 Task: Find connections with filter location Bhīmavaram with filter topic #Lawwith filter profile language German with filter current company Medanta with filter school Trinity Institute of Professional Studies (TIPS,Dwarka) with filter industry E-Learning Providers with filter service category Event Photography with filter keywords title Caretaker or House Sitter
Action: Mouse moved to (593, 488)
Screenshot: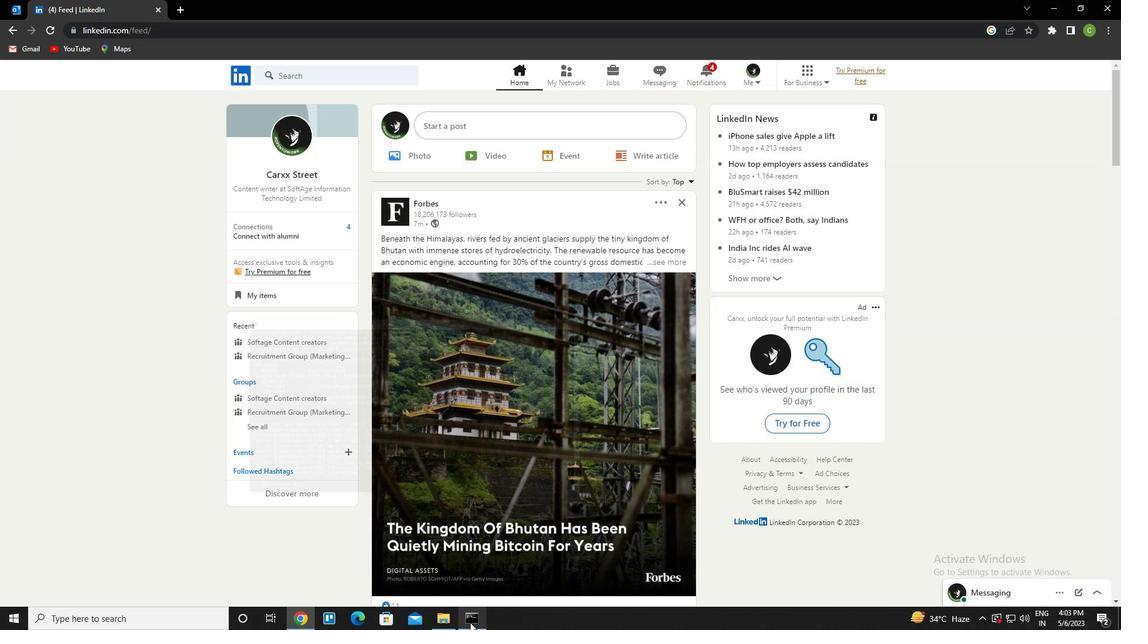 
Action: Mouse scrolled (593, 488) with delta (0, 0)
Screenshot: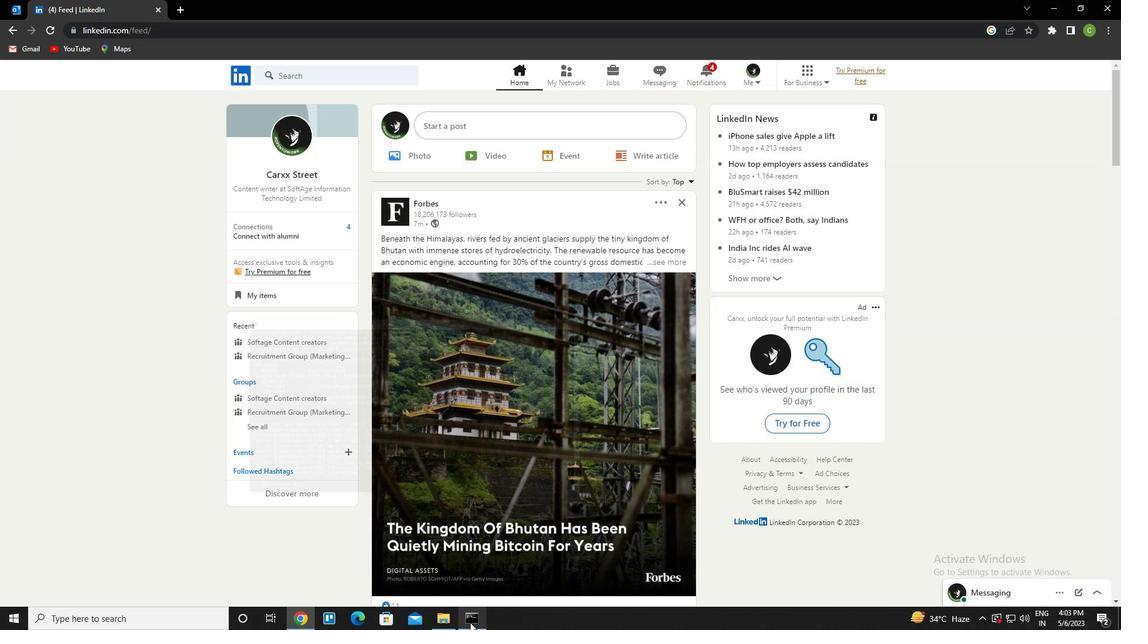 
Action: Mouse moved to (561, 81)
Screenshot: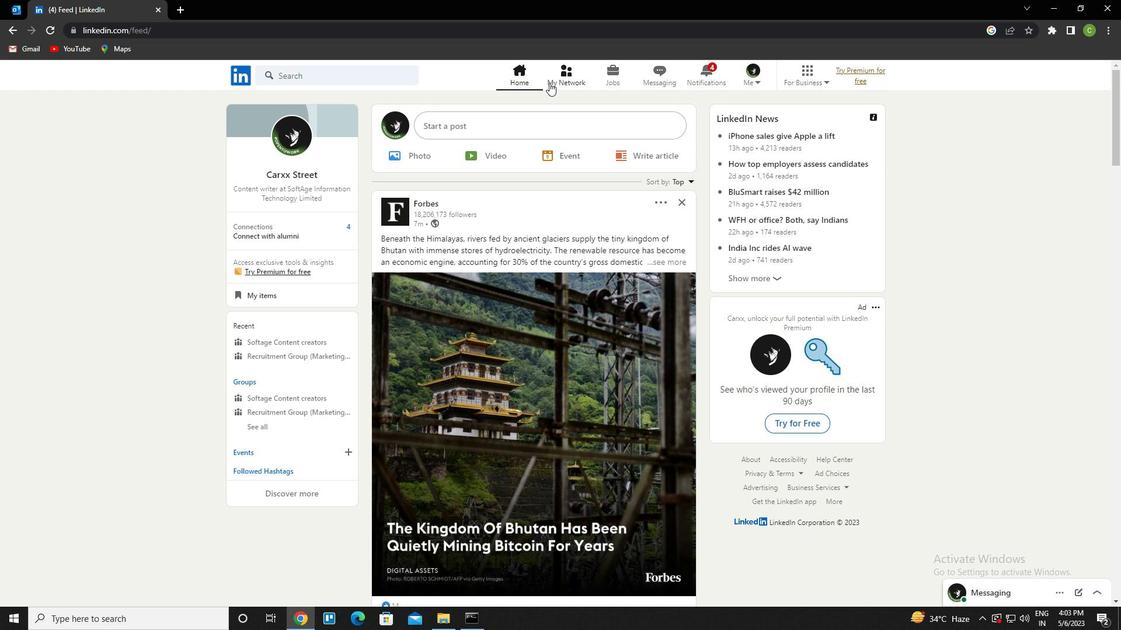 
Action: Mouse pressed left at (561, 81)
Screenshot: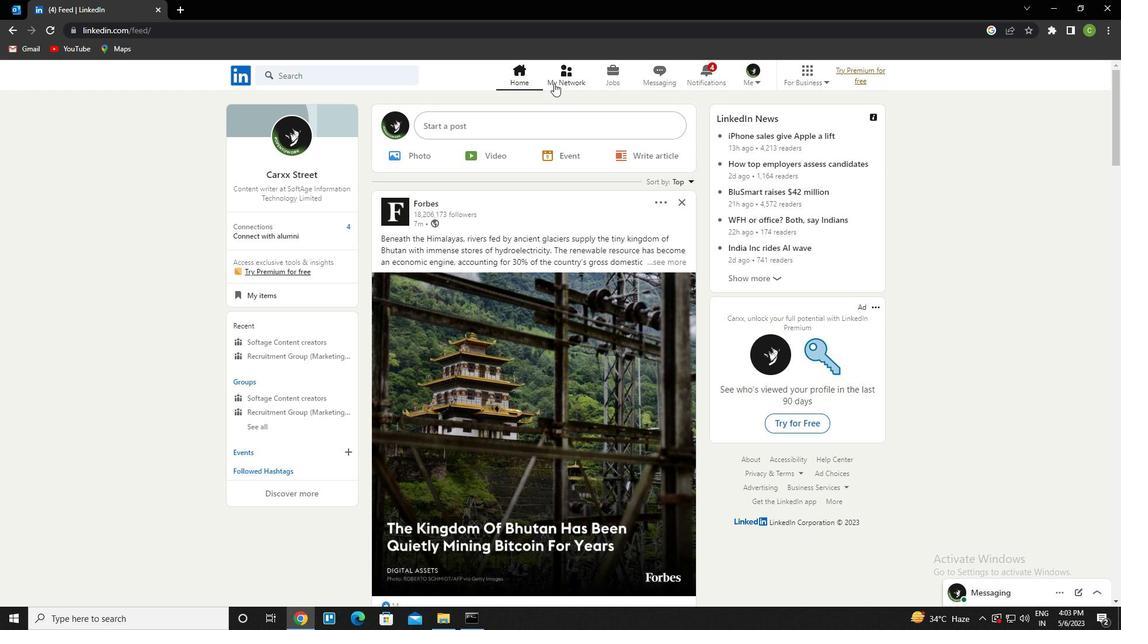 
Action: Mouse moved to (359, 133)
Screenshot: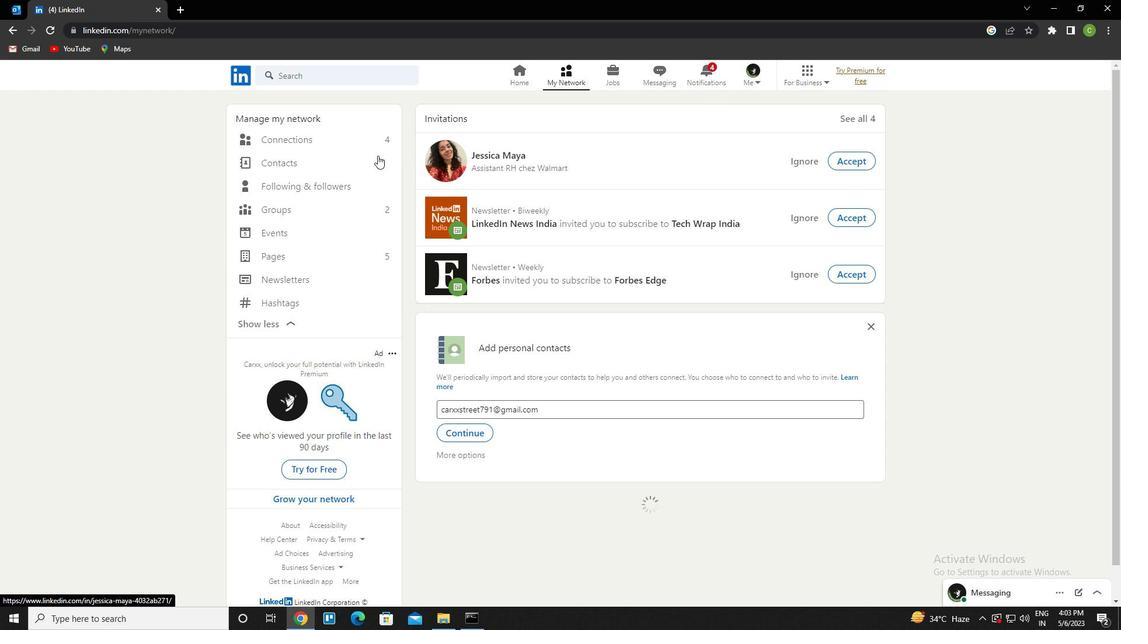 
Action: Mouse pressed left at (359, 133)
Screenshot: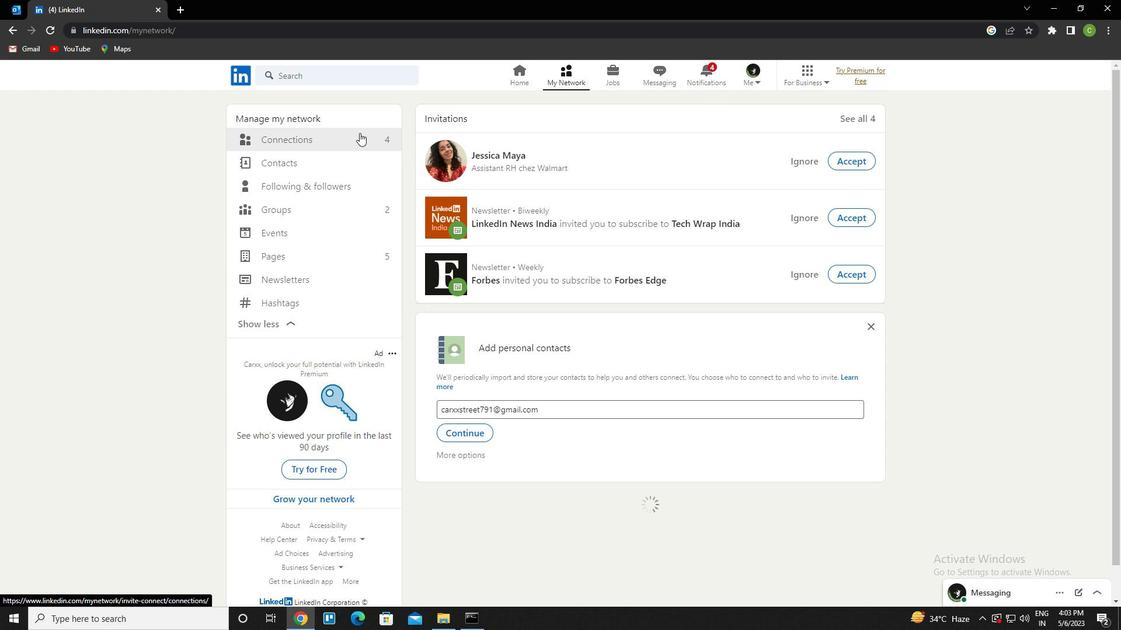 
Action: Mouse moved to (627, 137)
Screenshot: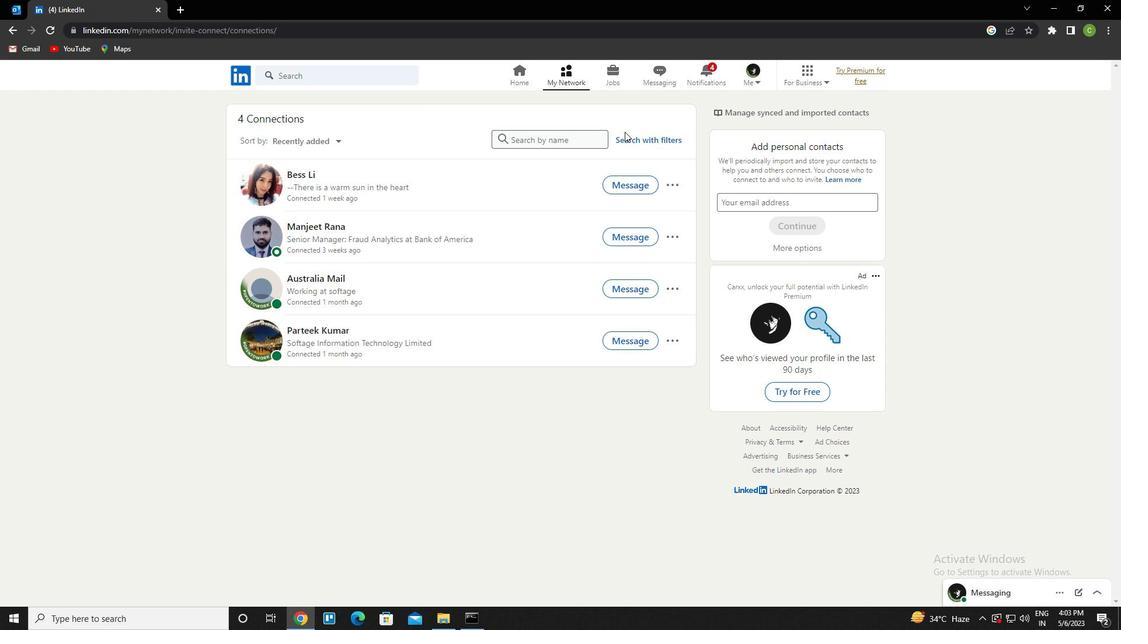 
Action: Mouse pressed left at (627, 137)
Screenshot: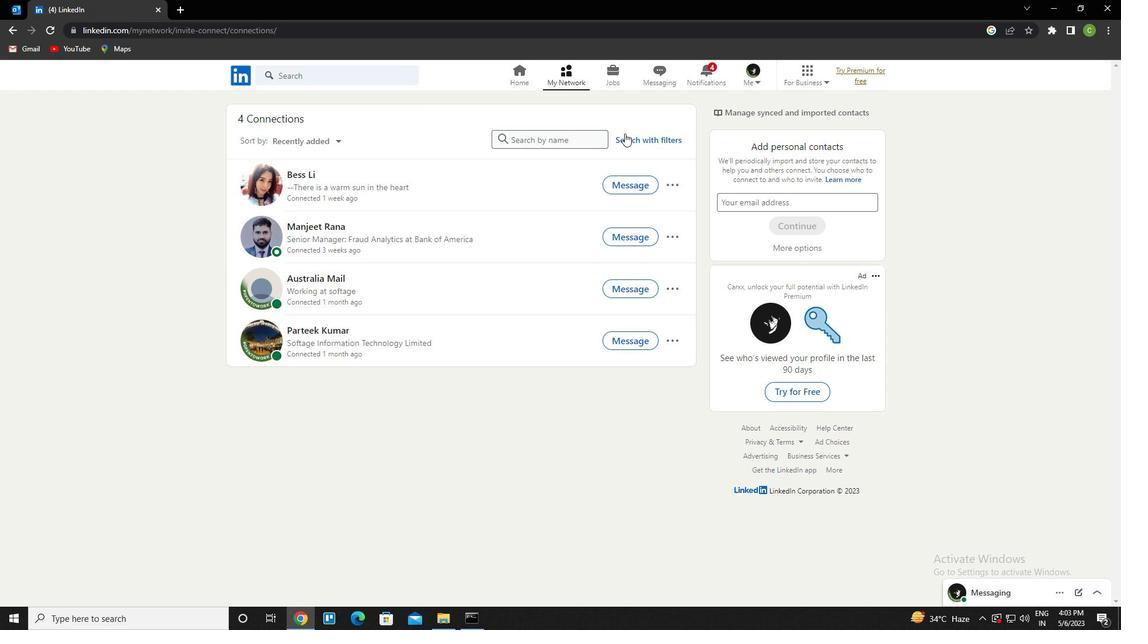 
Action: Mouse moved to (599, 112)
Screenshot: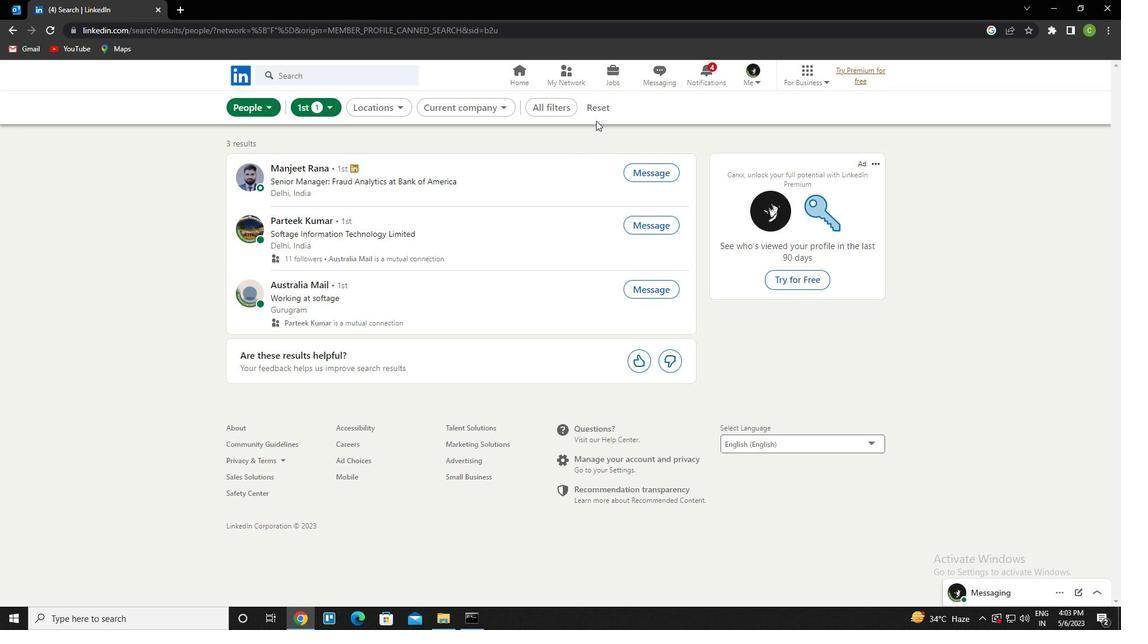 
Action: Mouse pressed left at (599, 112)
Screenshot: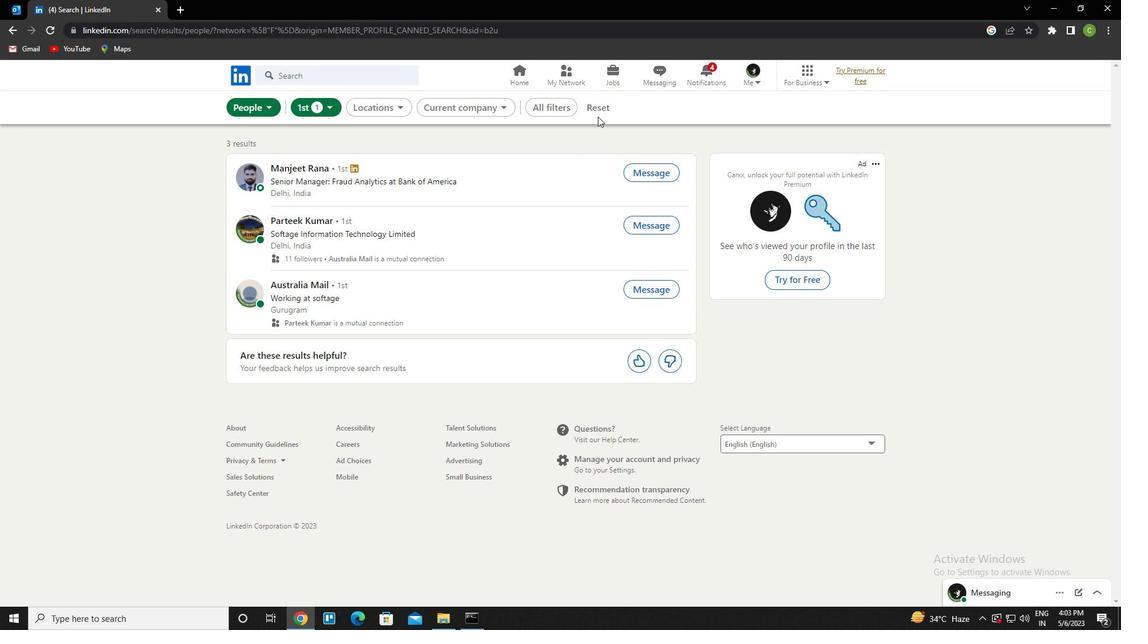 
Action: Mouse moved to (584, 110)
Screenshot: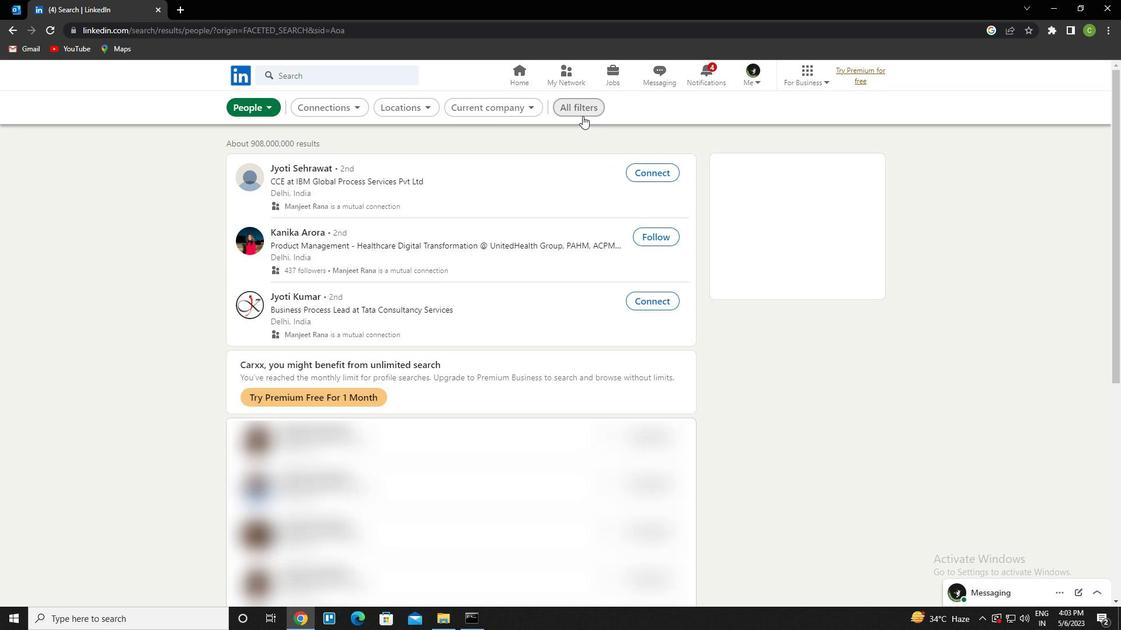 
Action: Mouse pressed left at (584, 110)
Screenshot: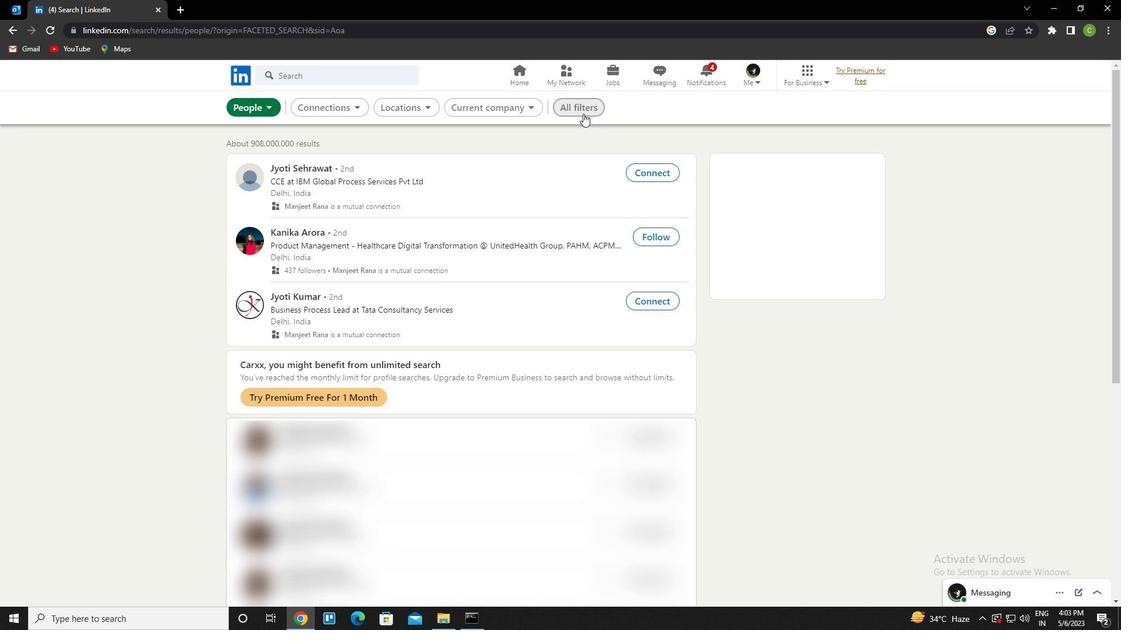 
Action: Mouse moved to (1042, 367)
Screenshot: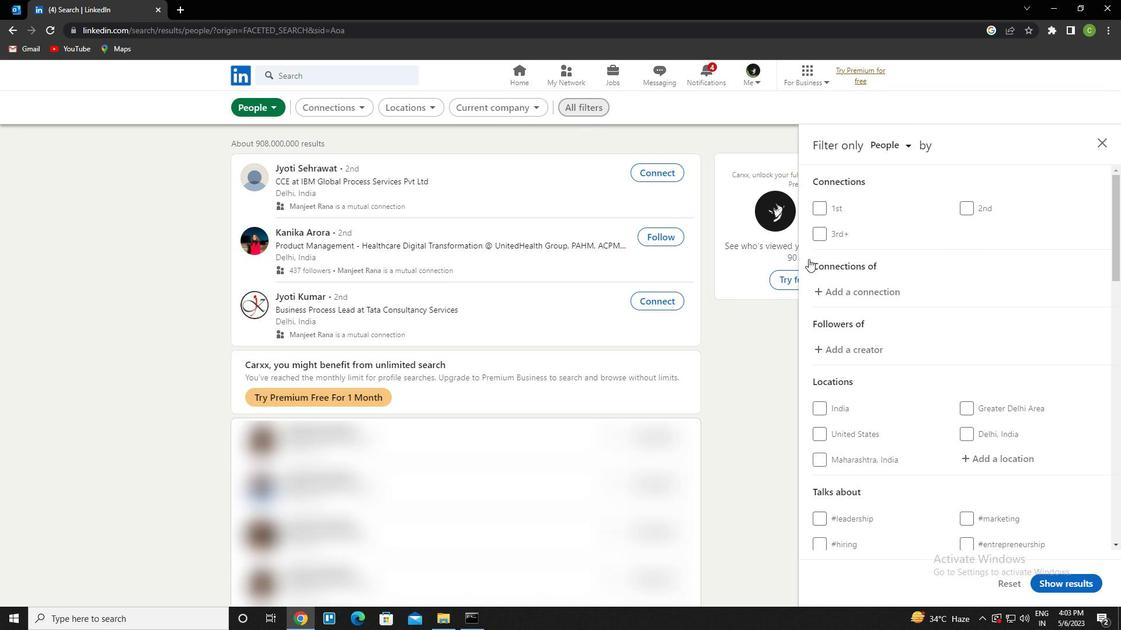 
Action: Mouse scrolled (1042, 367) with delta (0, 0)
Screenshot: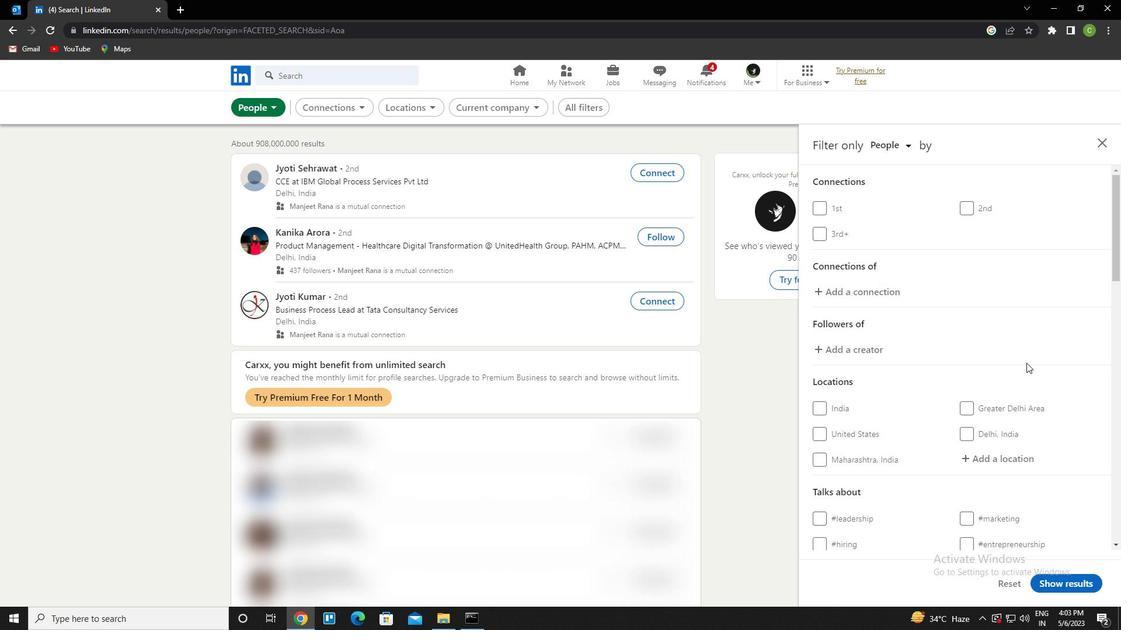 
Action: Mouse moved to (1042, 368)
Screenshot: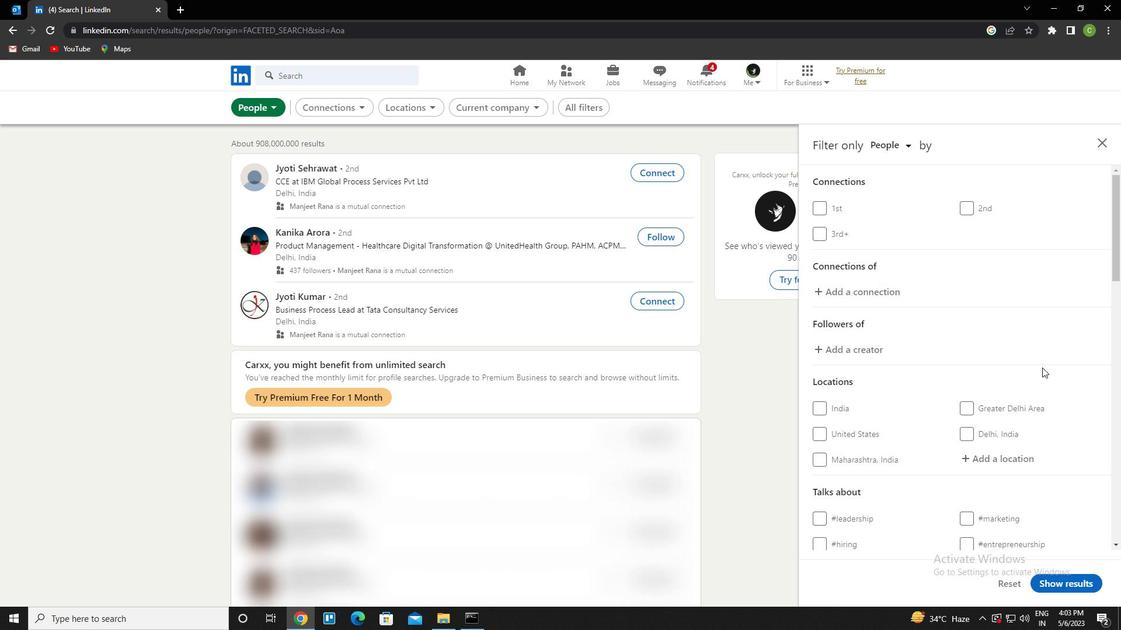
Action: Mouse scrolled (1042, 367) with delta (0, 0)
Screenshot: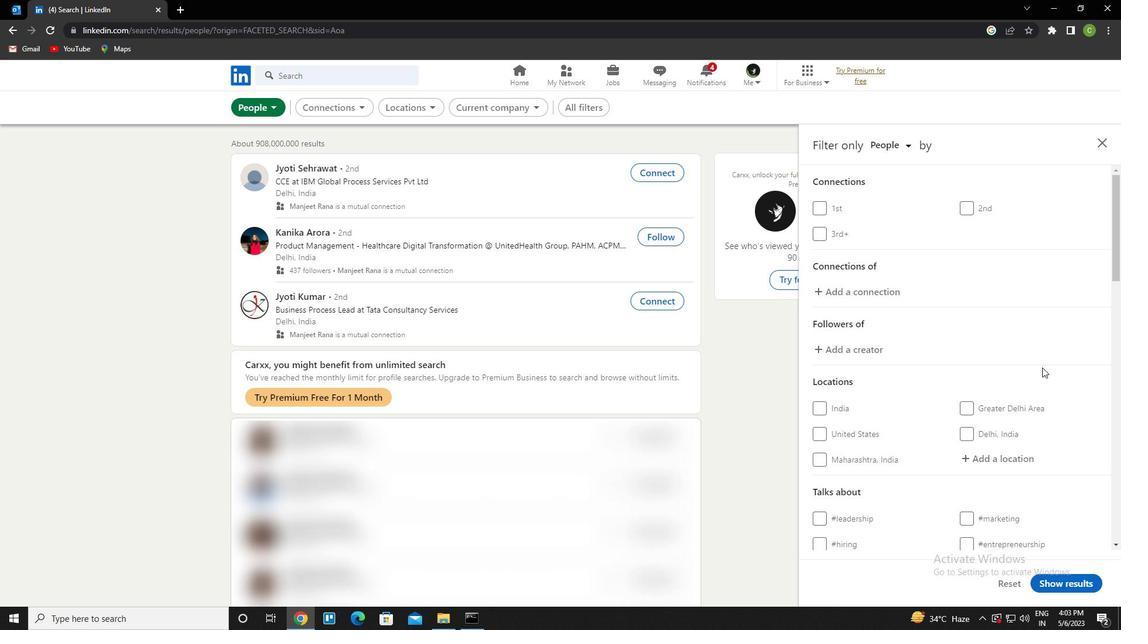 
Action: Mouse moved to (1012, 340)
Screenshot: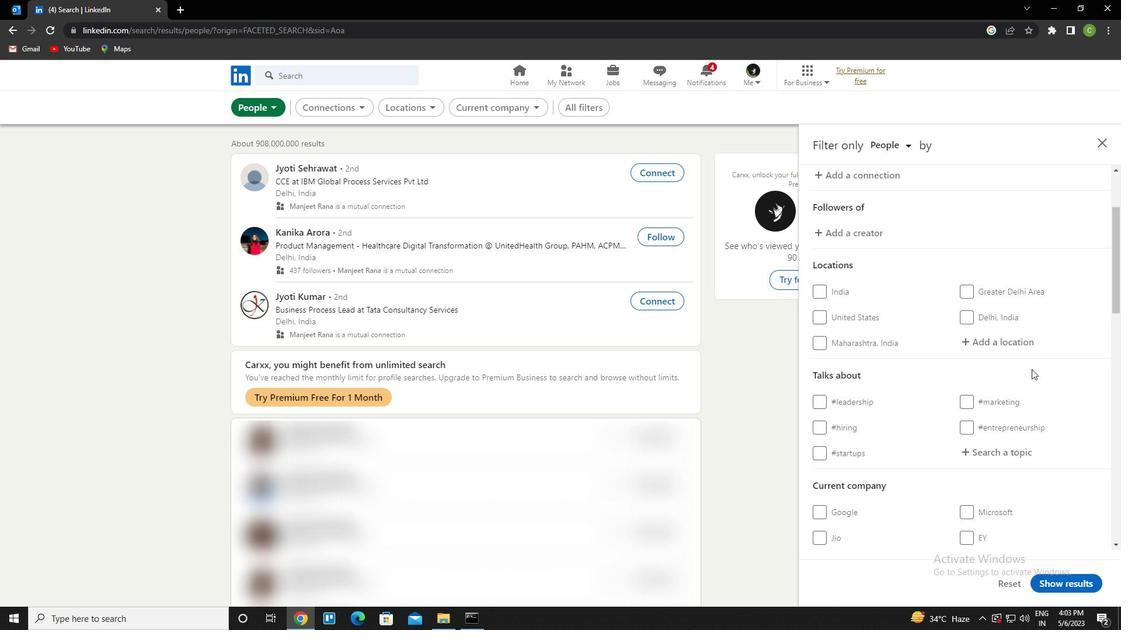 
Action: Mouse pressed left at (1012, 340)
Screenshot: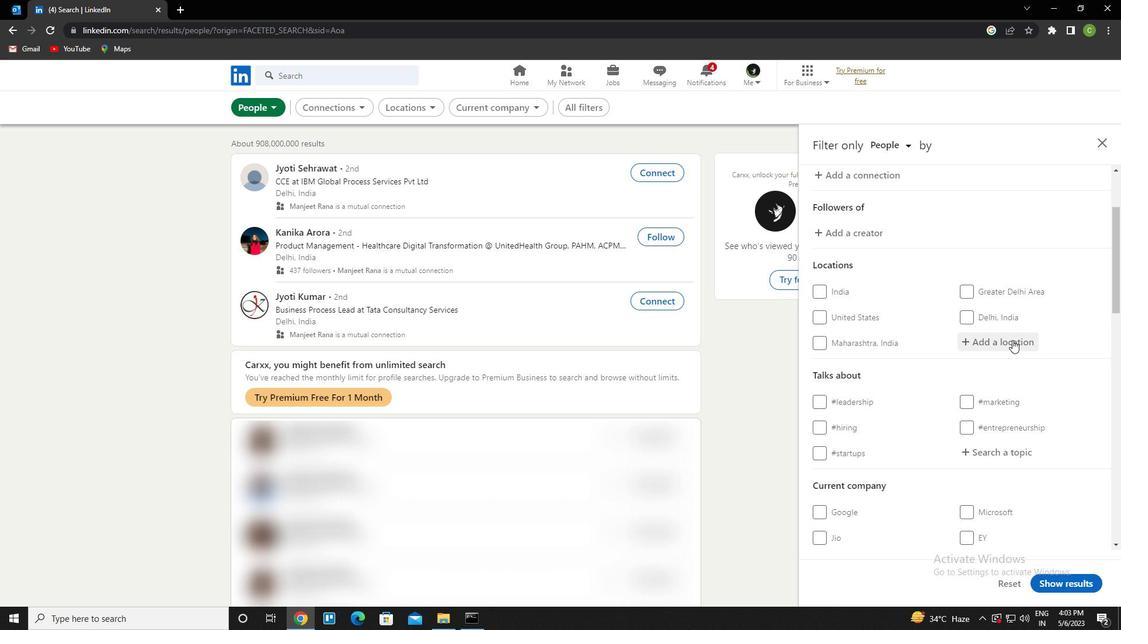 
Action: Mouse moved to (1015, 371)
Screenshot: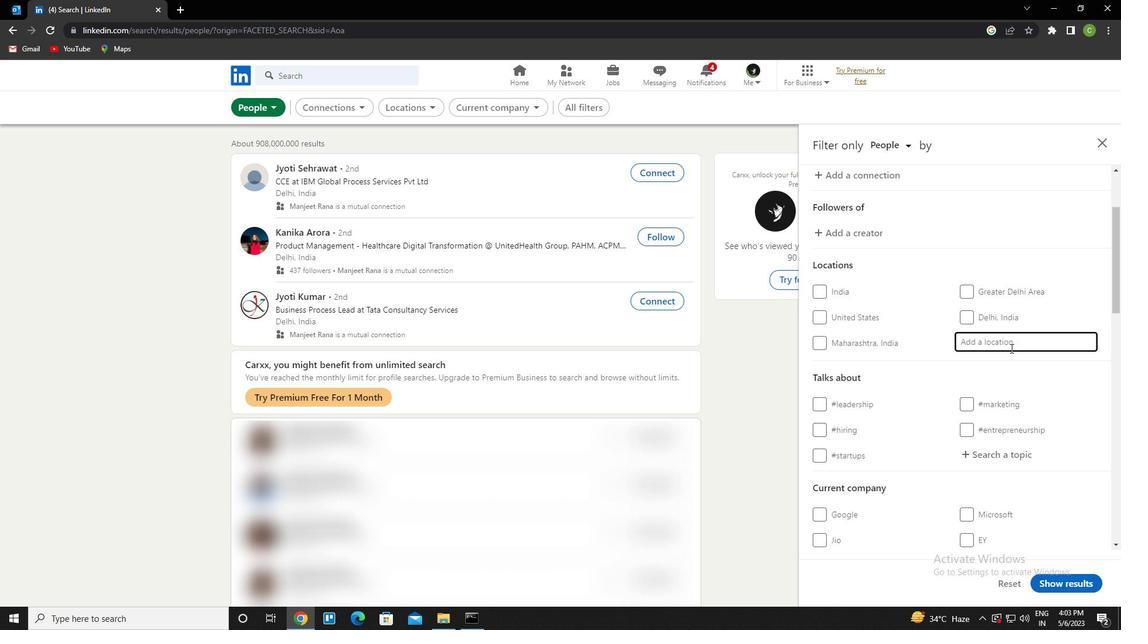 
Action: Mouse scrolled (1015, 371) with delta (0, 0)
Screenshot: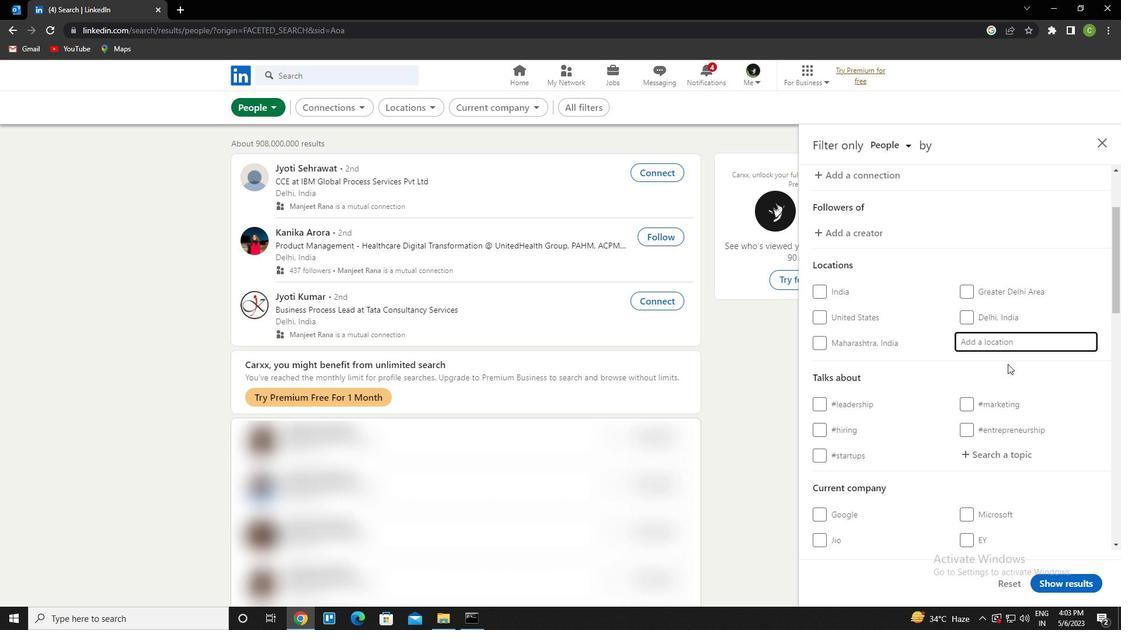 
Action: Mouse scrolled (1015, 371) with delta (0, 0)
Screenshot: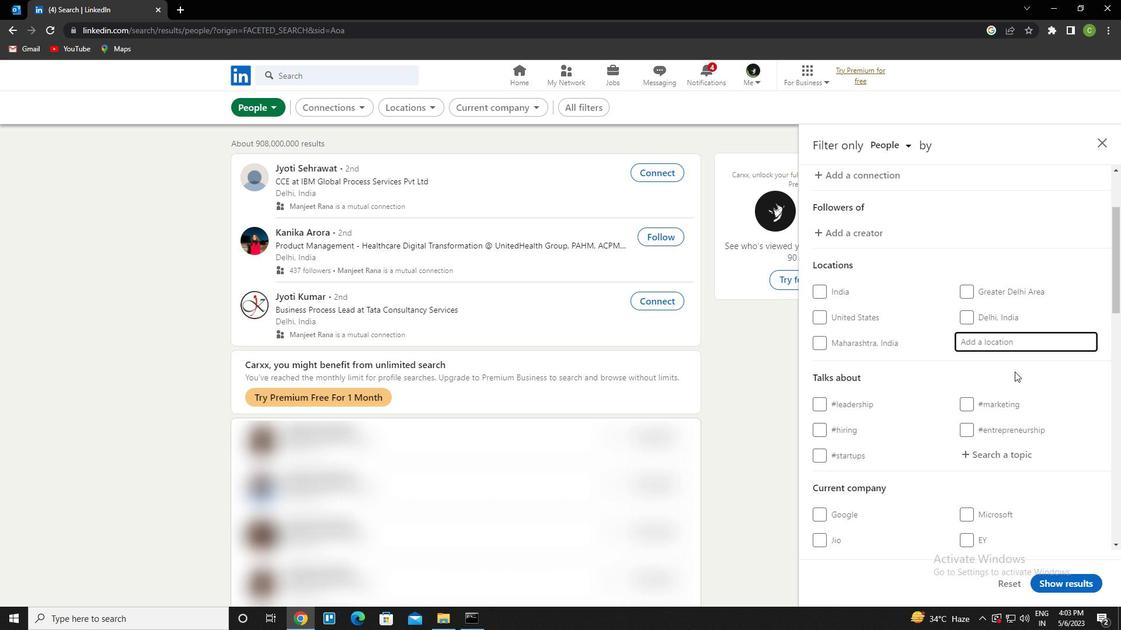 
Action: Mouse moved to (1006, 291)
Screenshot: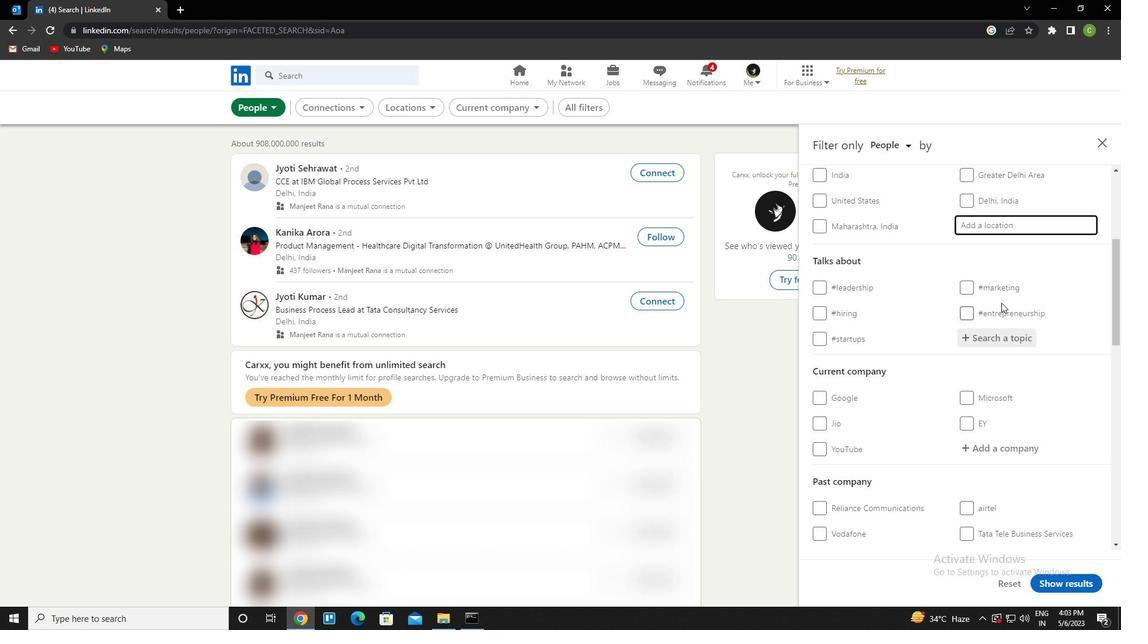 
Action: Key pressed <Key.caps_lock>b<Key.caps_lock>himavaea<Key.backspace><Key.backspace><Key.down><Key.enter>
Screenshot: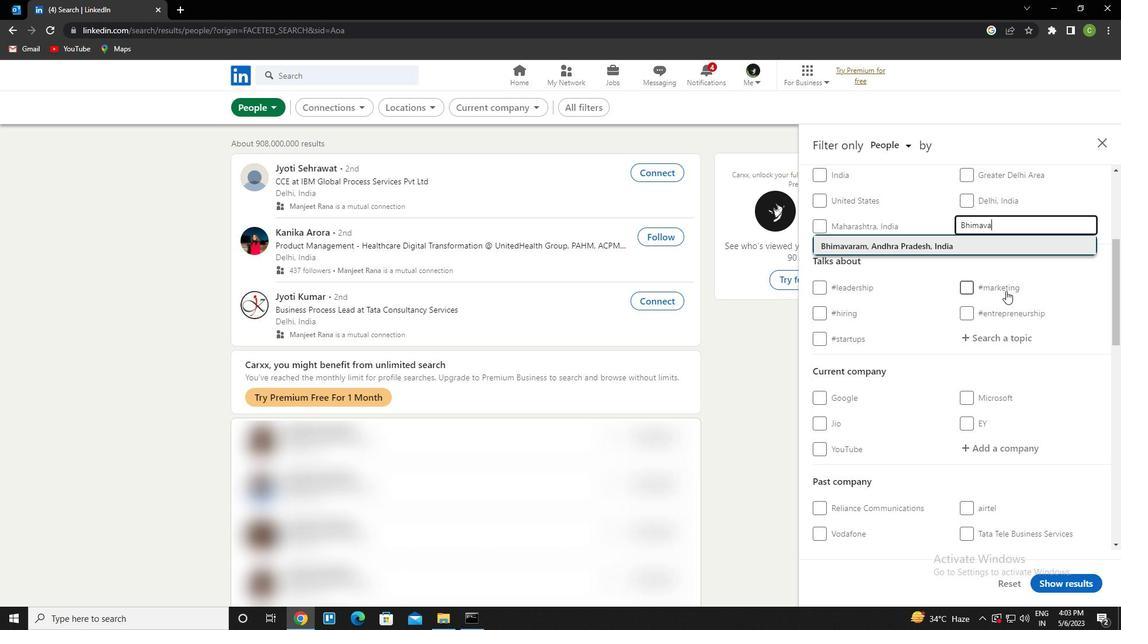 
Action: Mouse moved to (1007, 293)
Screenshot: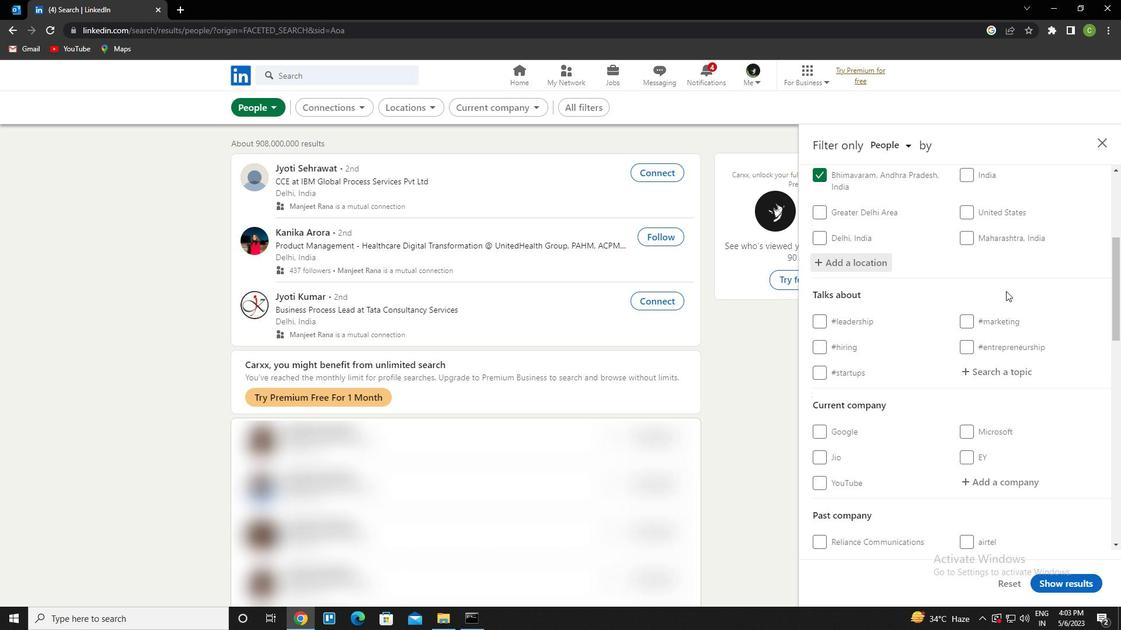 
Action: Mouse scrolled (1007, 293) with delta (0, 0)
Screenshot: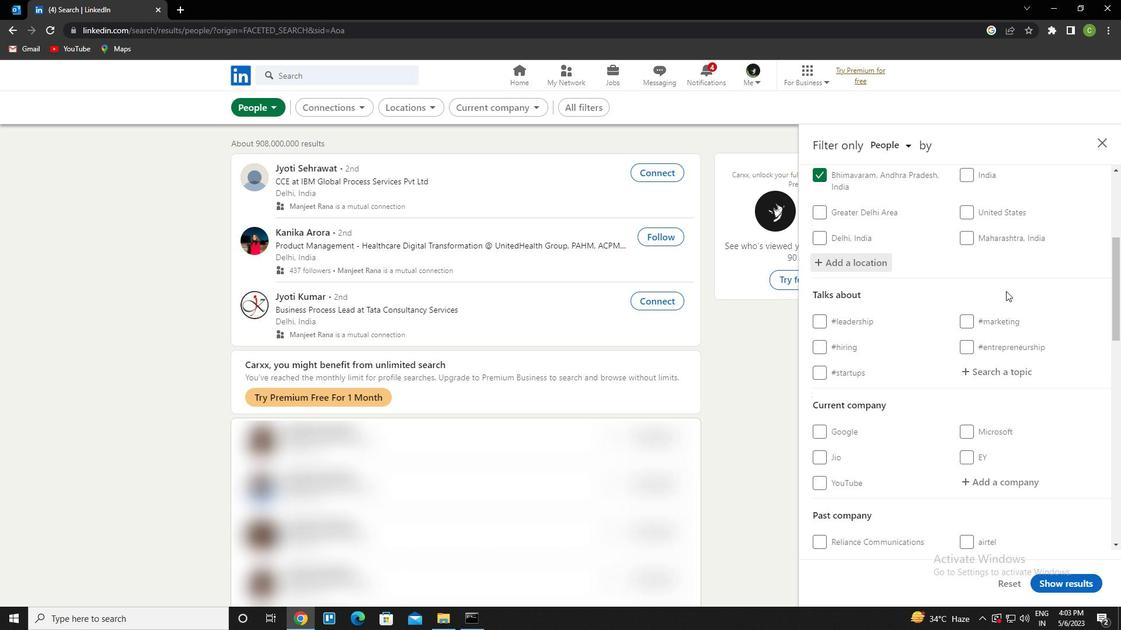 
Action: Mouse moved to (995, 423)
Screenshot: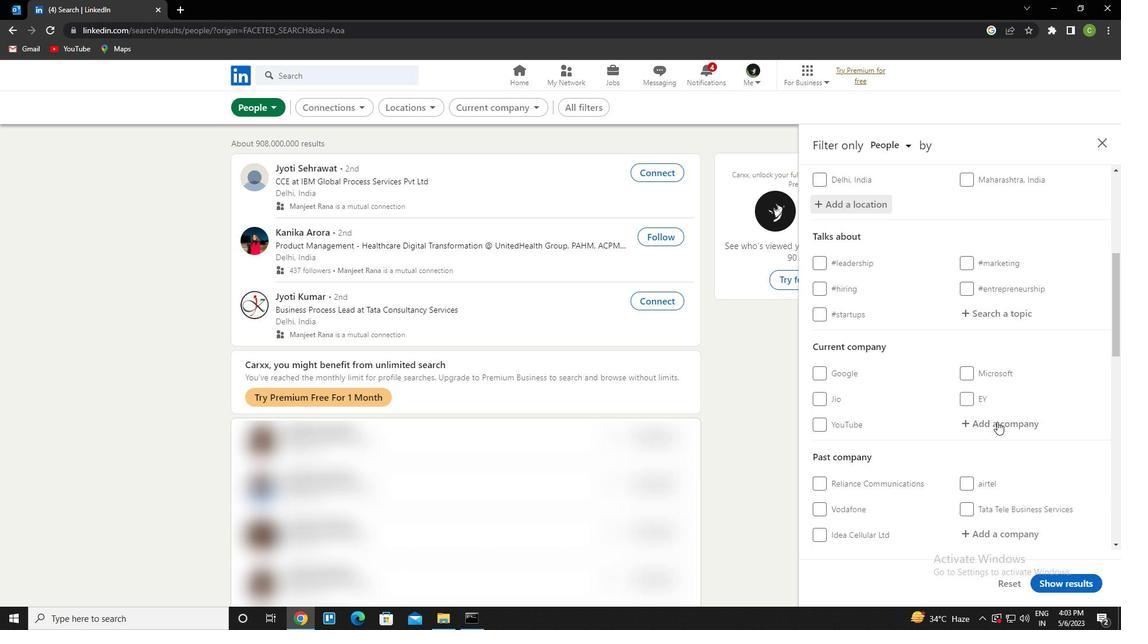 
Action: Mouse pressed left at (995, 423)
Screenshot: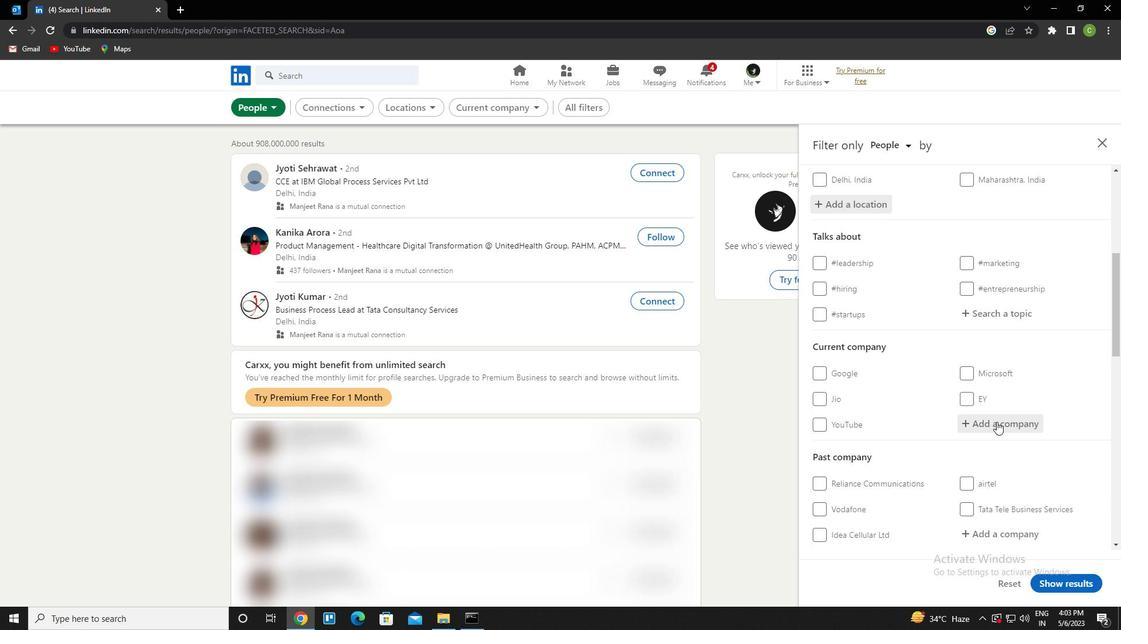 
Action: Mouse moved to (1002, 314)
Screenshot: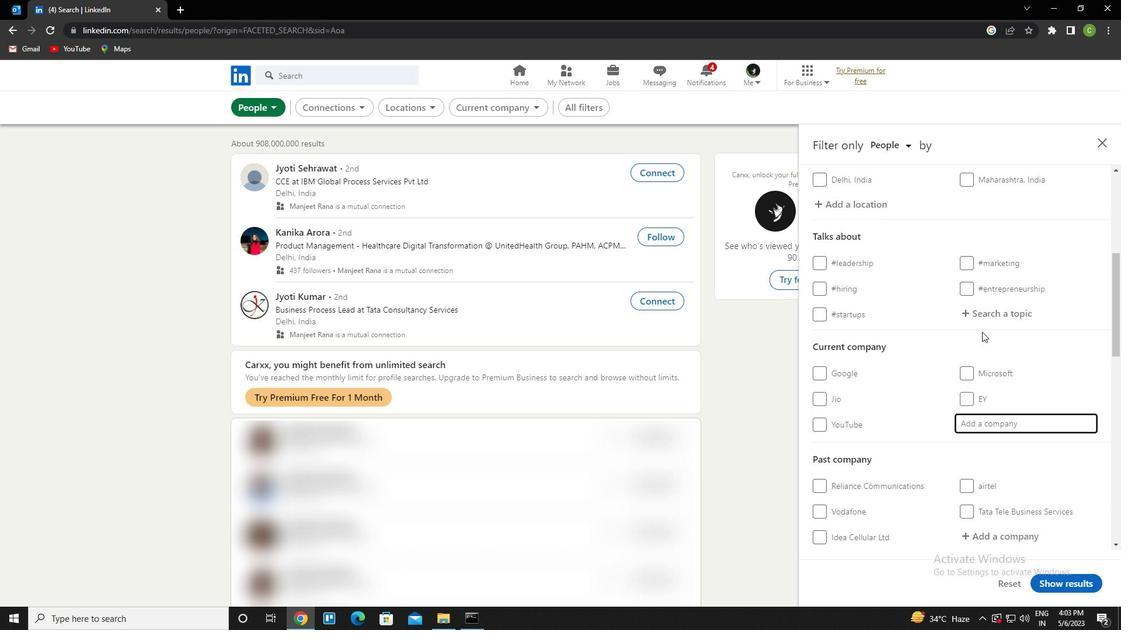 
Action: Mouse pressed left at (1002, 314)
Screenshot: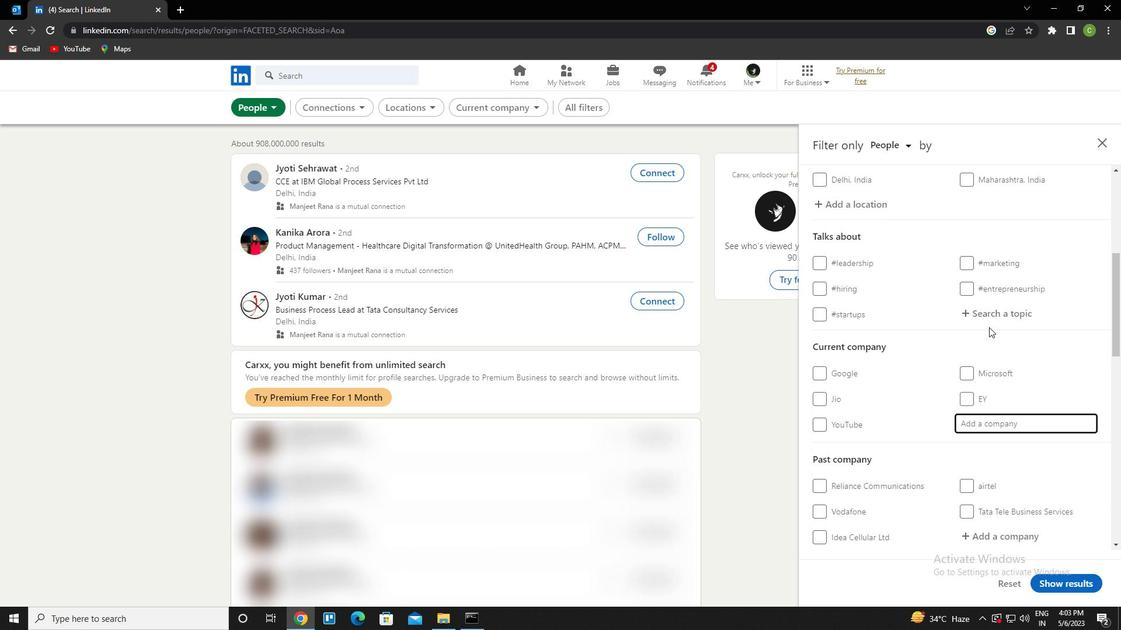 
Action: Key pressed law<Key.down><Key.enter>
Screenshot: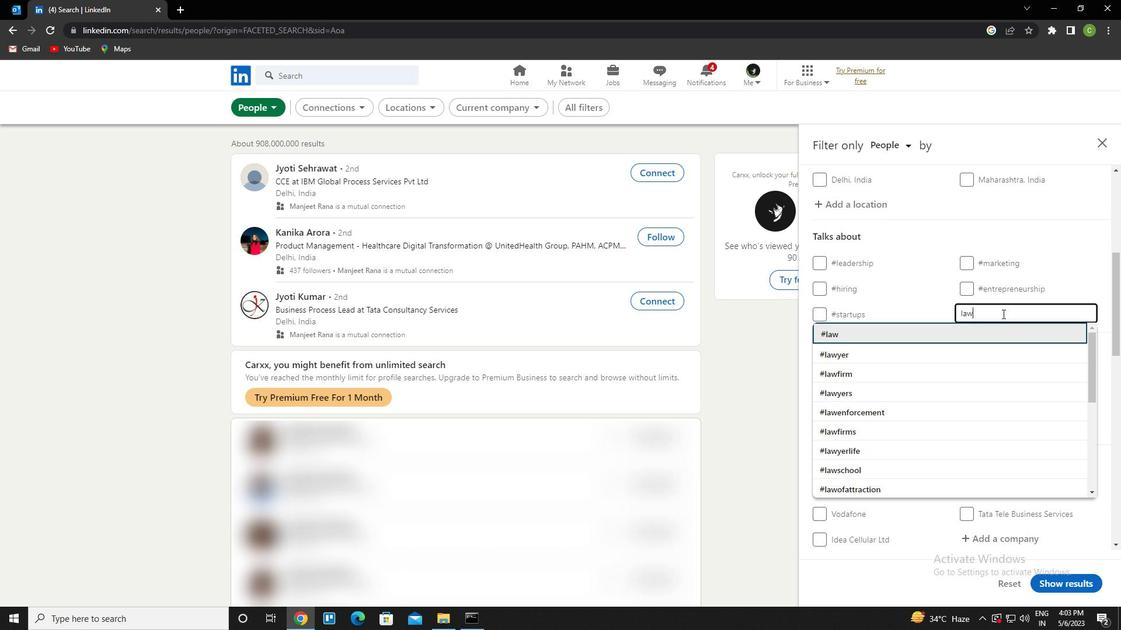 
Action: Mouse moved to (1000, 316)
Screenshot: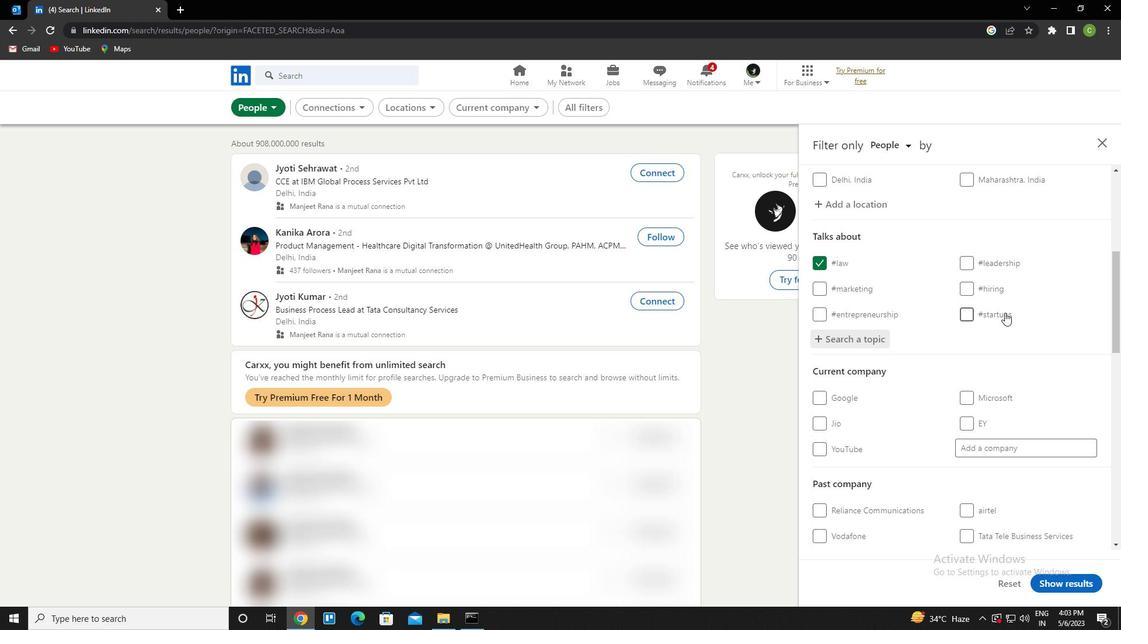 
Action: Mouse scrolled (1000, 315) with delta (0, 0)
Screenshot: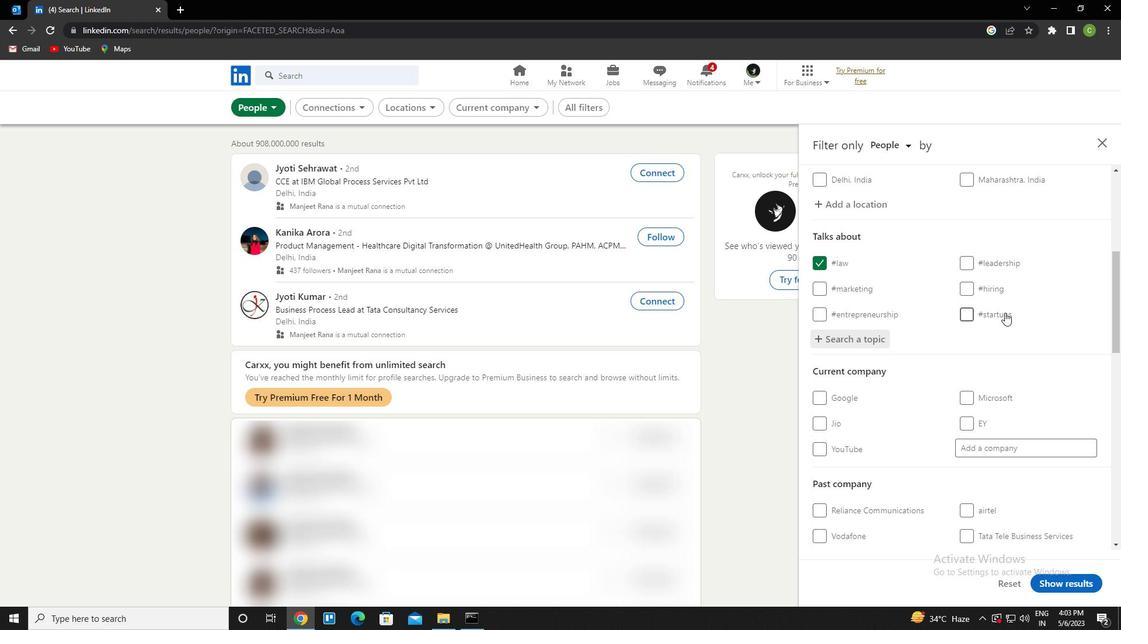 
Action: Mouse scrolled (1000, 315) with delta (0, 0)
Screenshot: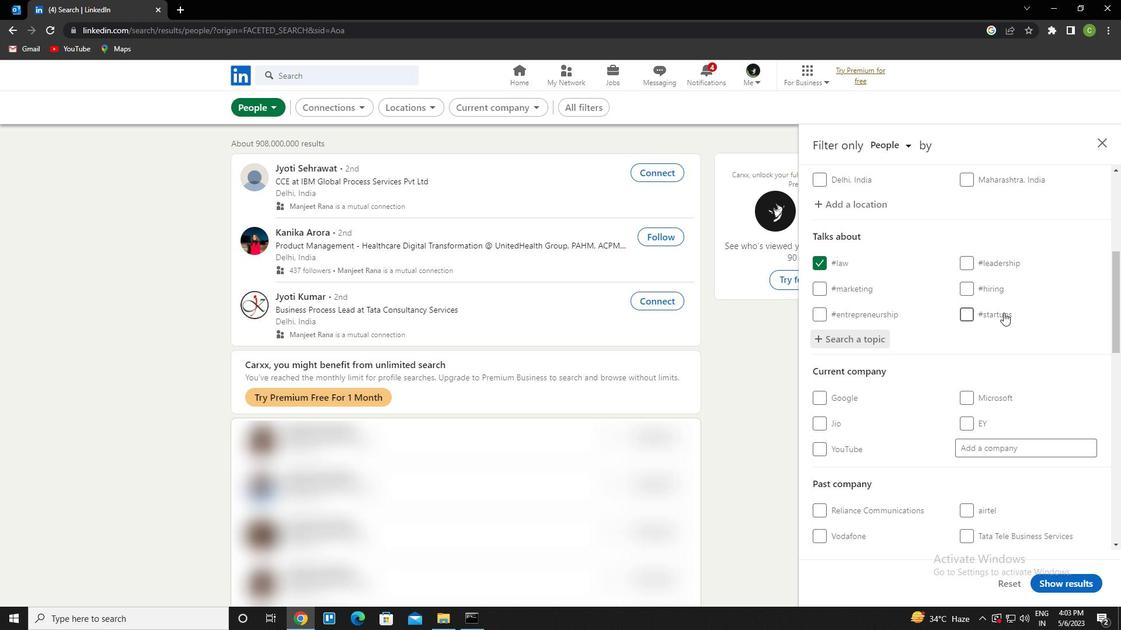 
Action: Mouse moved to (1000, 316)
Screenshot: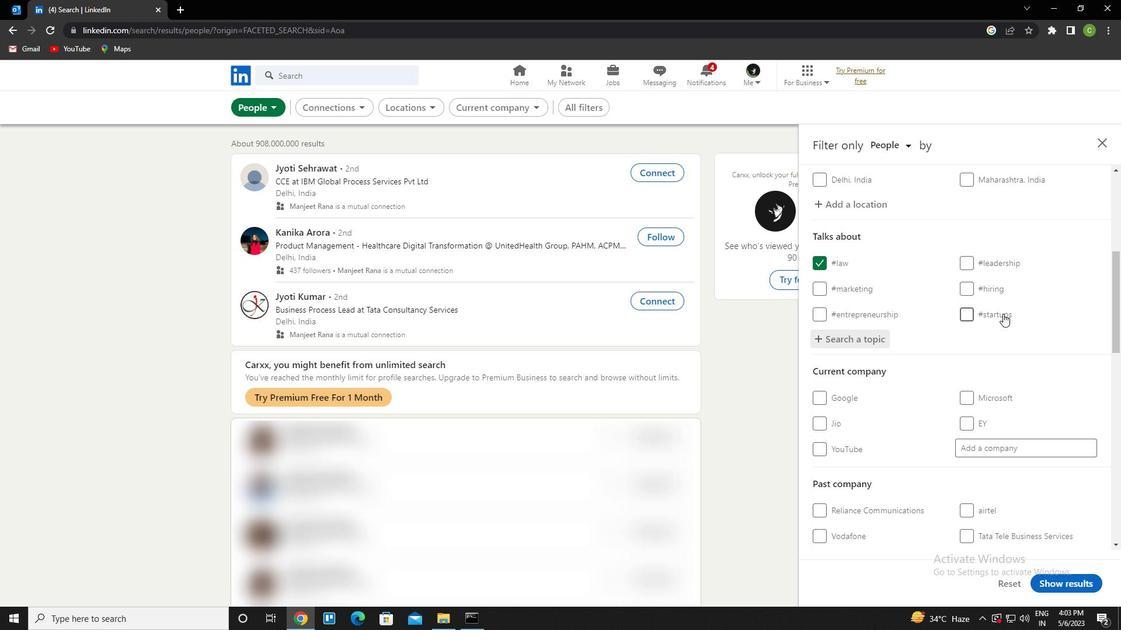 
Action: Mouse scrolled (1000, 315) with delta (0, 0)
Screenshot: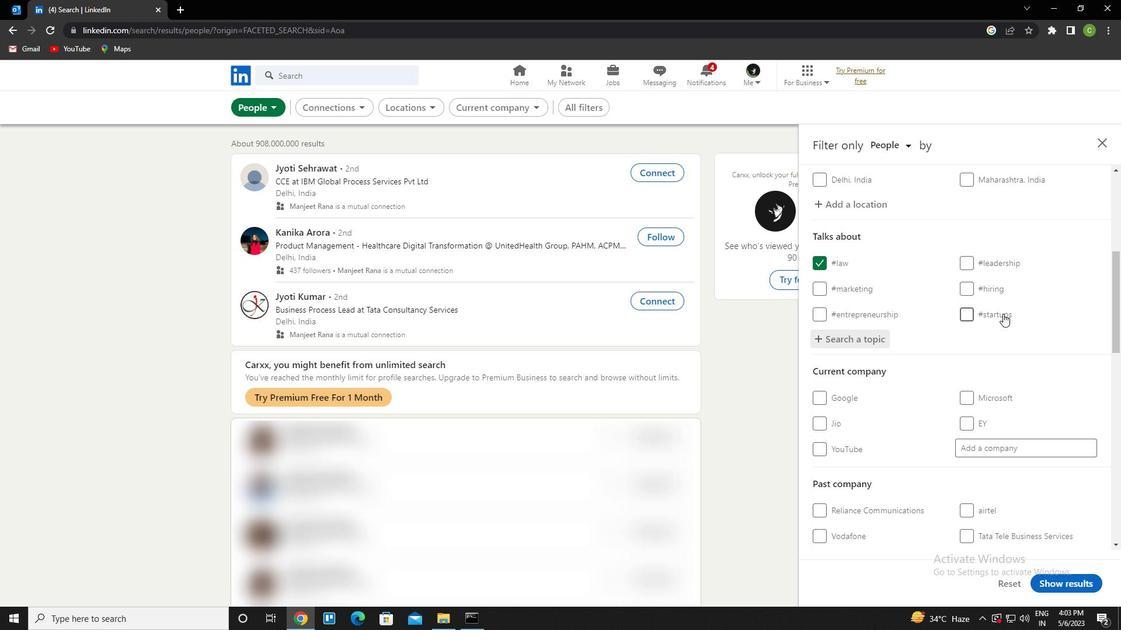 
Action: Mouse moved to (999, 317)
Screenshot: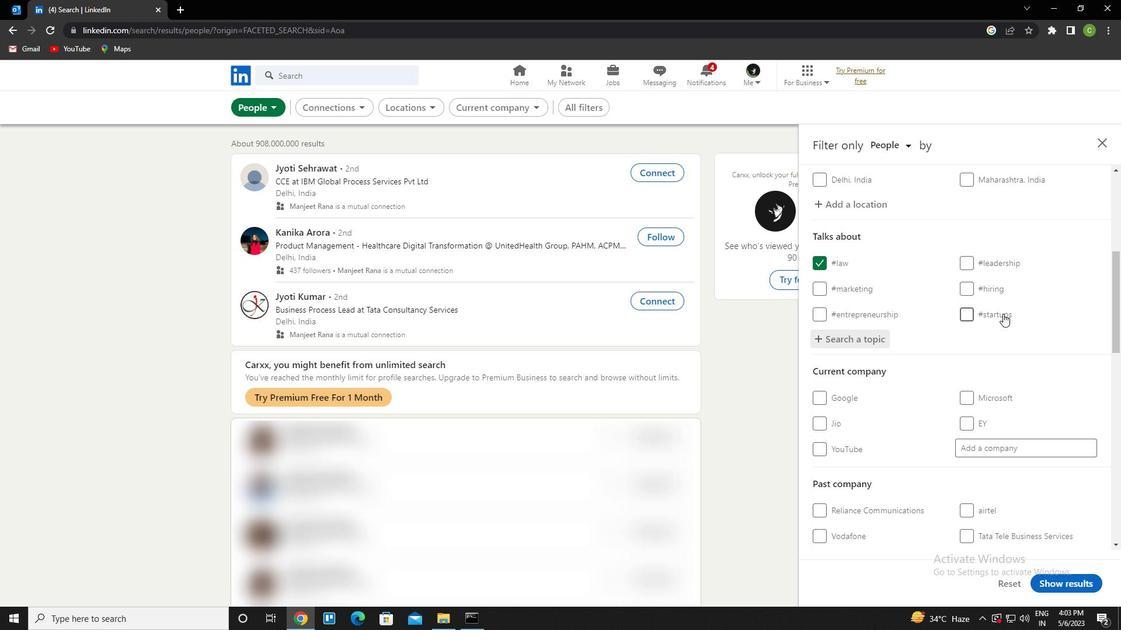 
Action: Mouse scrolled (999, 316) with delta (0, 0)
Screenshot: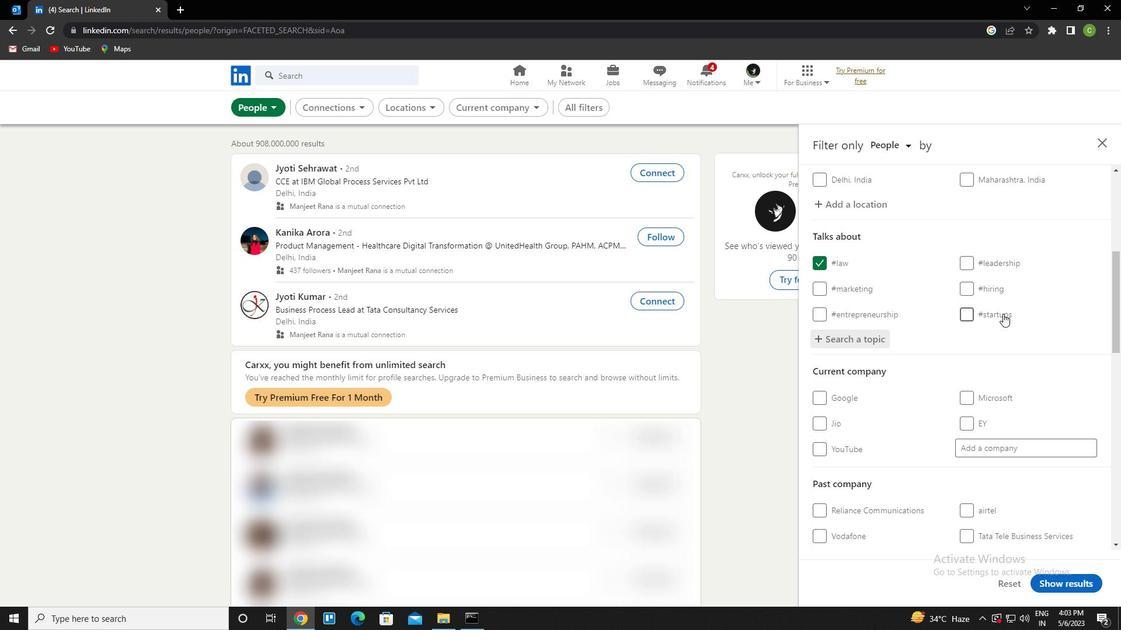 
Action: Mouse scrolled (999, 316) with delta (0, 0)
Screenshot: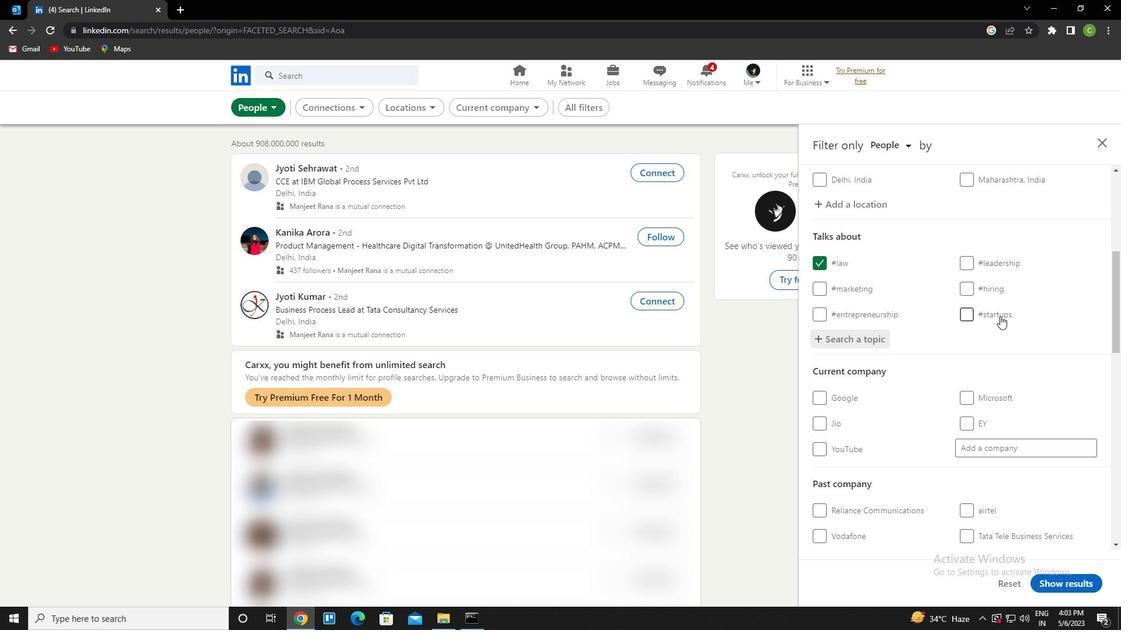 
Action: Mouse scrolled (999, 316) with delta (0, 0)
Screenshot: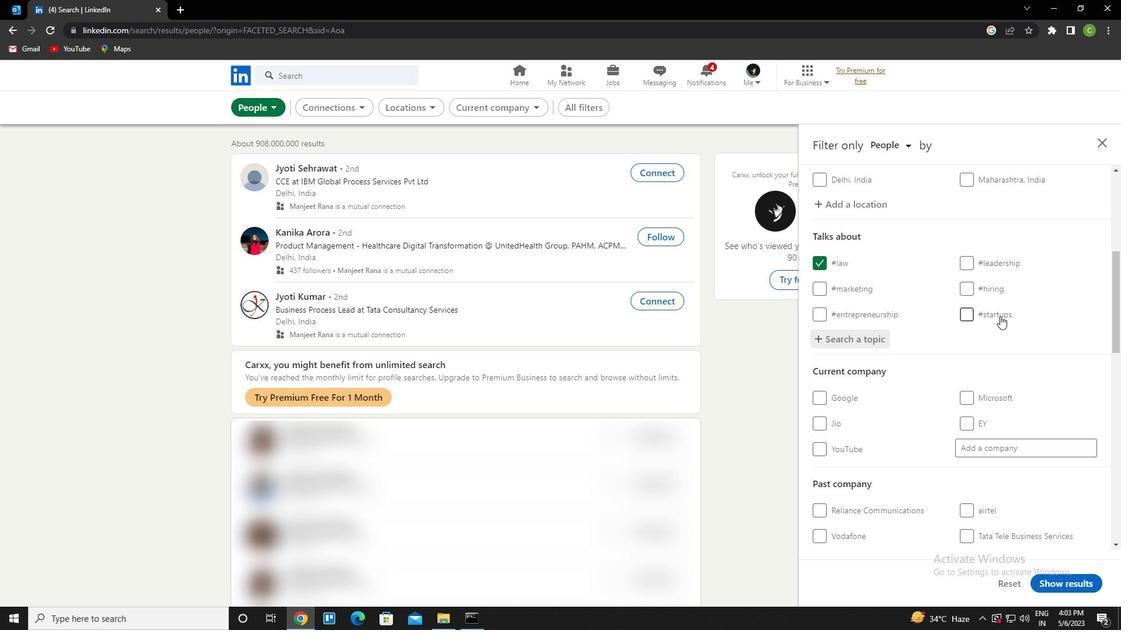 
Action: Mouse scrolled (999, 316) with delta (0, 0)
Screenshot: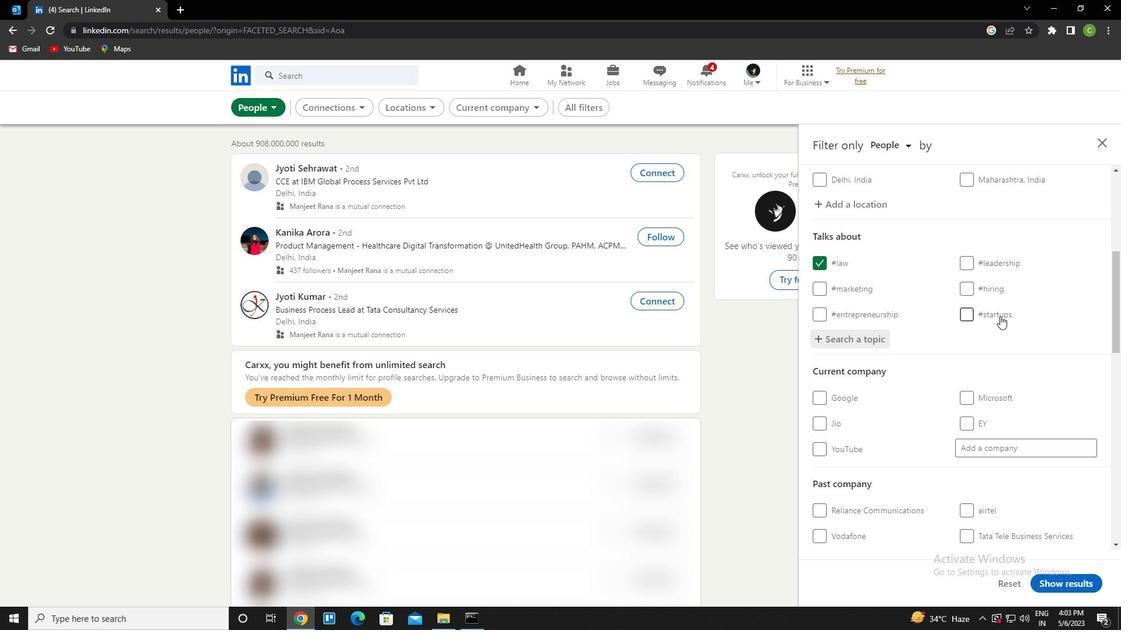 
Action: Mouse moved to (999, 317)
Screenshot: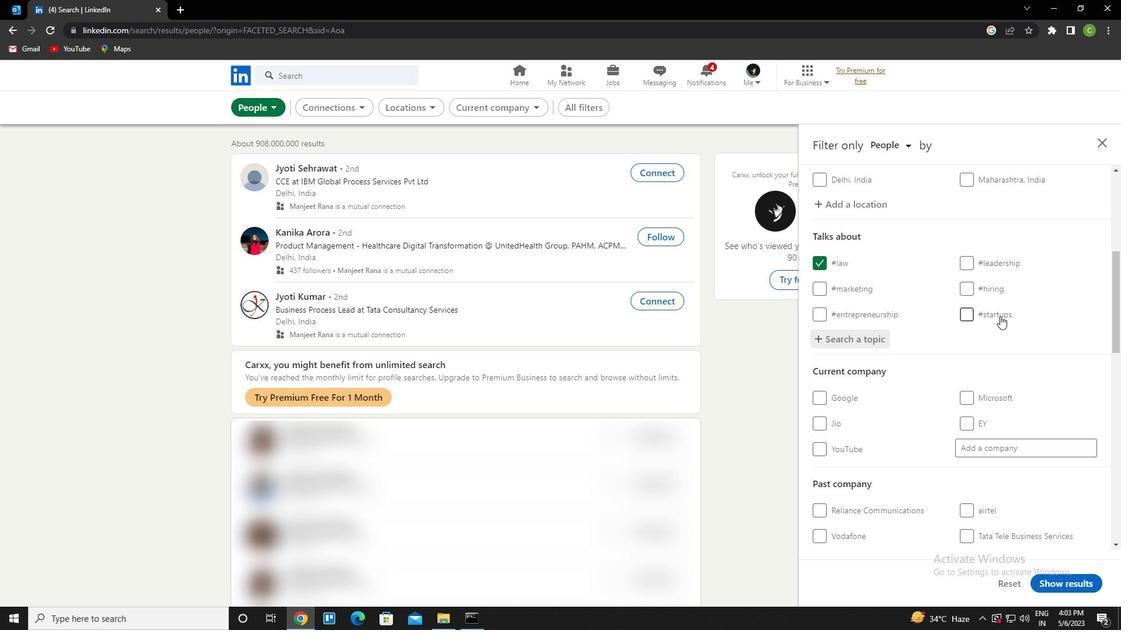 
Action: Mouse scrolled (999, 316) with delta (0, 0)
Screenshot: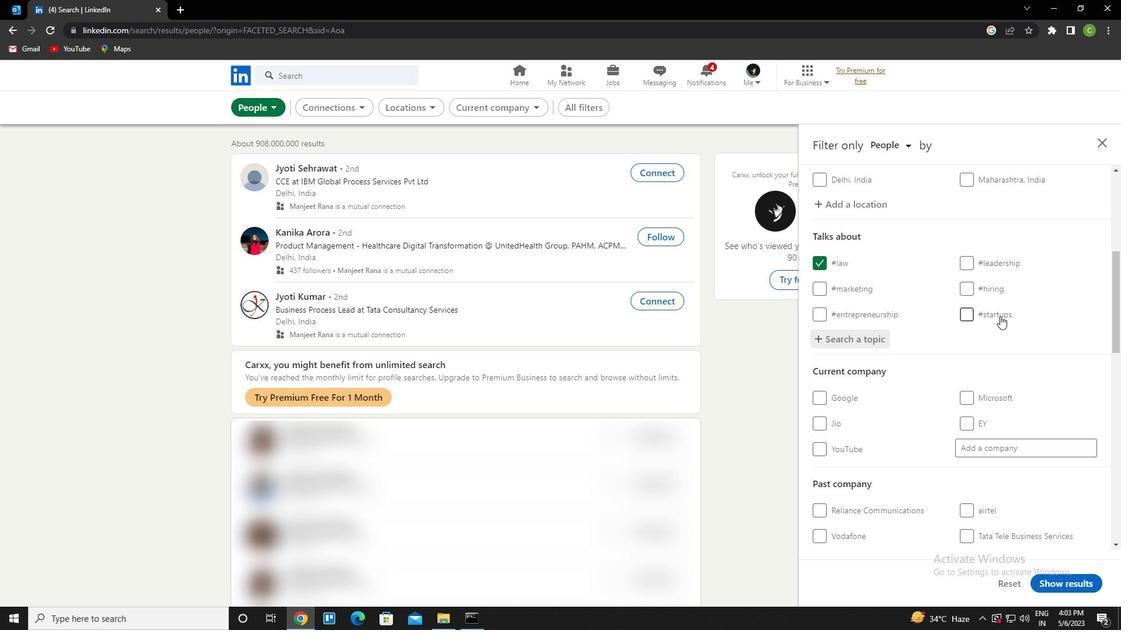 
Action: Mouse moved to (817, 454)
Screenshot: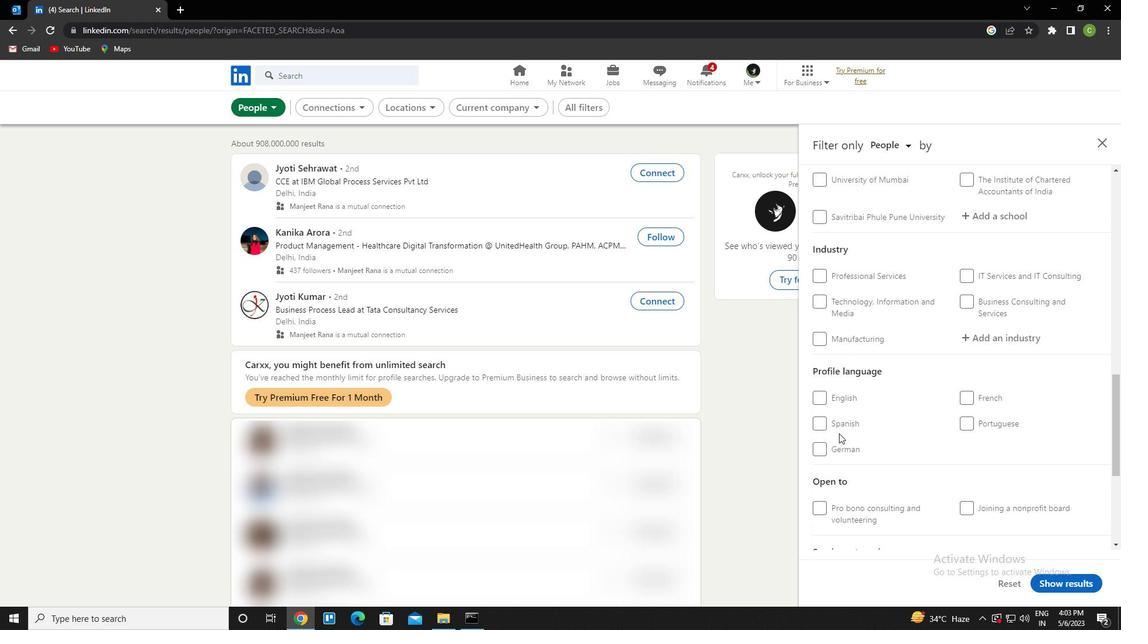 
Action: Mouse pressed left at (817, 454)
Screenshot: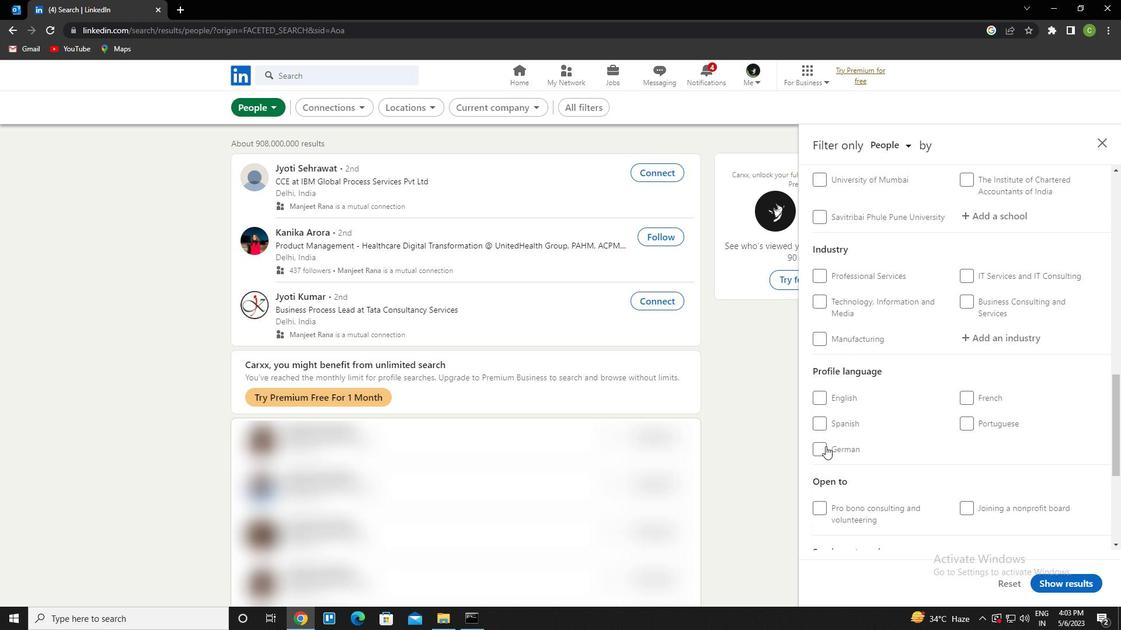 
Action: Mouse moved to (922, 376)
Screenshot: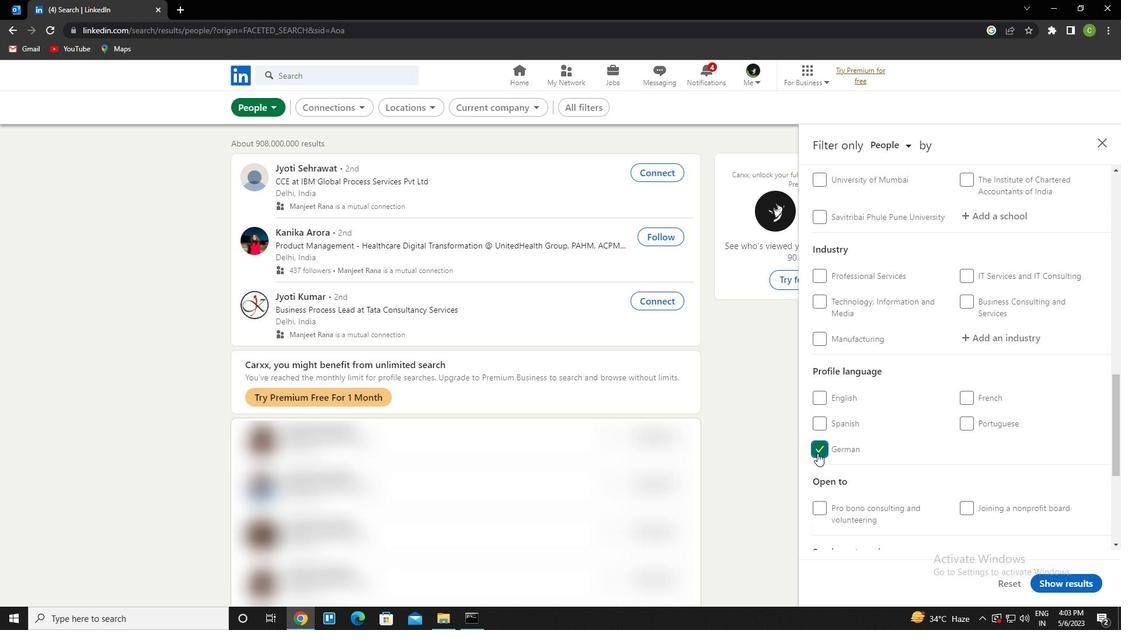 
Action: Mouse scrolled (922, 377) with delta (0, 0)
Screenshot: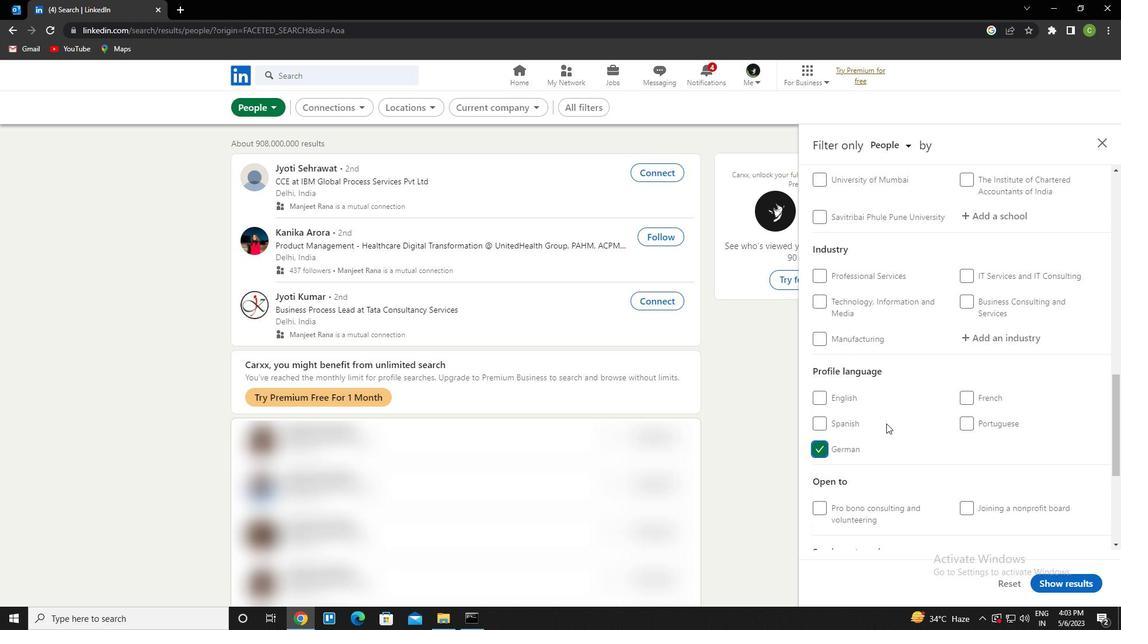 
Action: Mouse scrolled (922, 377) with delta (0, 0)
Screenshot: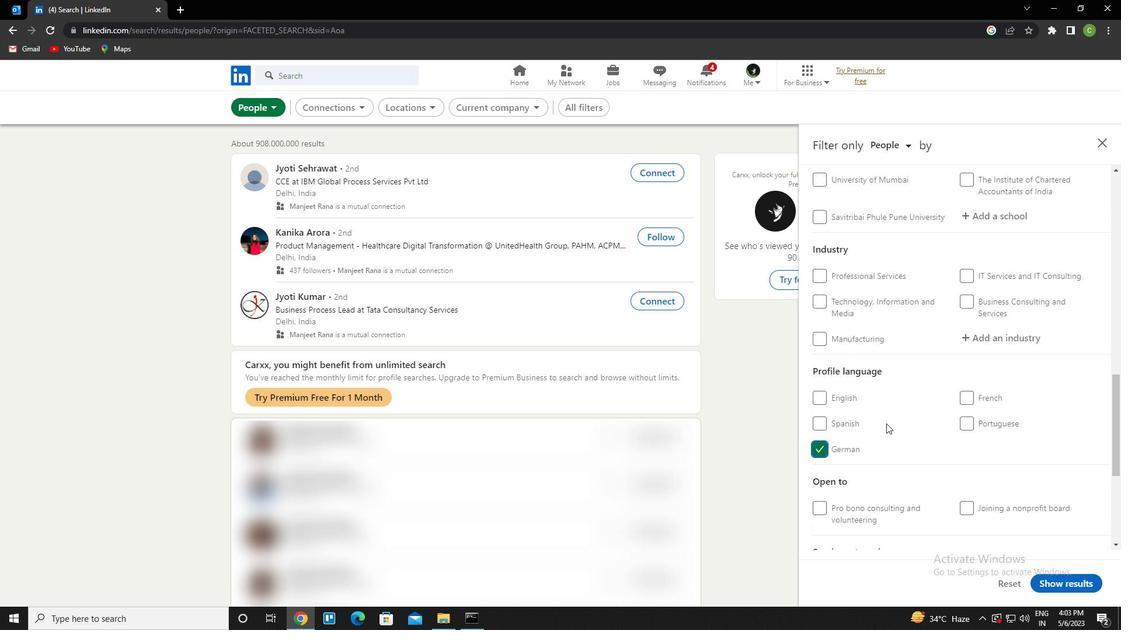 
Action: Mouse scrolled (922, 377) with delta (0, 0)
Screenshot: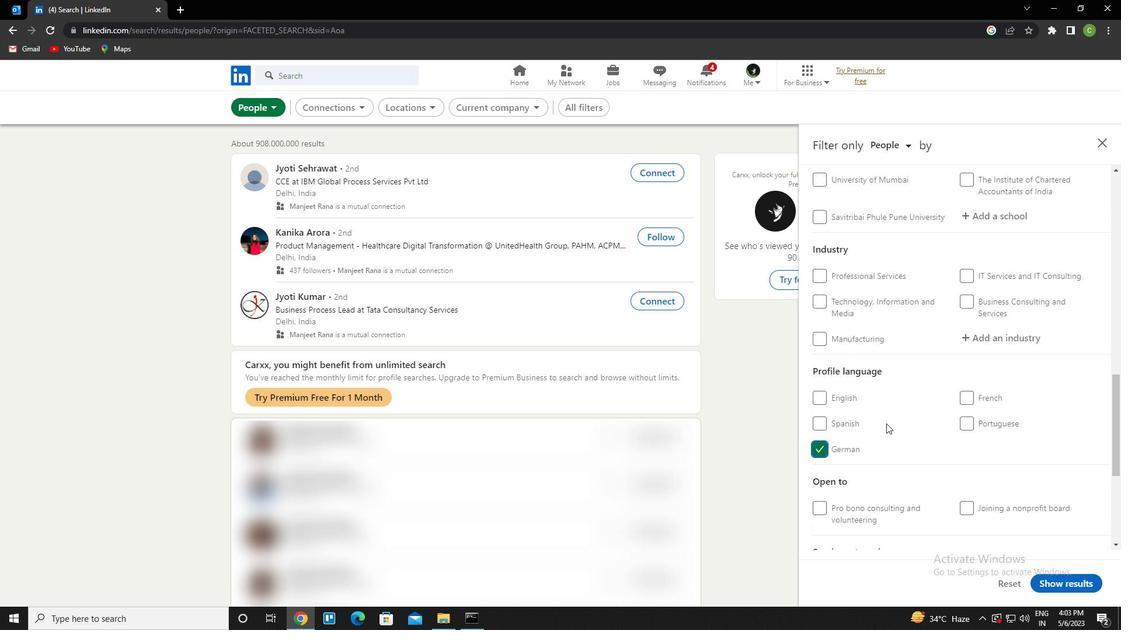 
Action: Mouse scrolled (922, 377) with delta (0, 0)
Screenshot: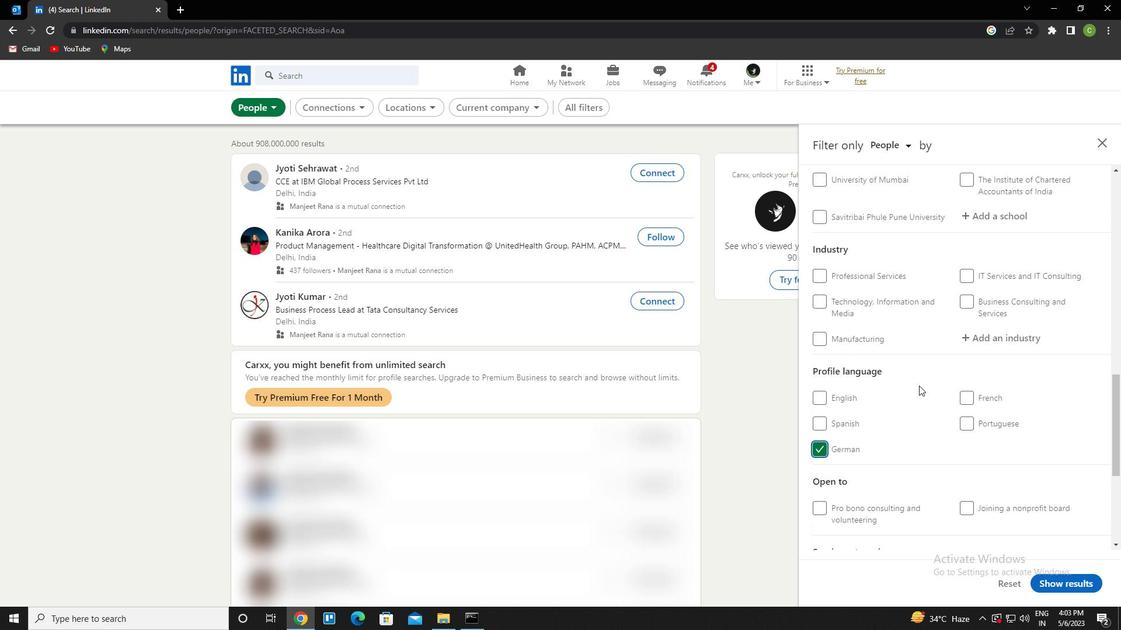 
Action: Mouse scrolled (922, 377) with delta (0, 0)
Screenshot: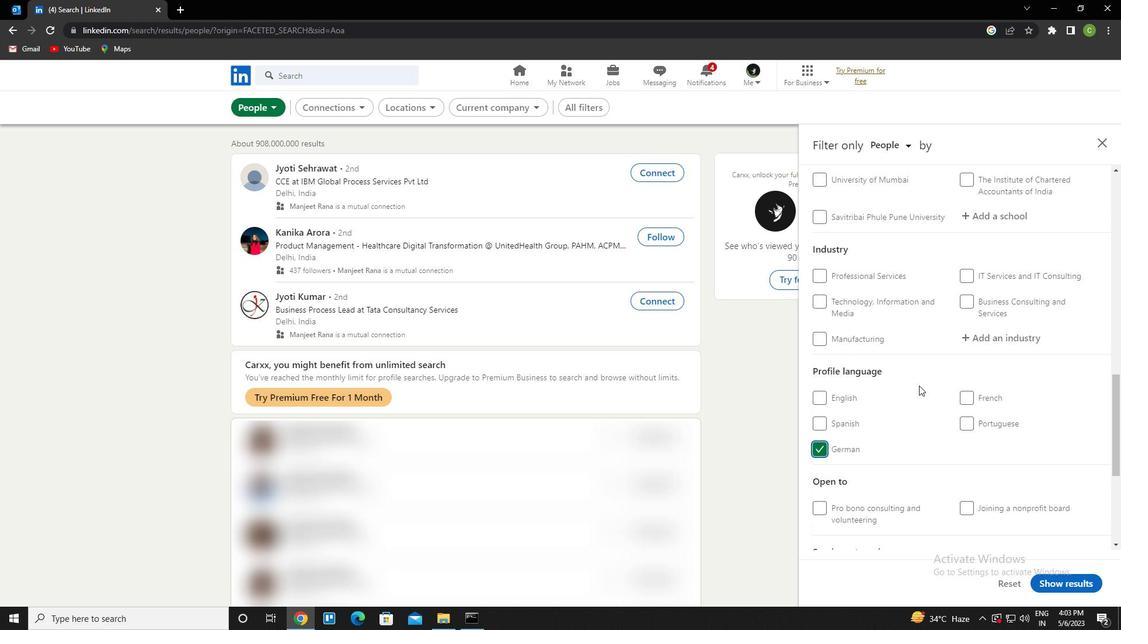 
Action: Mouse moved to (1037, 274)
Screenshot: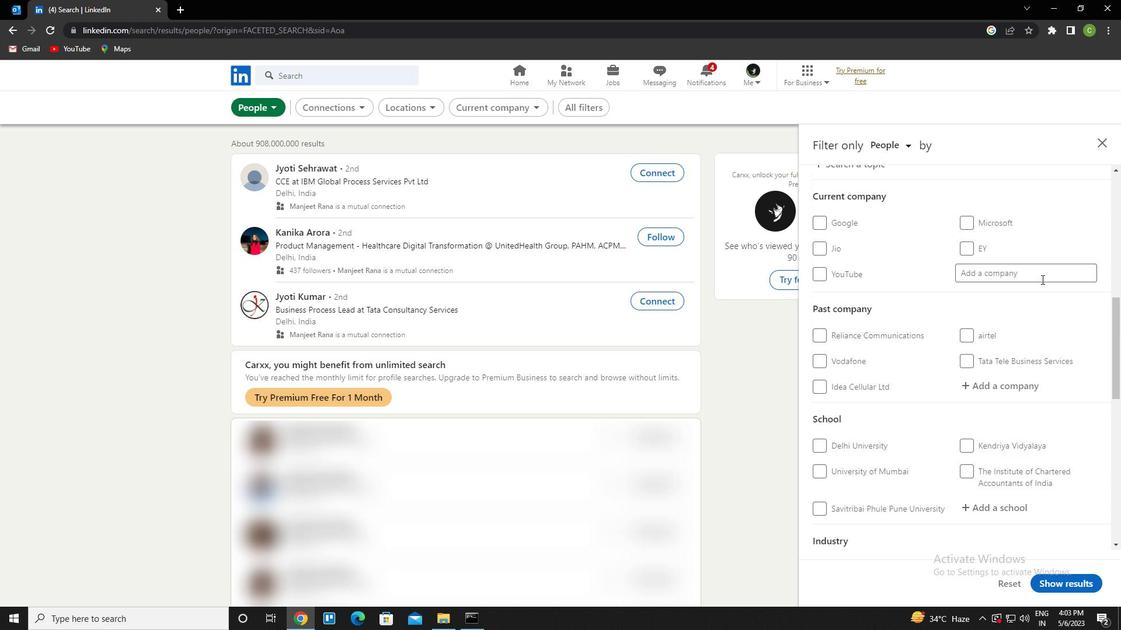 
Action: Mouse pressed left at (1037, 274)
Screenshot: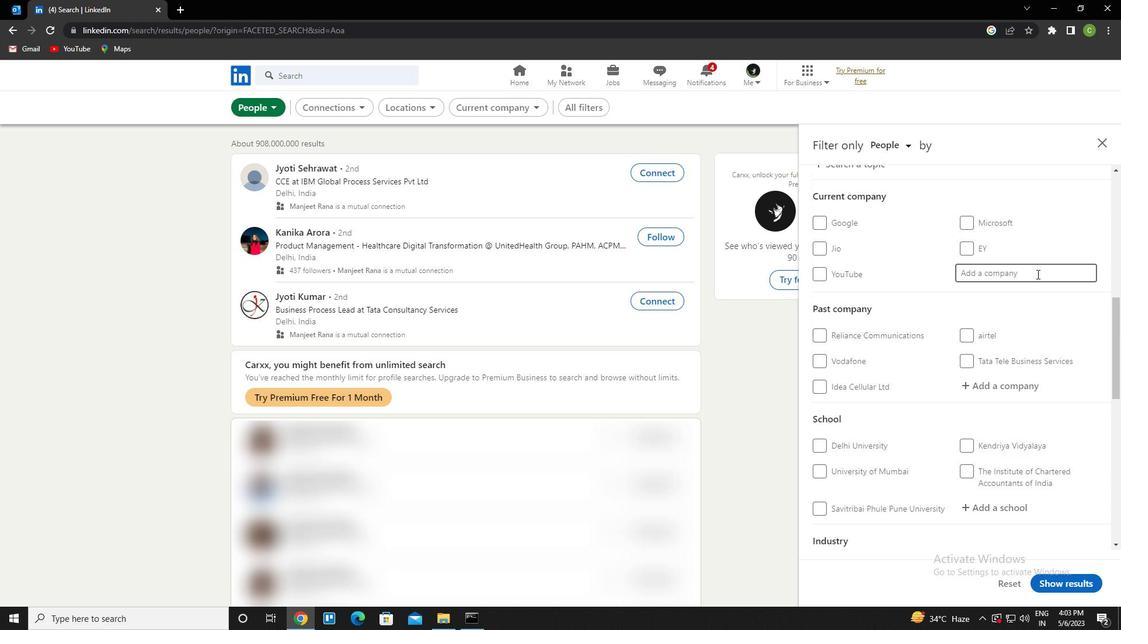 
Action: Key pressed <Key.caps_lock>m<Key.caps_lock>edanta<Key.down><Key.enter>
Screenshot: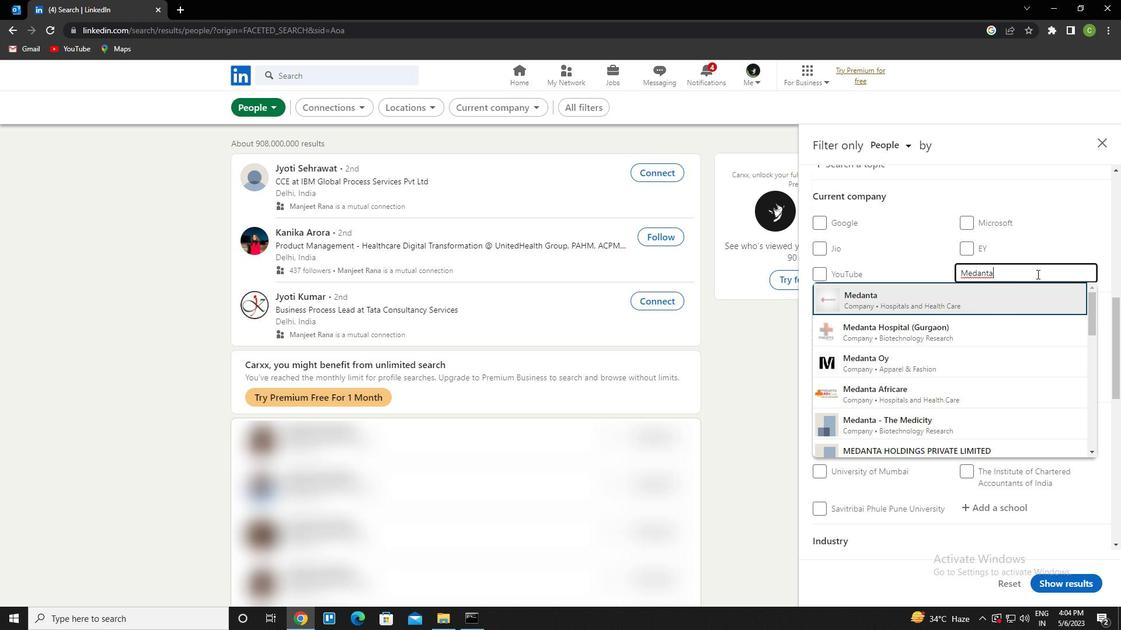 
Action: Mouse scrolled (1037, 273) with delta (0, 0)
Screenshot: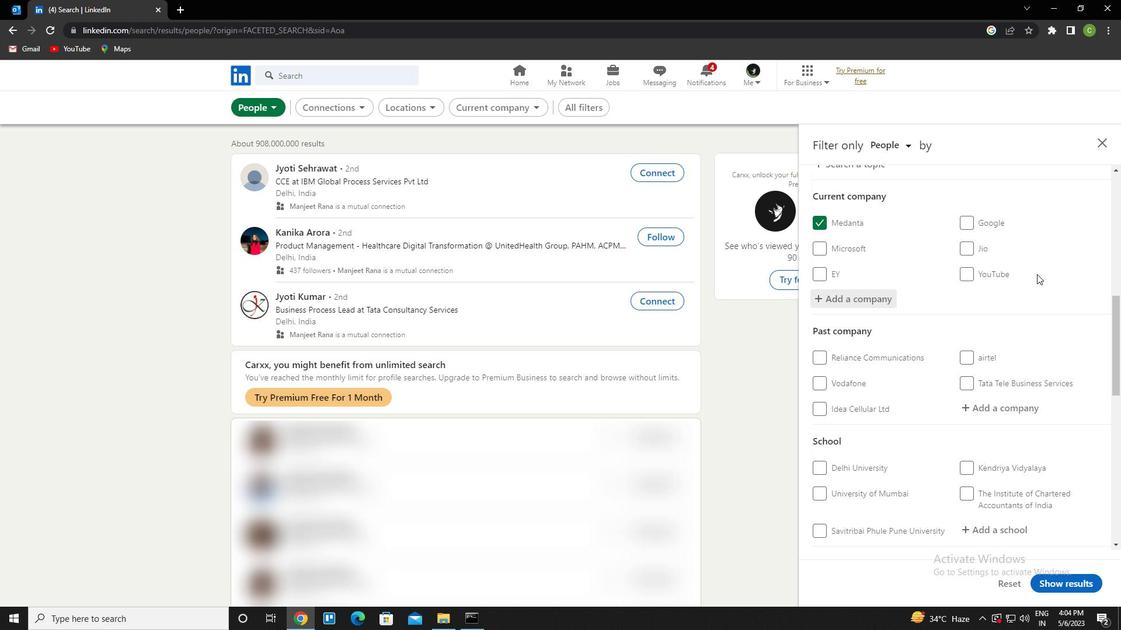 
Action: Mouse scrolled (1037, 273) with delta (0, 0)
Screenshot: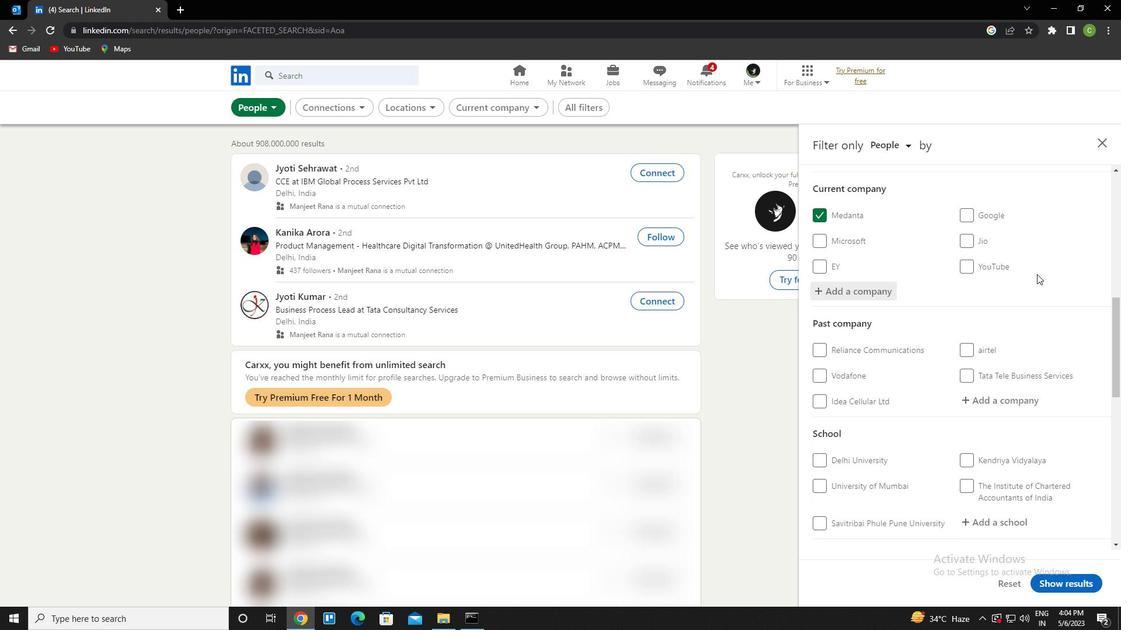 
Action: Mouse moved to (1035, 275)
Screenshot: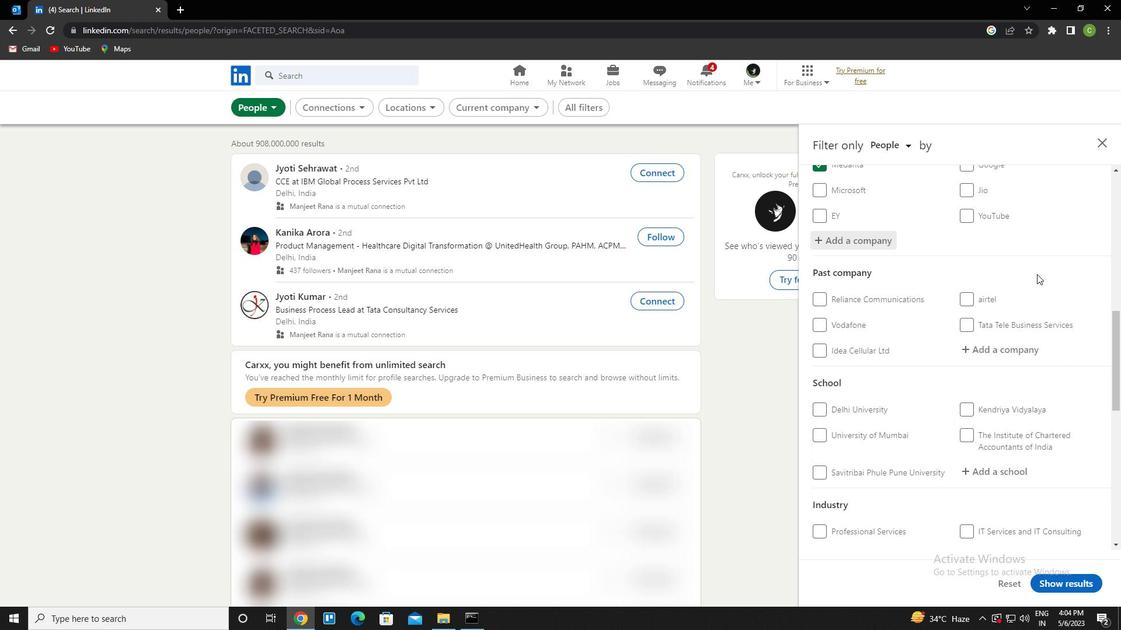 
Action: Mouse scrolled (1035, 274) with delta (0, 0)
Screenshot: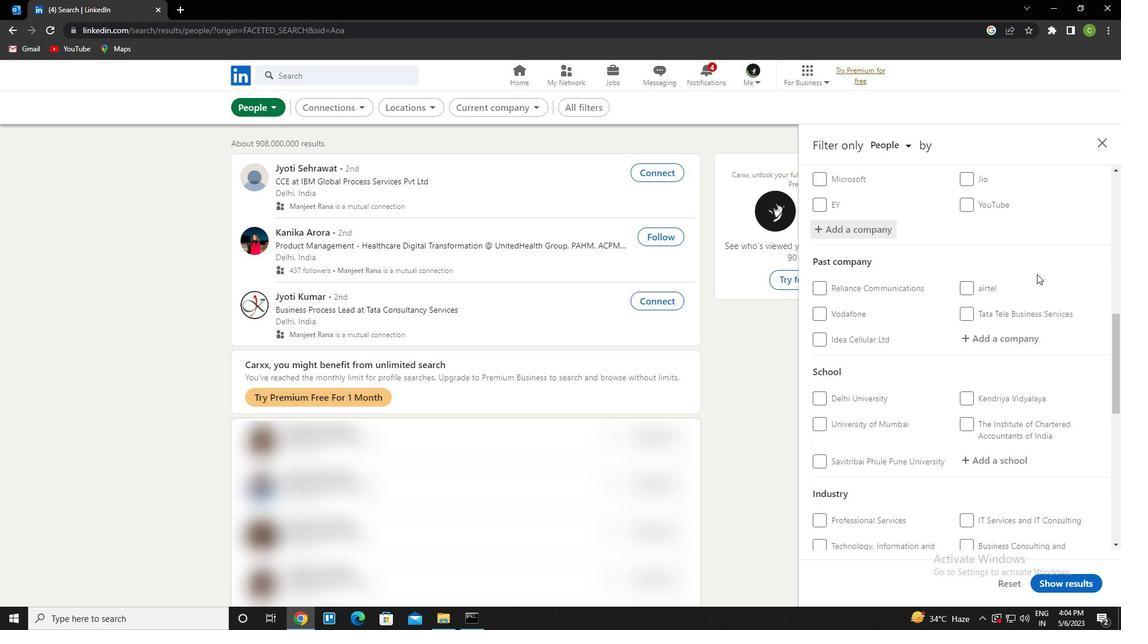 
Action: Mouse moved to (1027, 278)
Screenshot: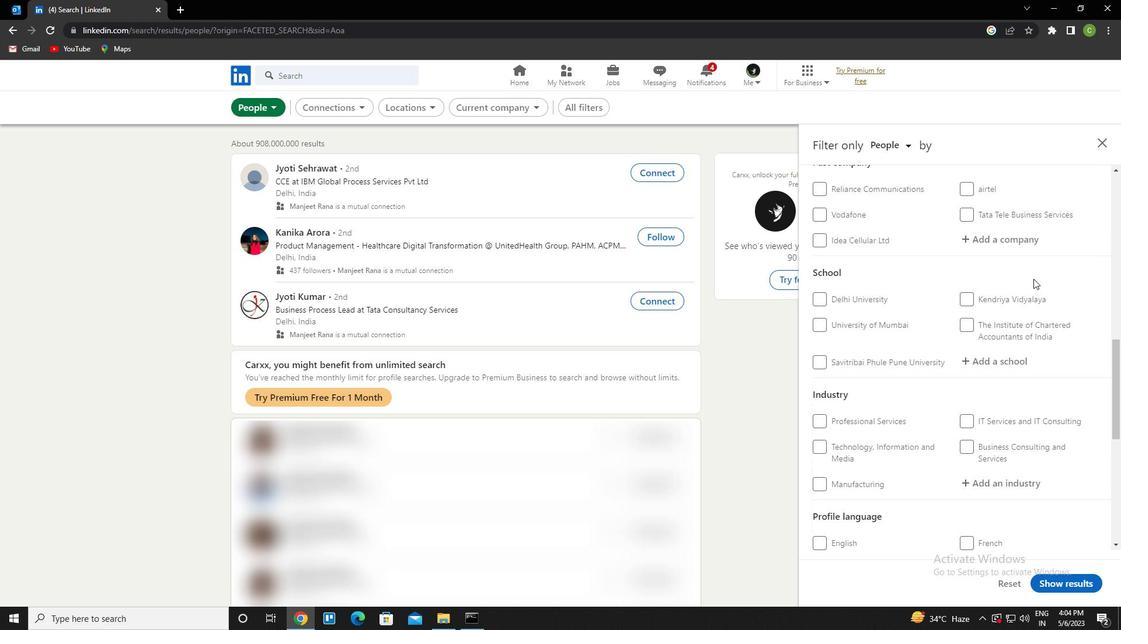 
Action: Mouse scrolled (1027, 279) with delta (0, 0)
Screenshot: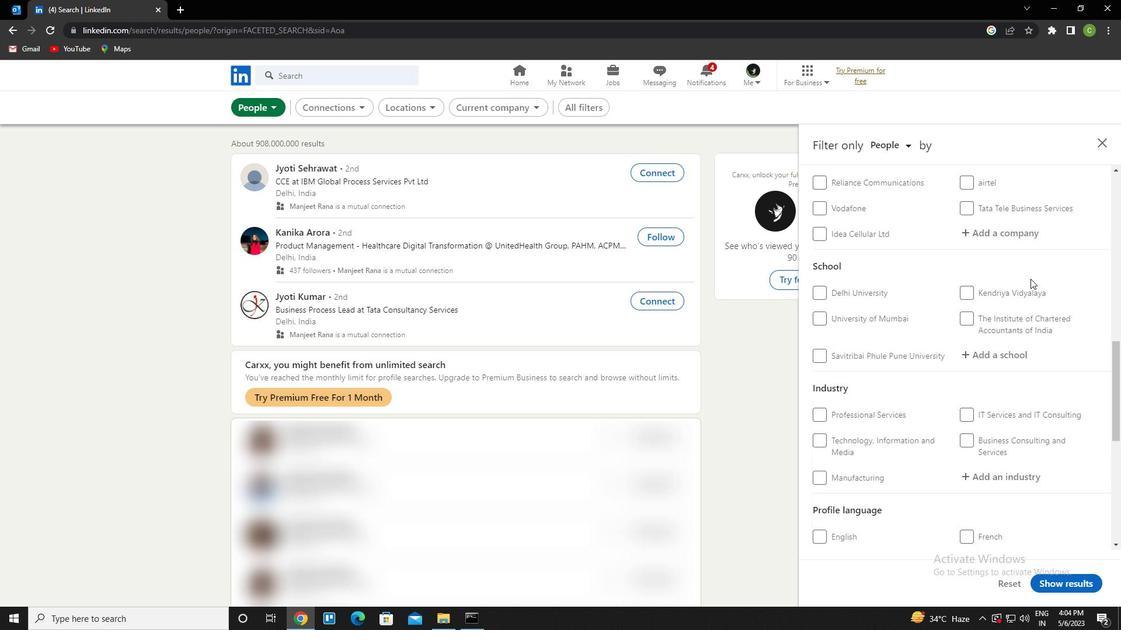 
Action: Mouse moved to (1007, 296)
Screenshot: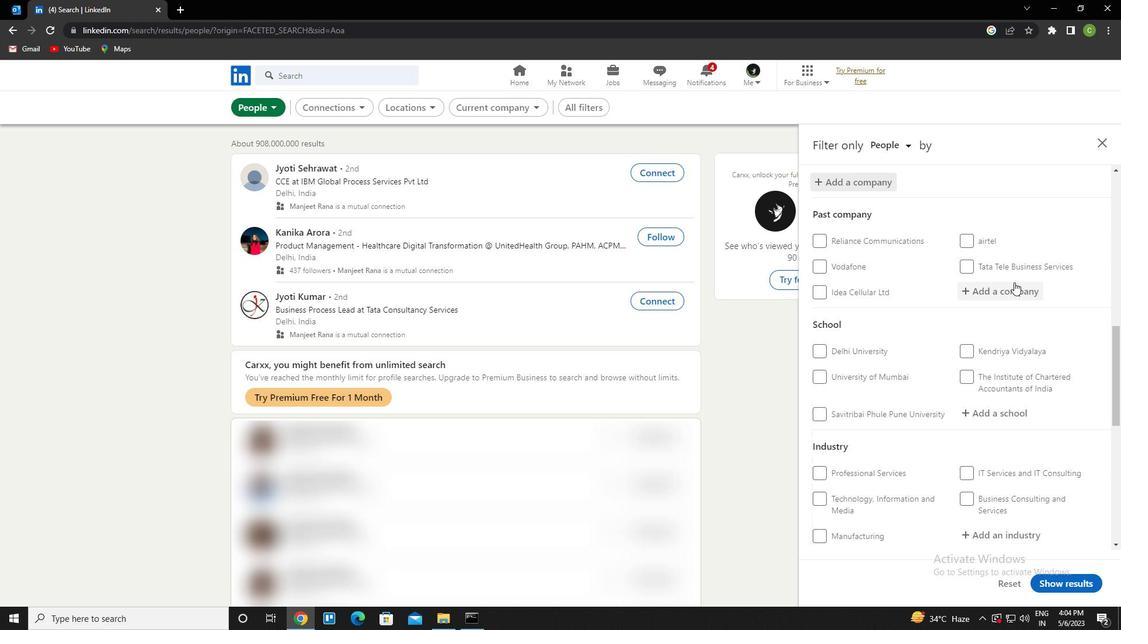 
Action: Mouse pressed left at (1007, 296)
Screenshot: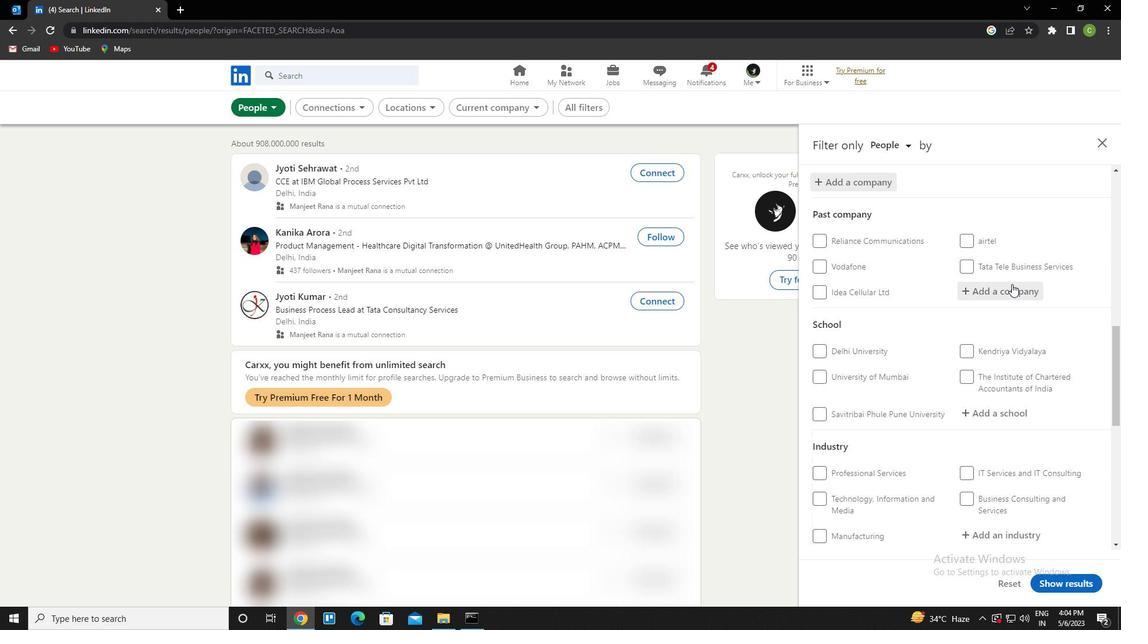 
Action: Mouse moved to (980, 422)
Screenshot: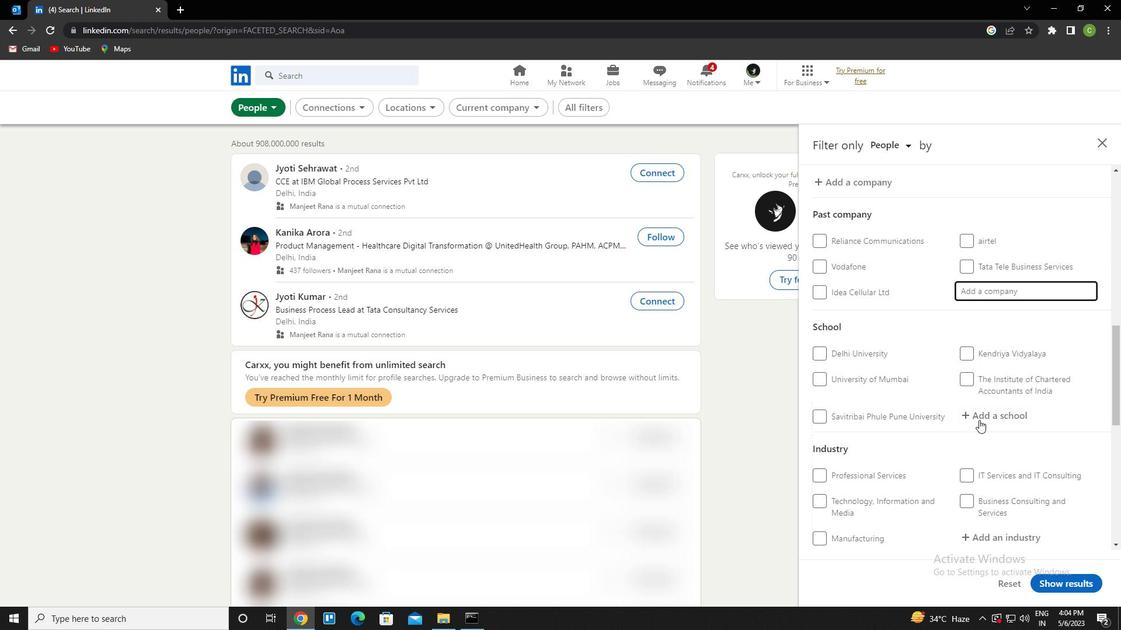
Action: Mouse pressed left at (980, 422)
Screenshot: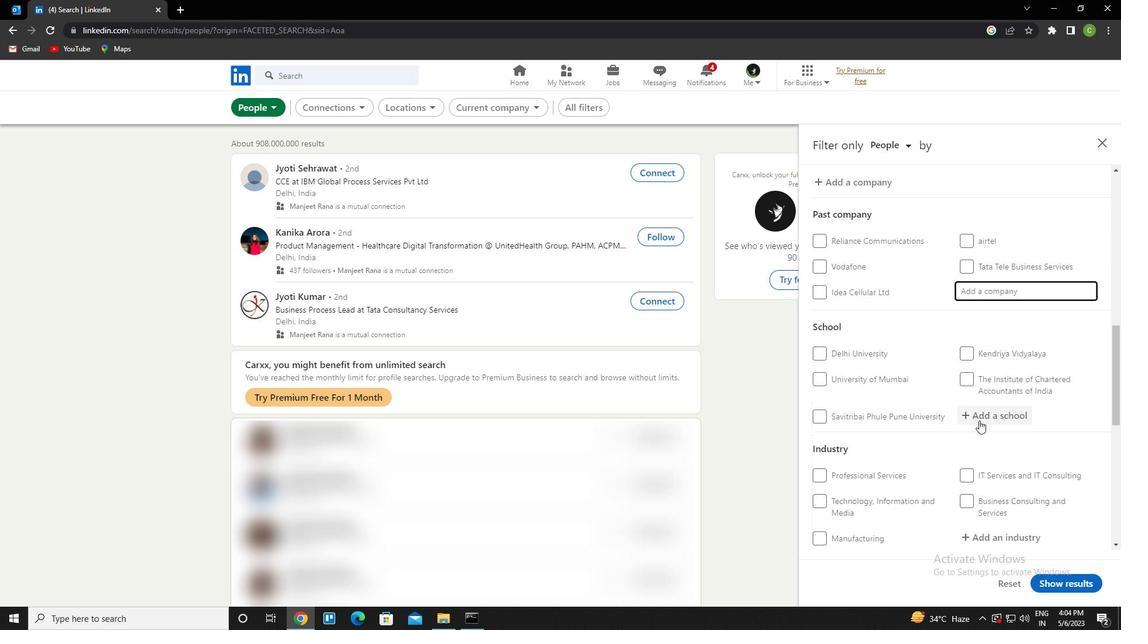 
Action: Mouse moved to (980, 422)
Screenshot: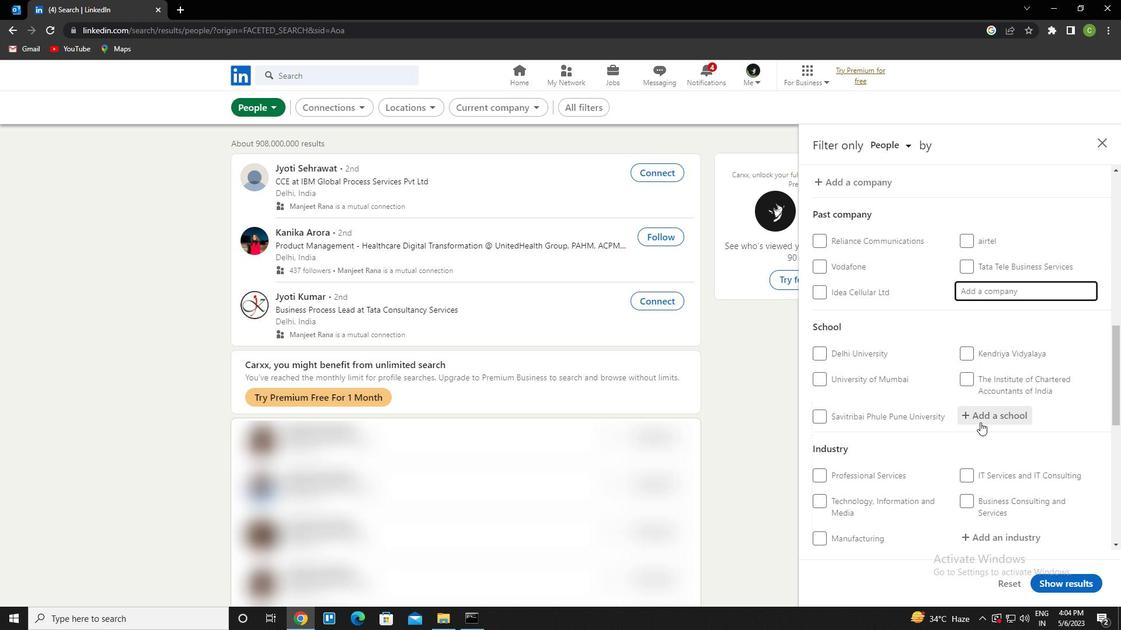 
Action: Key pressed trinity<Key.space>institute<Key.space>of<Key.space><Key.down><Key.enter>
Screenshot: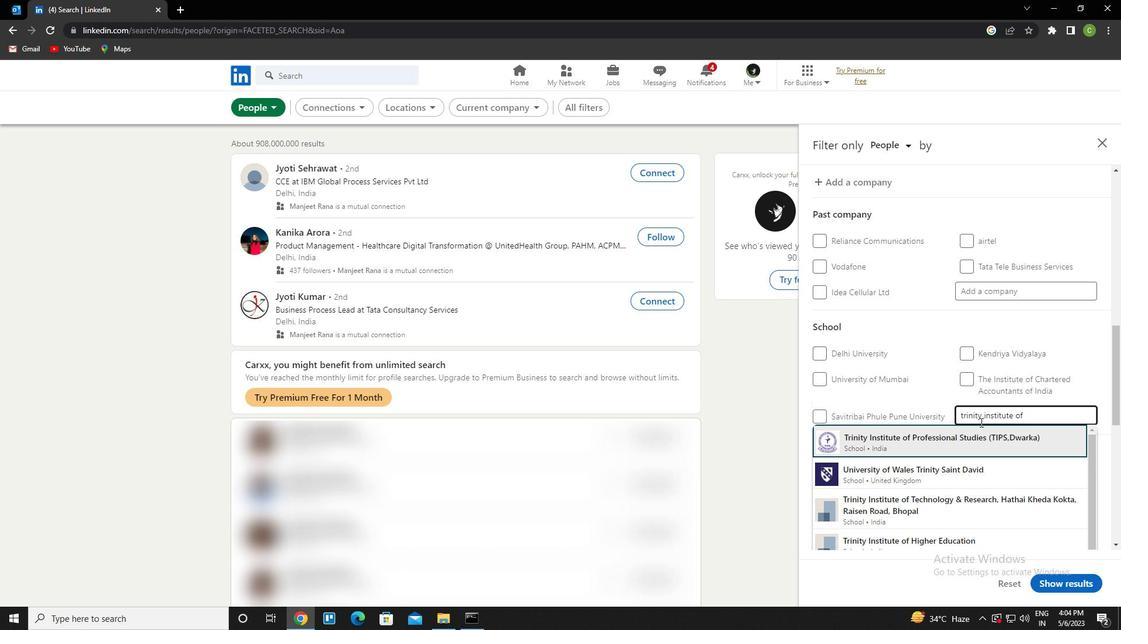 
Action: Mouse scrolled (980, 422) with delta (0, 0)
Screenshot: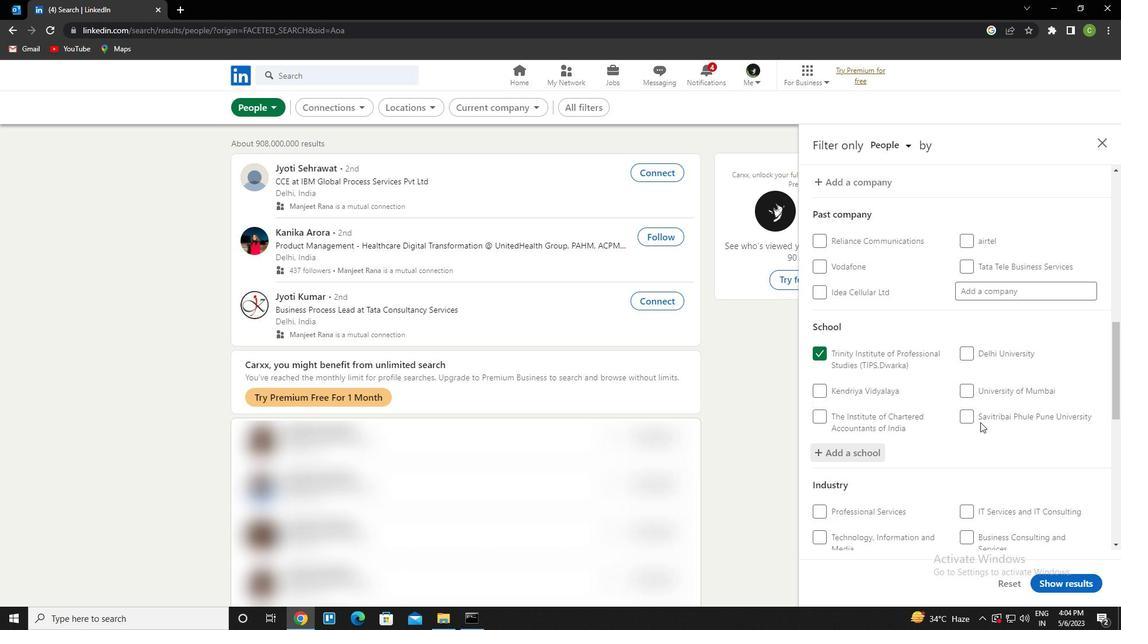 
Action: Mouse scrolled (980, 422) with delta (0, 0)
Screenshot: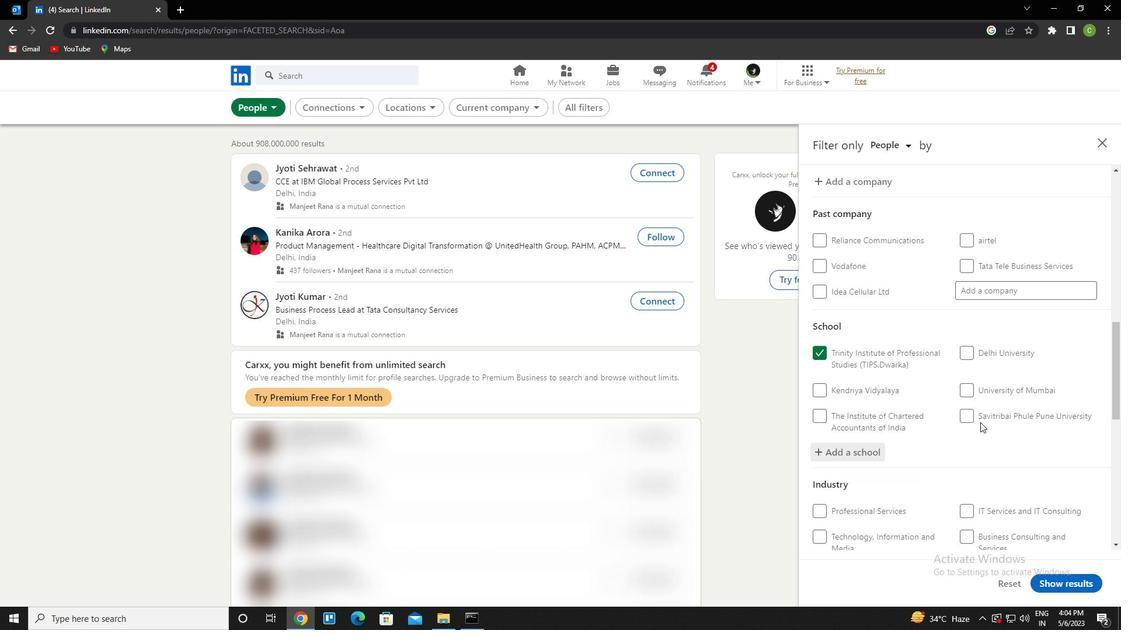 
Action: Mouse scrolled (980, 422) with delta (0, 0)
Screenshot: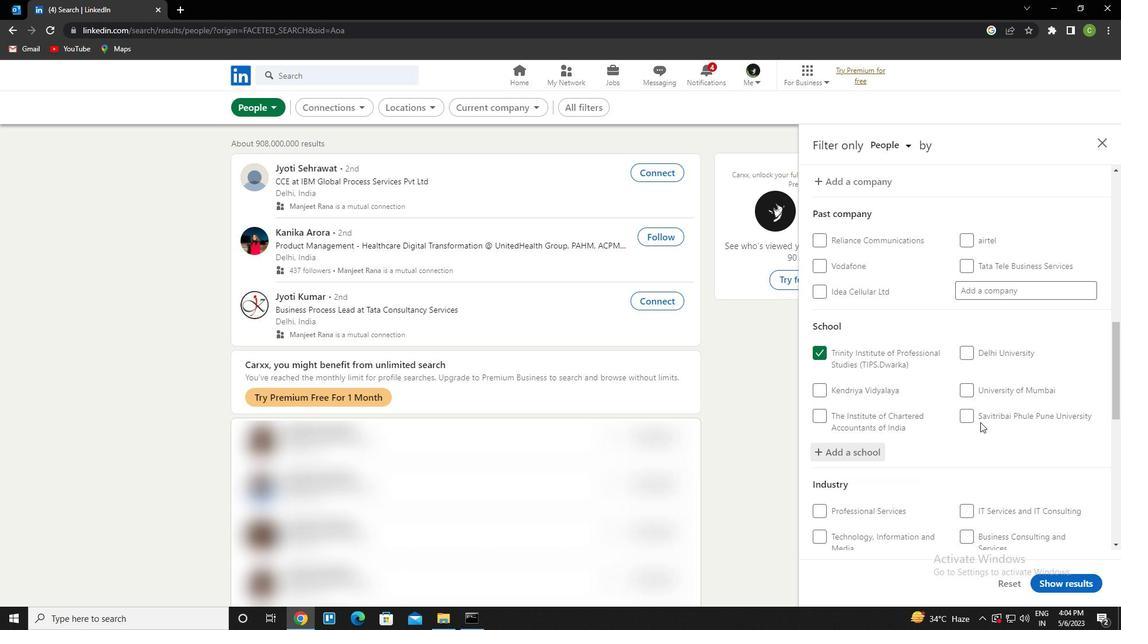 
Action: Mouse moved to (990, 397)
Screenshot: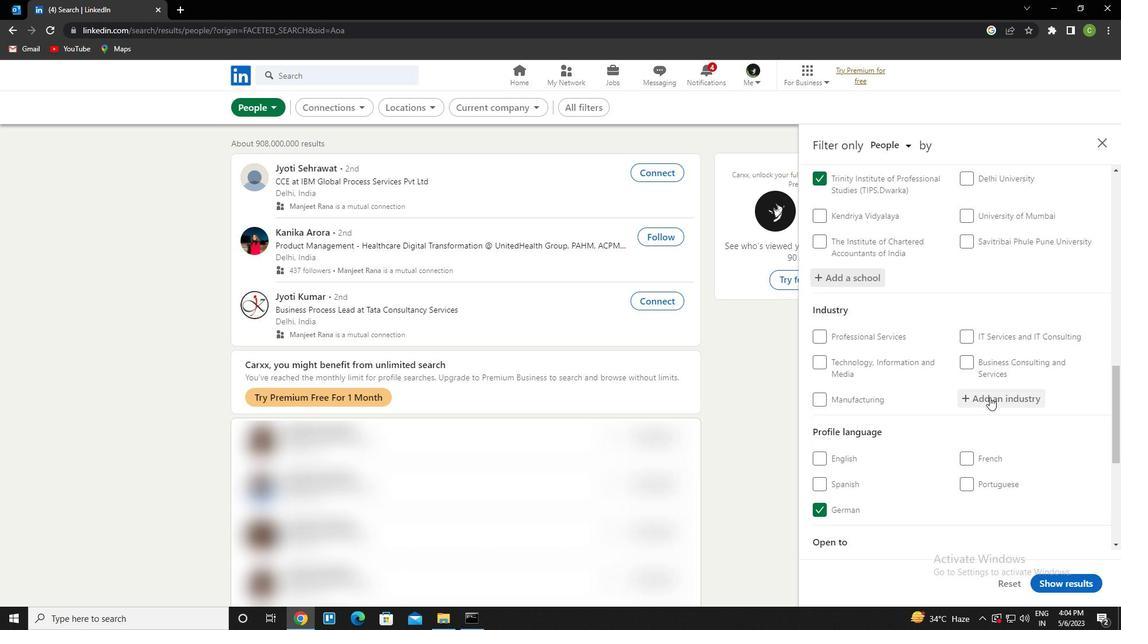
Action: Mouse pressed left at (990, 397)
Screenshot: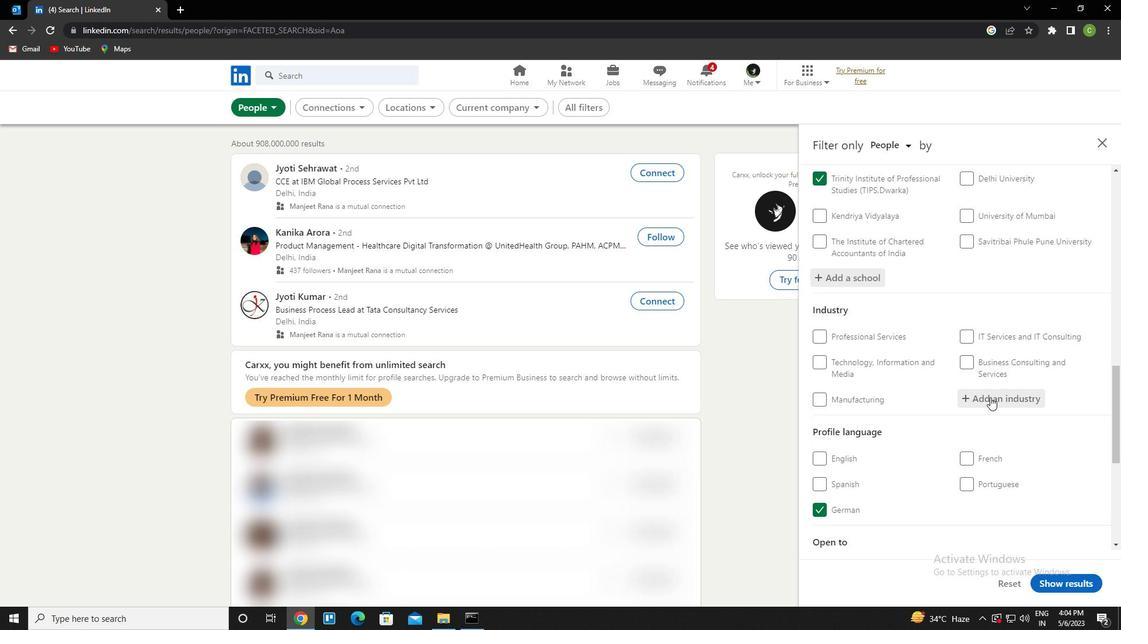 
Action: Key pressed <Key.caps_lock>e<Key.space>l<Key.caps_lock>earning<Key.down><Key.enter>
Screenshot: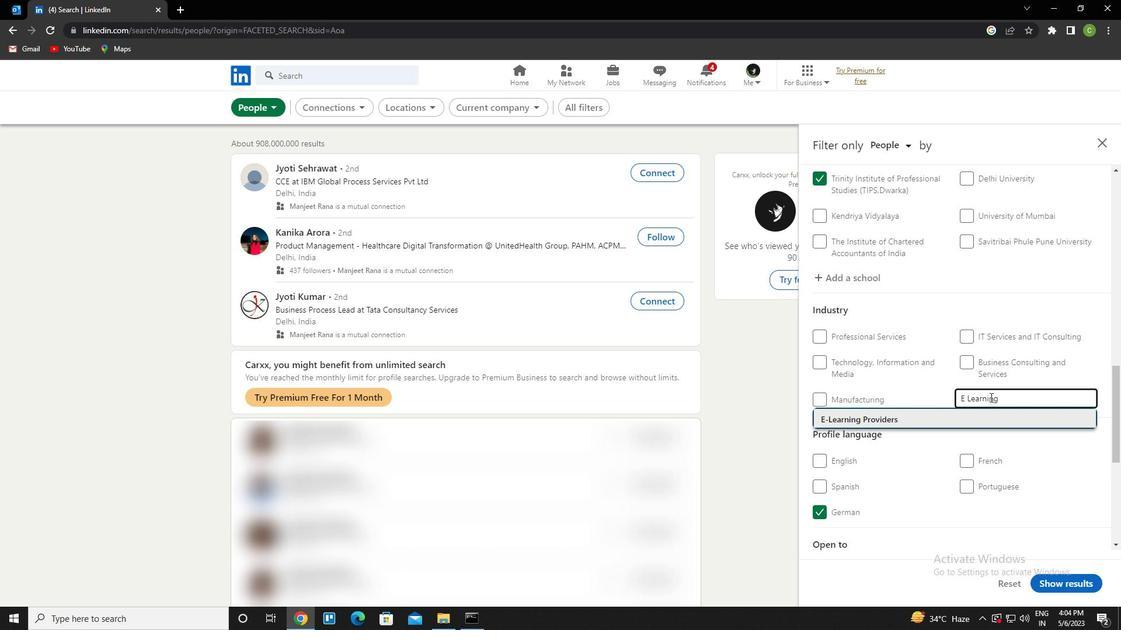 
Action: Mouse moved to (913, 465)
Screenshot: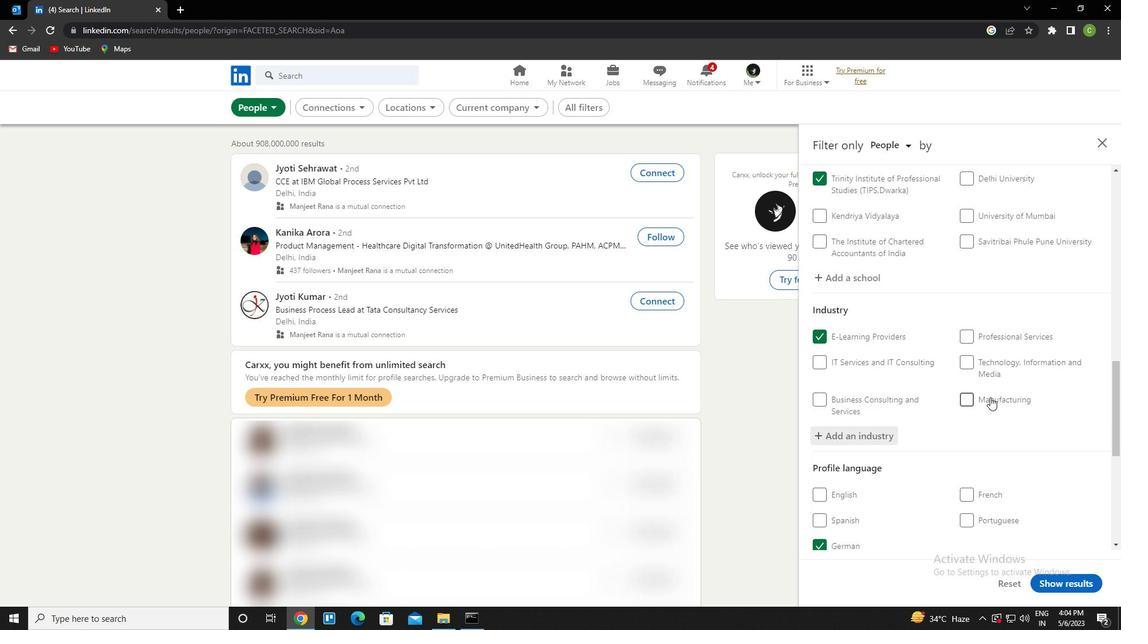 
Action: Mouse scrolled (913, 464) with delta (0, 0)
Screenshot: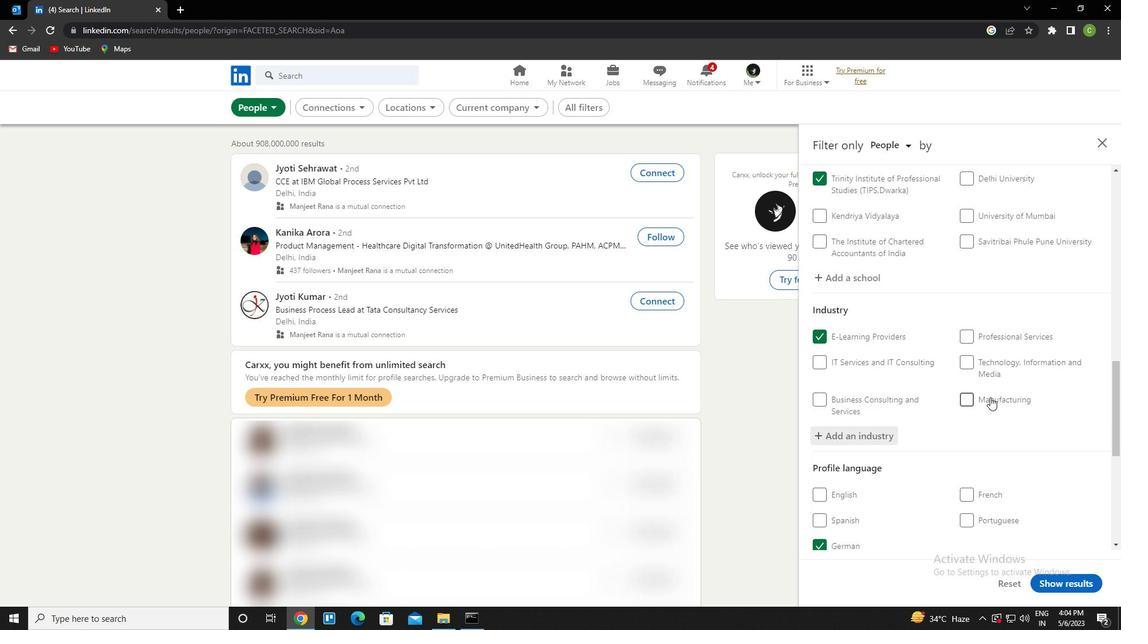 
Action: Mouse scrolled (913, 464) with delta (0, 0)
Screenshot: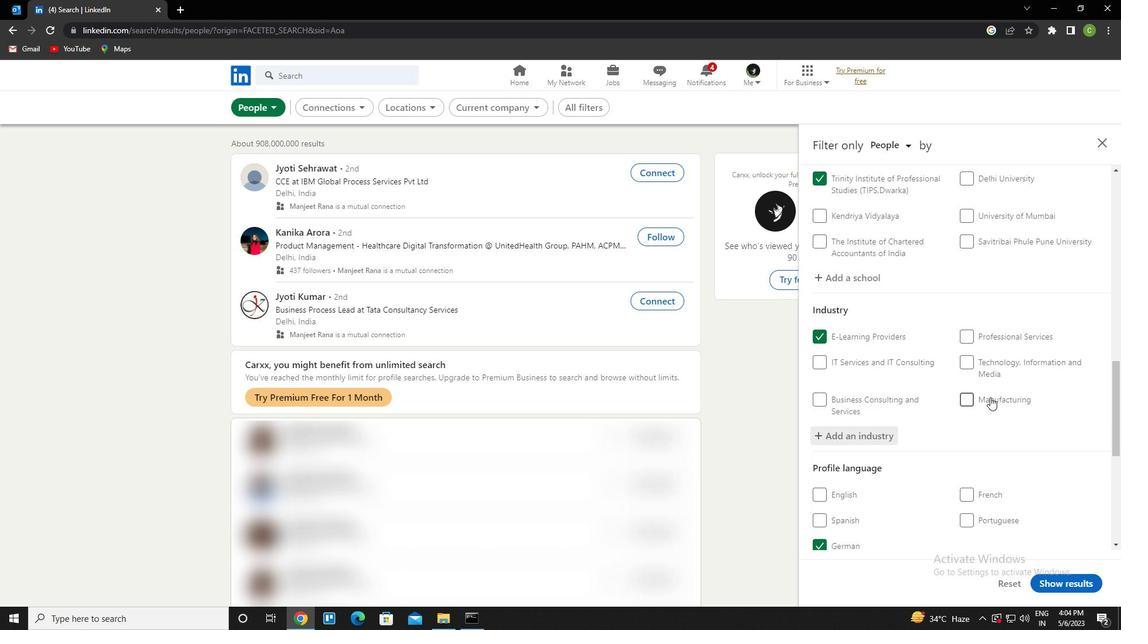 
Action: Mouse scrolled (913, 464) with delta (0, 0)
Screenshot: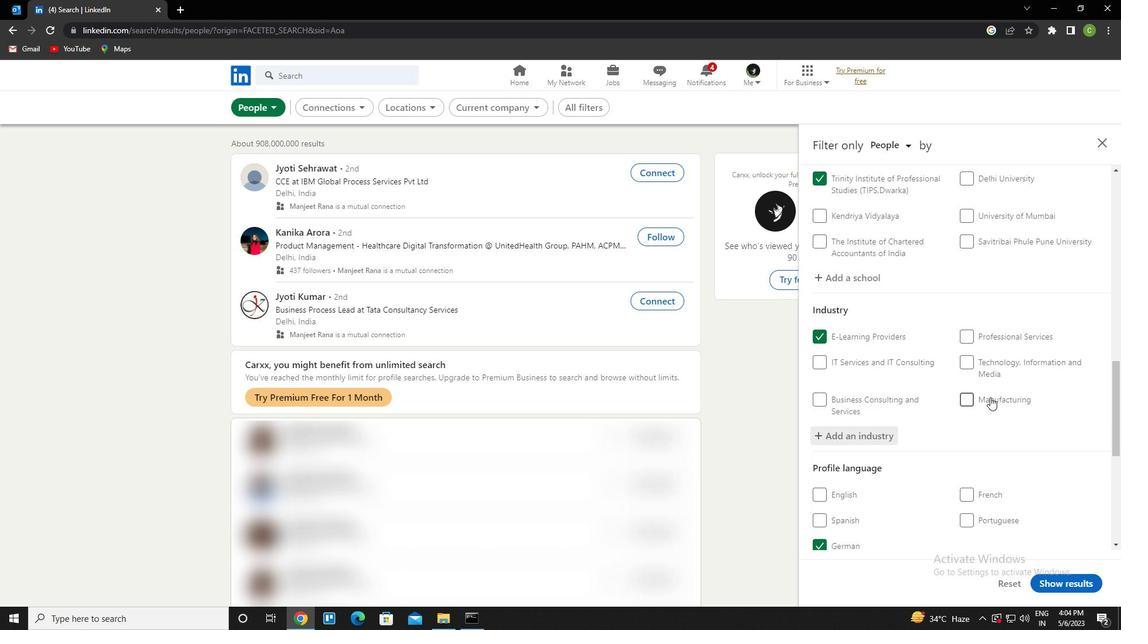 
Action: Mouse scrolled (913, 464) with delta (0, 0)
Screenshot: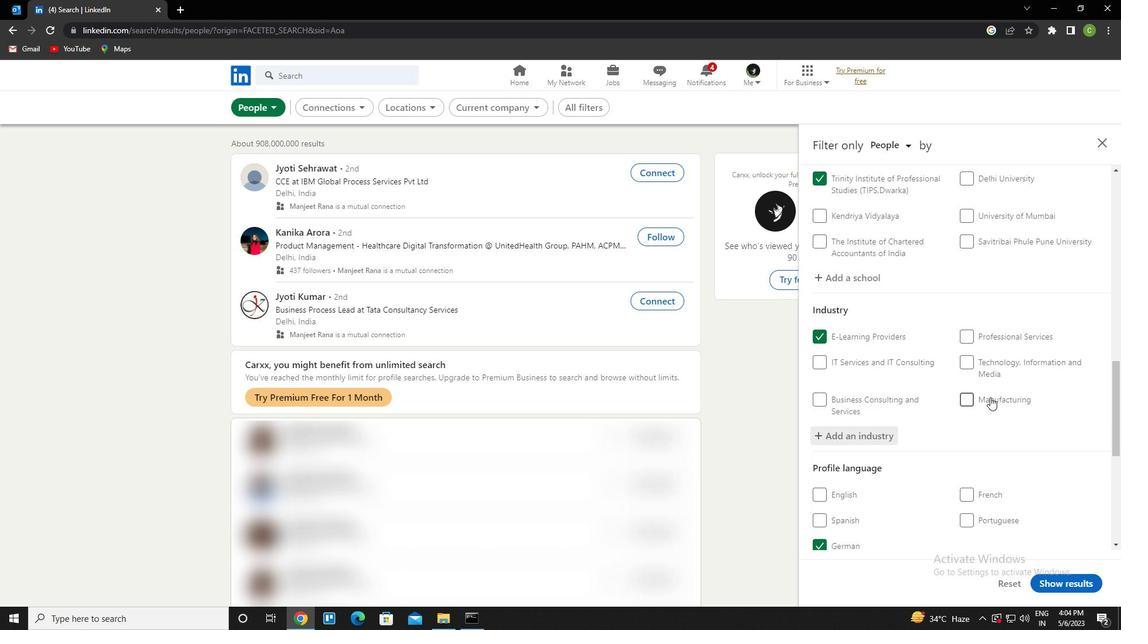 
Action: Mouse scrolled (913, 464) with delta (0, 0)
Screenshot: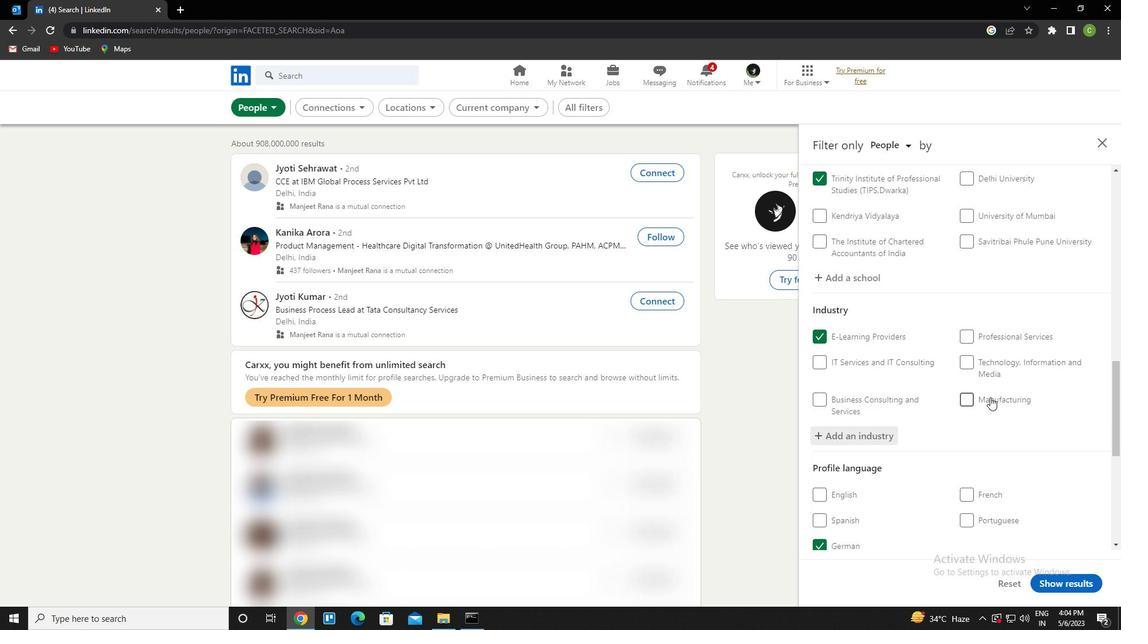 
Action: Mouse scrolled (913, 464) with delta (0, 0)
Screenshot: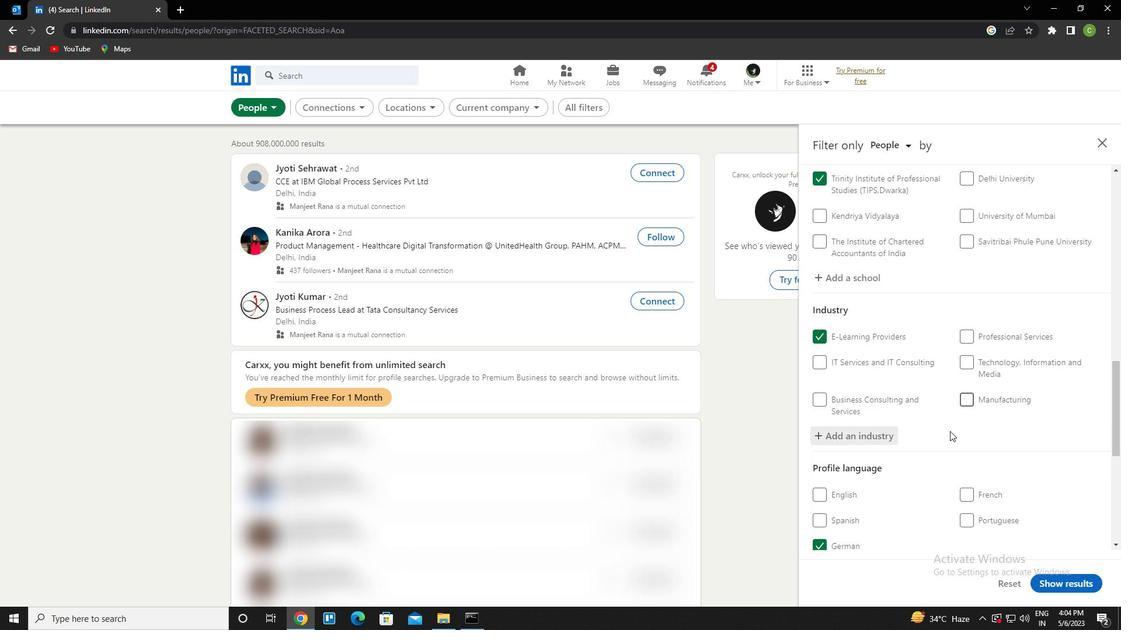 
Action: Mouse moved to (913, 465)
Screenshot: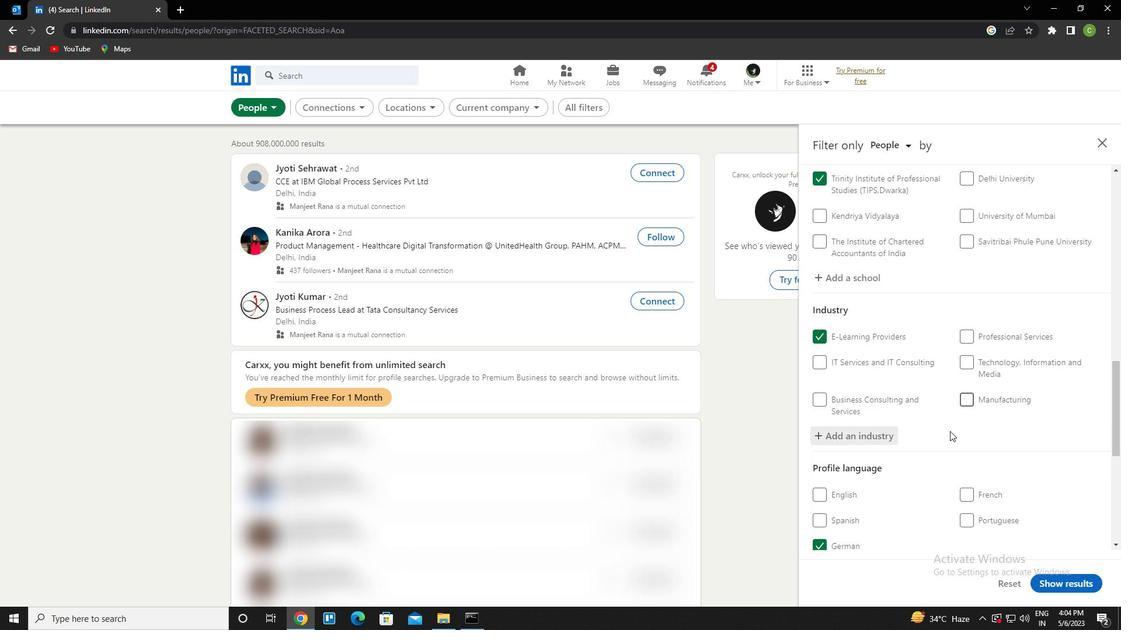 
Action: Mouse scrolled (913, 464) with delta (0, 0)
Screenshot: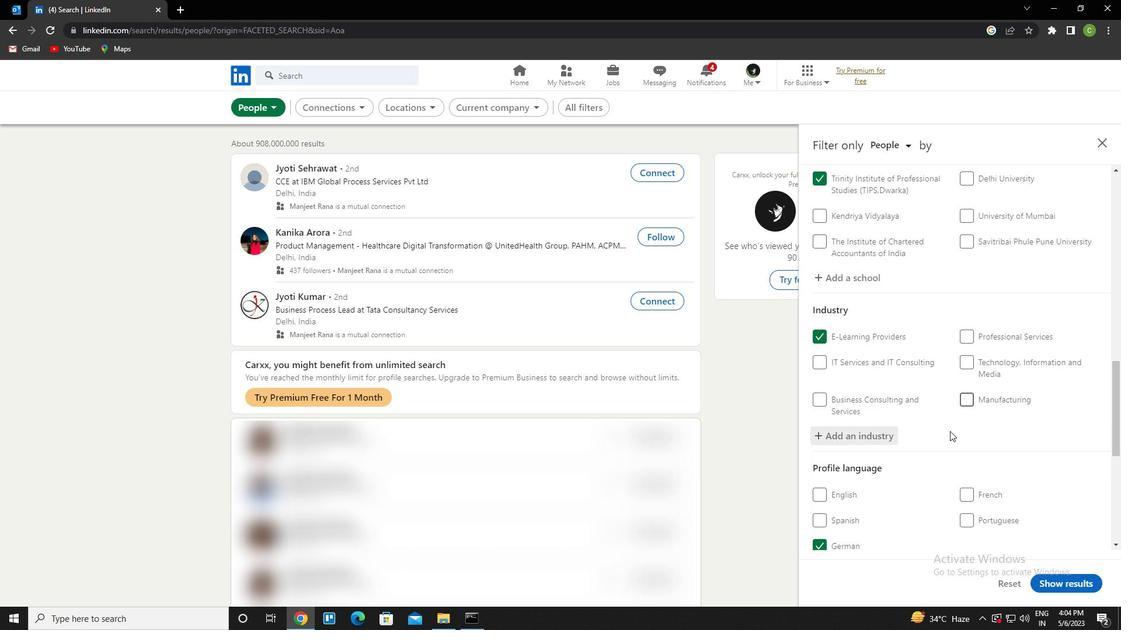 
Action: Mouse moved to (913, 464)
Screenshot: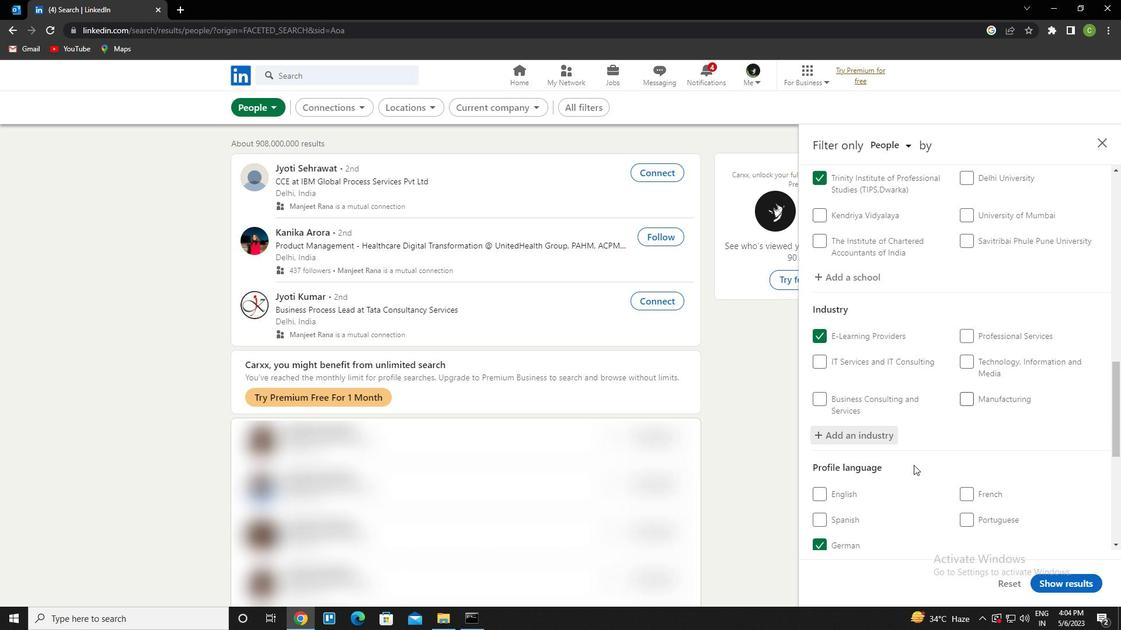
Action: Mouse scrolled (913, 464) with delta (0, 0)
Screenshot: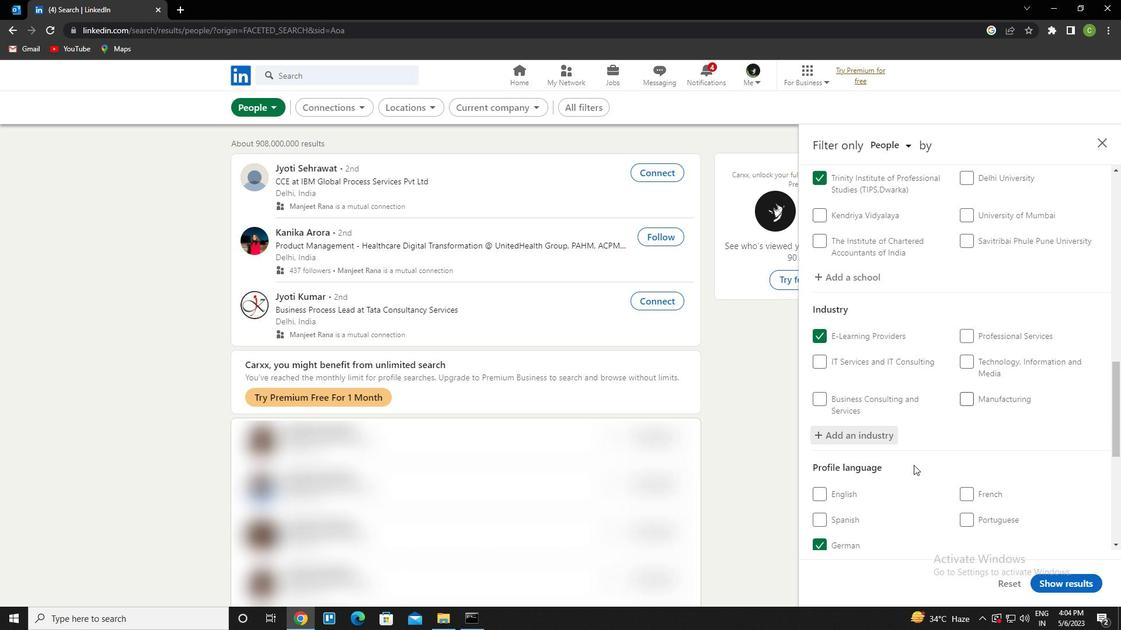
Action: Mouse moved to (1005, 383)
Screenshot: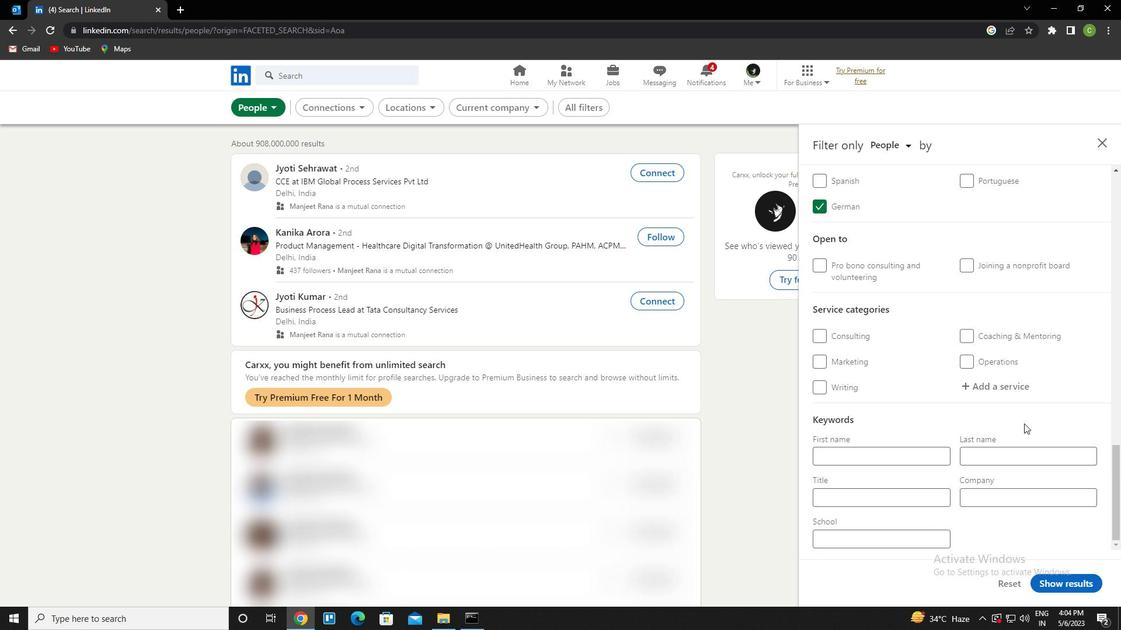 
Action: Mouse pressed left at (1005, 383)
Screenshot: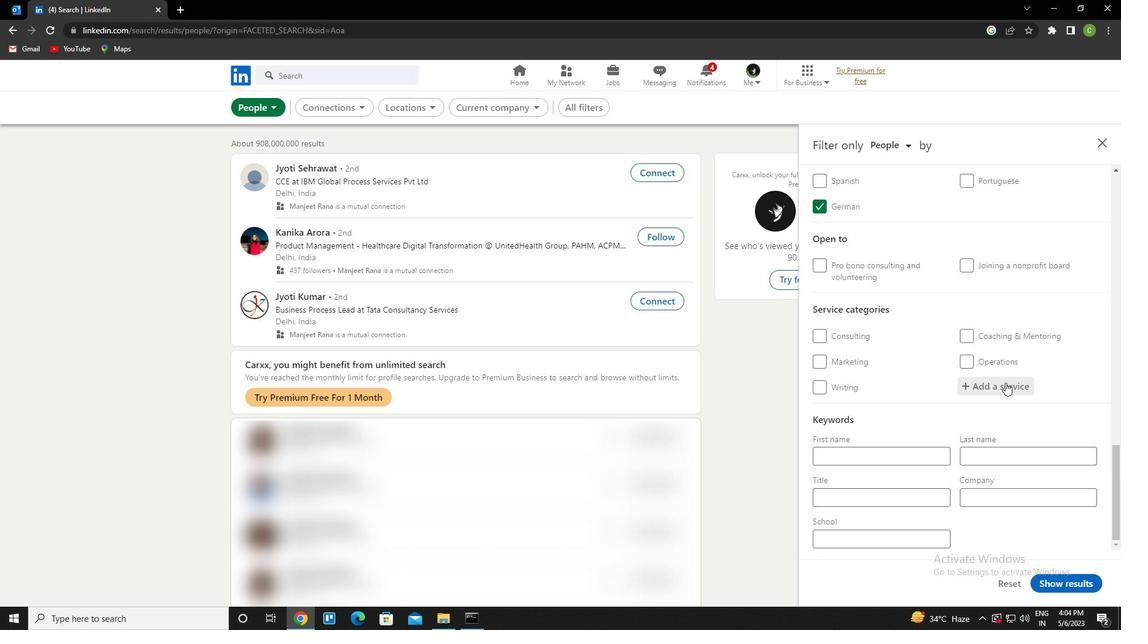 
Action: Key pressed <Key.caps_lock>e<Key.caps_lock>vent<Key.space>phto<Key.backspace><Key.backspace><Key.backspace>hoto<Key.down><Key.enter>
Screenshot: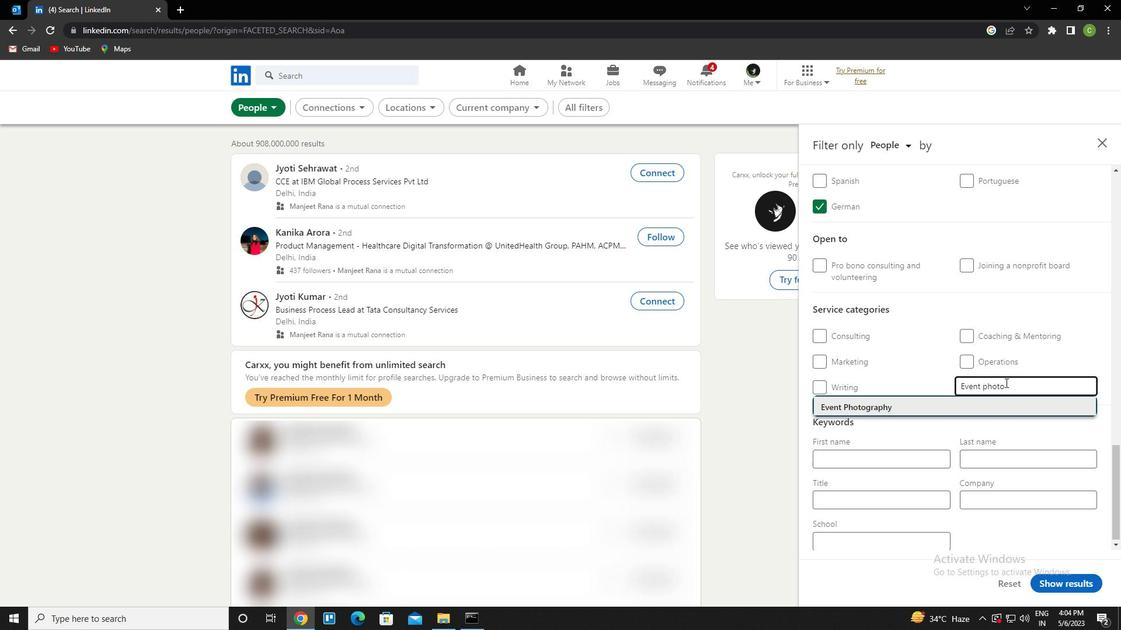 
Action: Mouse scrolled (1005, 382) with delta (0, 0)
Screenshot: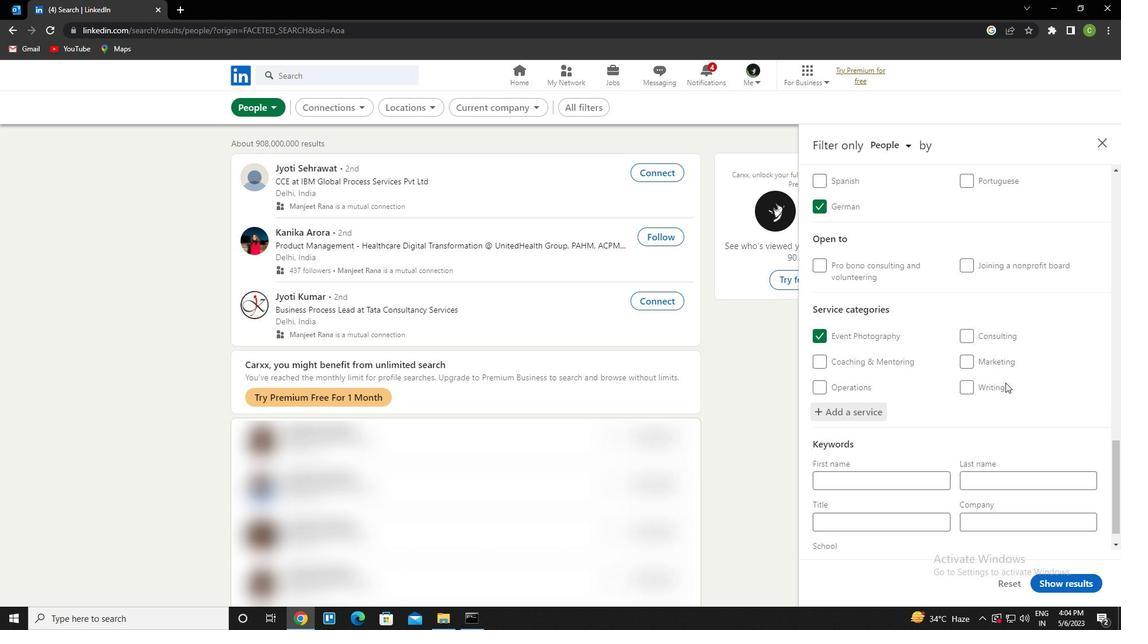 
Action: Mouse scrolled (1005, 382) with delta (0, 0)
Screenshot: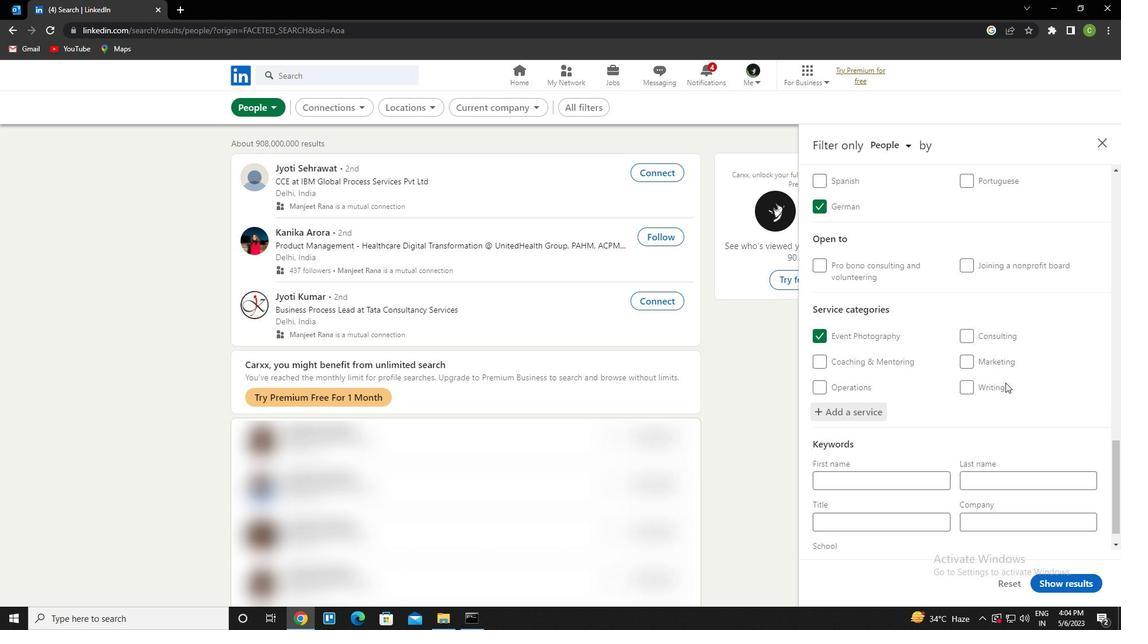 
Action: Mouse scrolled (1005, 382) with delta (0, 0)
Screenshot: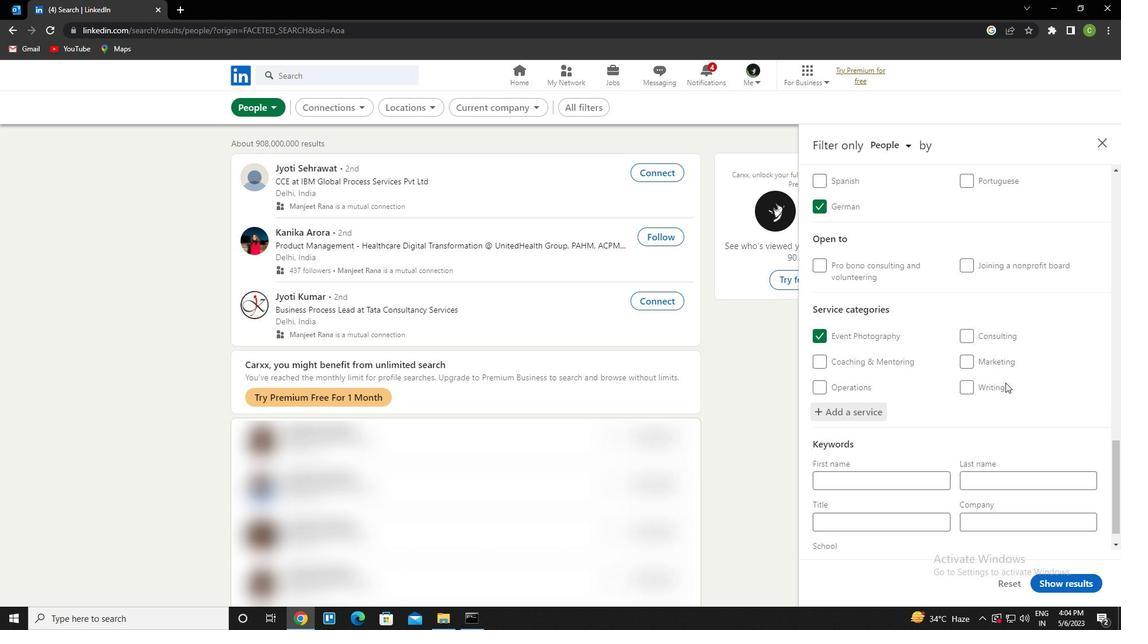 
Action: Mouse scrolled (1005, 382) with delta (0, 0)
Screenshot: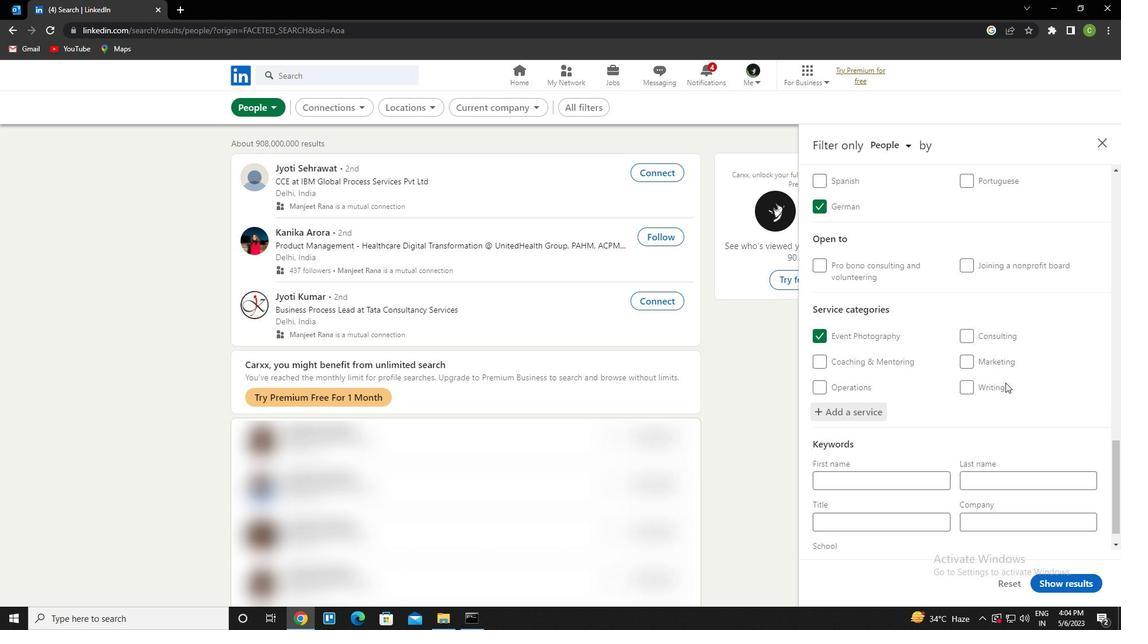
Action: Mouse scrolled (1005, 382) with delta (0, 0)
Screenshot: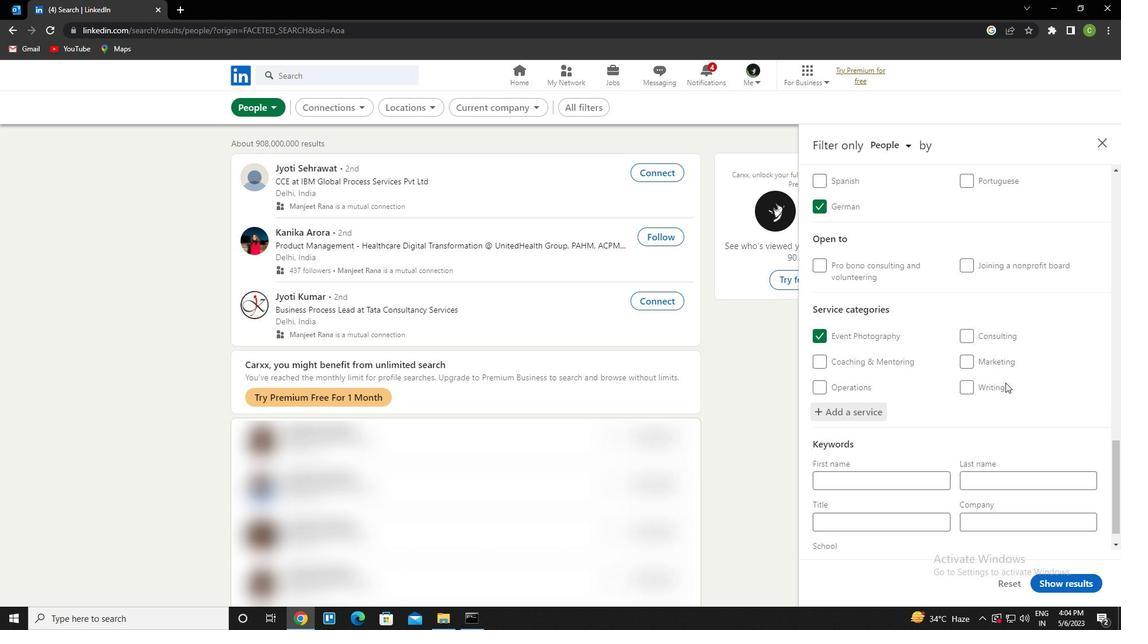 
Action: Mouse scrolled (1005, 382) with delta (0, 0)
Screenshot: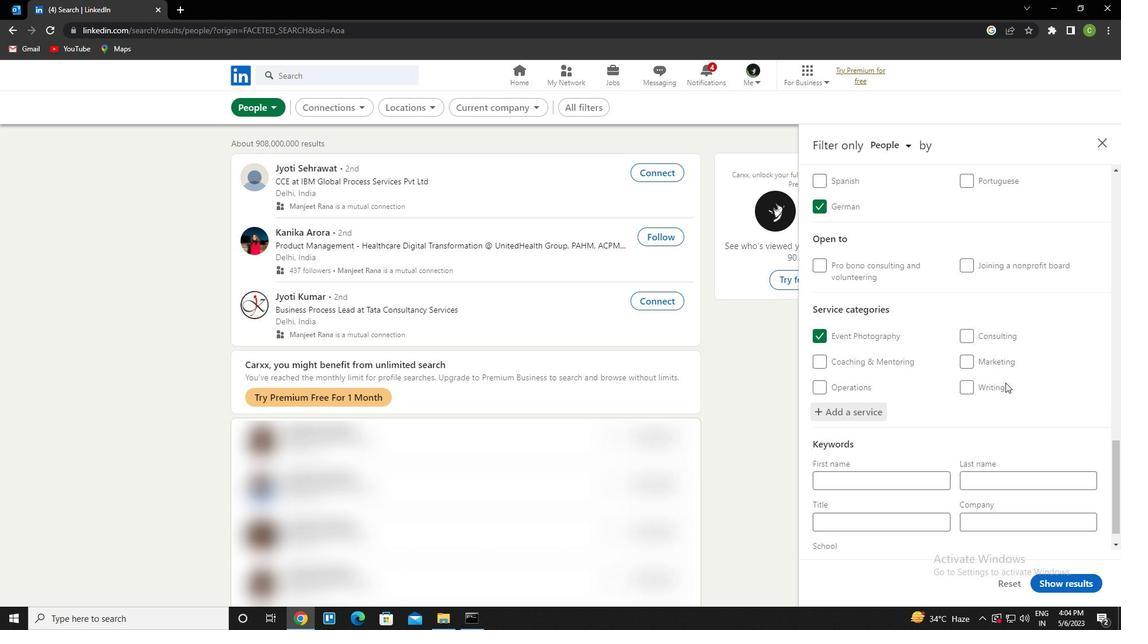 
Action: Mouse moved to (888, 499)
Screenshot: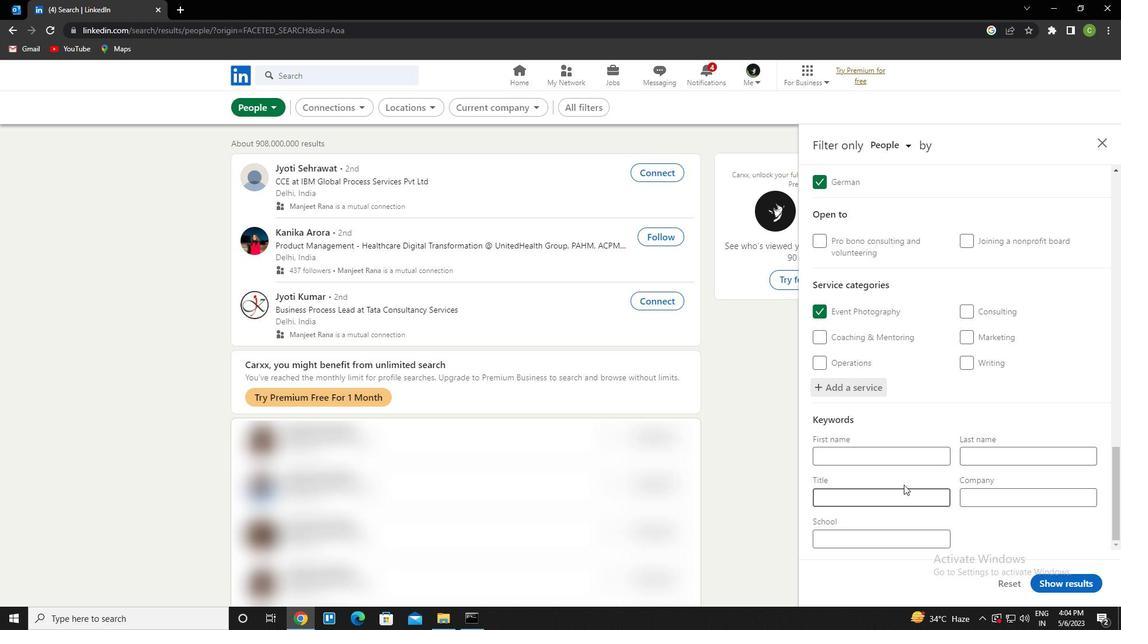 
Action: Mouse pressed left at (888, 499)
Screenshot: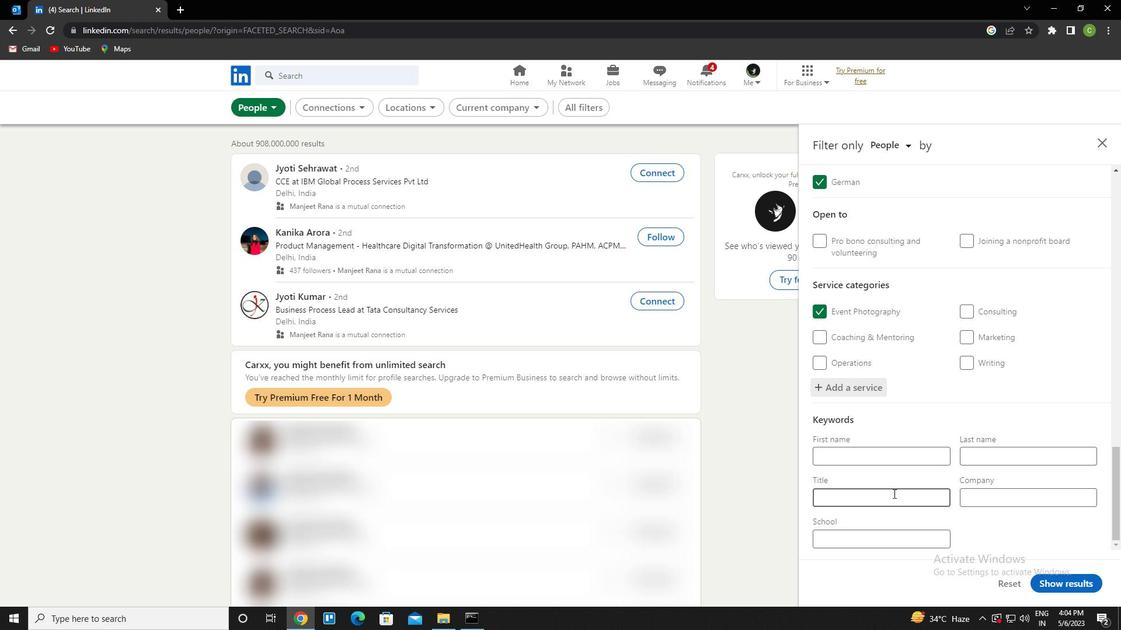 
Action: Key pressed <Key.caps_lock>c<Key.caps_lock>aretaker<Key.space>or<Key.space><Key.caps_lock>h<Key.caps_lock>ouse<Key.space><Key.caps_lock>s<Key.caps_lock>itter
Screenshot: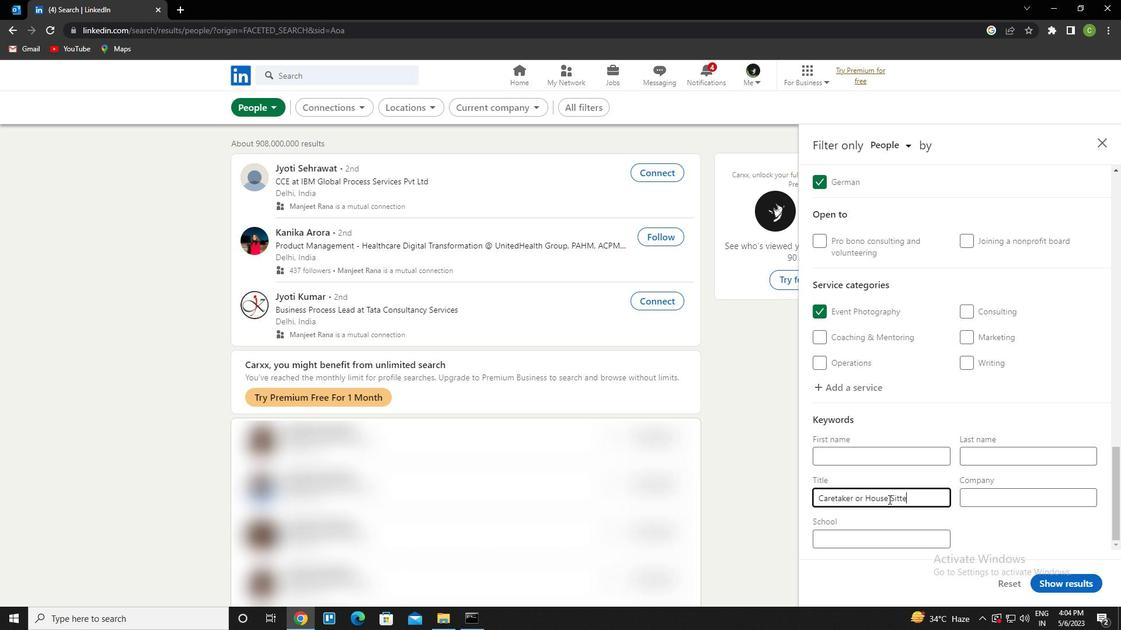 
Action: Mouse moved to (1082, 579)
Screenshot: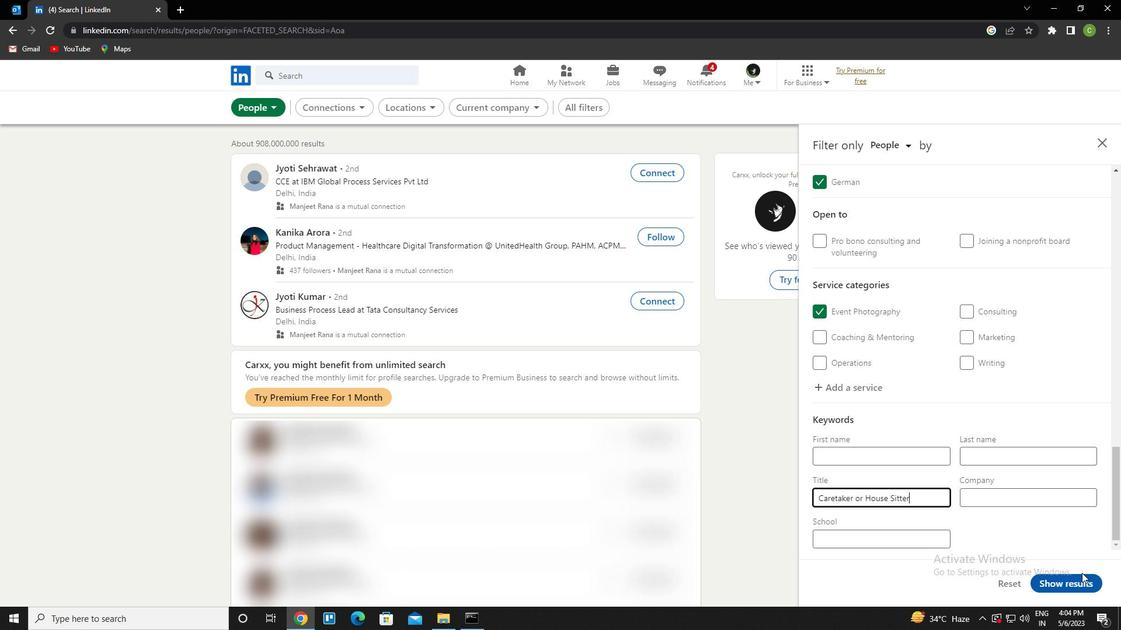 
Action: Mouse pressed left at (1082, 579)
Screenshot: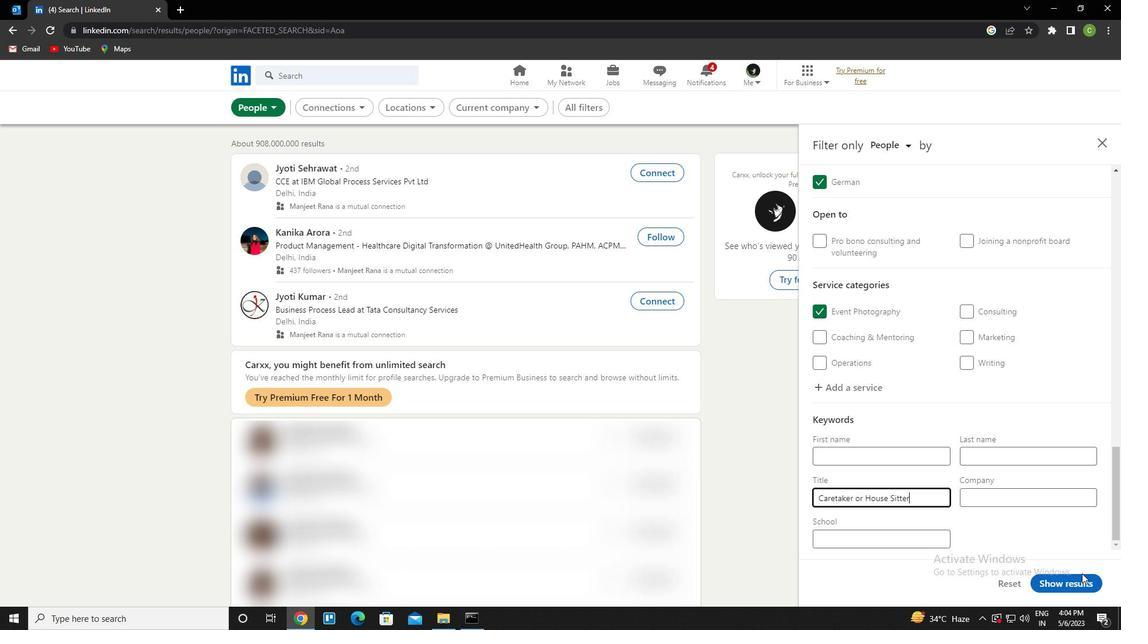 
Action: Mouse moved to (463, 506)
Screenshot: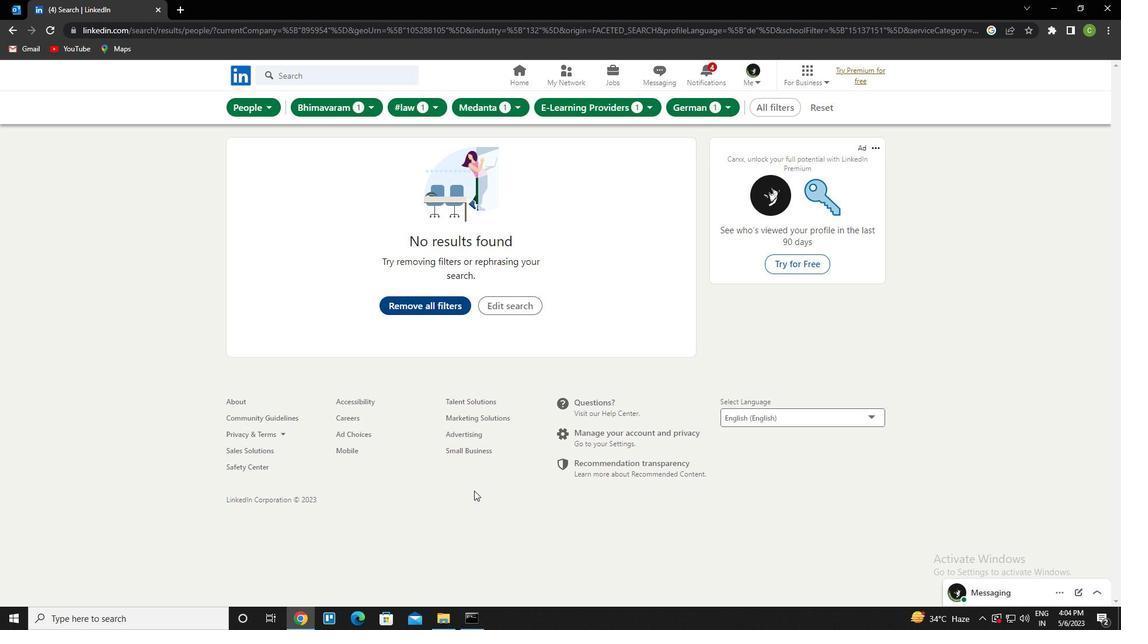 
